 Task: Find connections with filter location Mouscron with filter topic #Energywith filter profile language Potuguese with filter current company Bira 91 with filter school TERI School of Advanced Studies with filter industry Fossil Fuel Electric Power Generation with filter service category Corporate Law with filter keywords title Travel Writer
Action: Mouse moved to (605, 92)
Screenshot: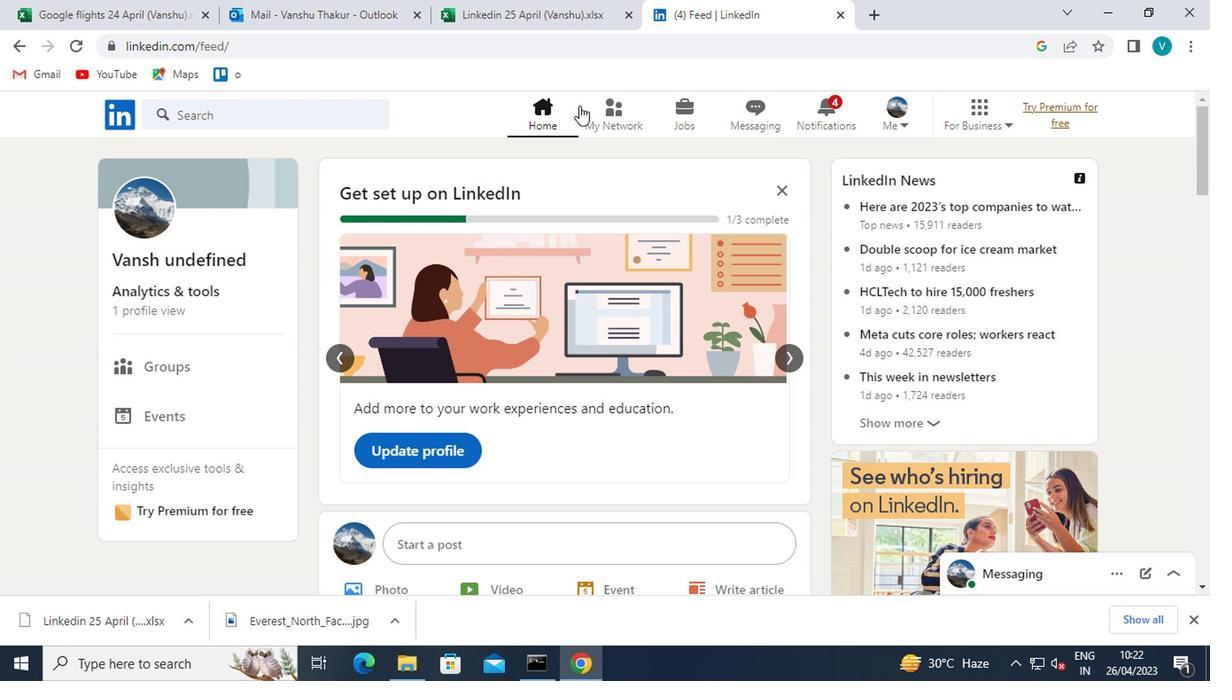 
Action: Mouse pressed left at (605, 92)
Screenshot: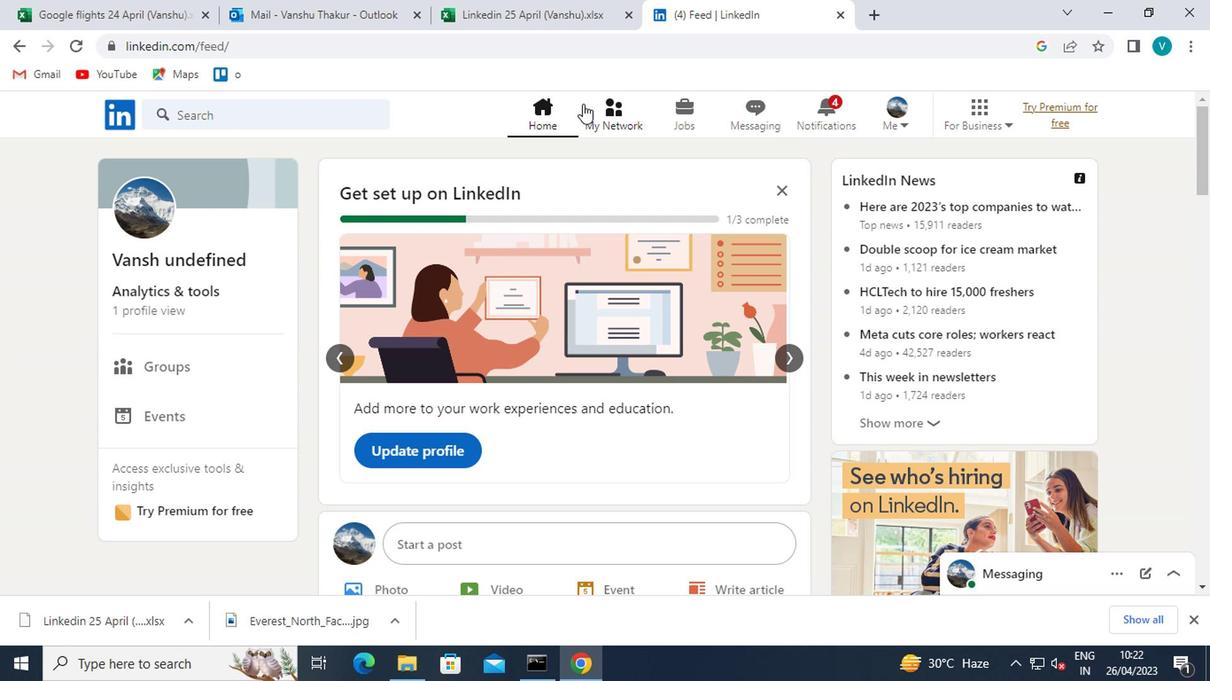 
Action: Mouse moved to (208, 209)
Screenshot: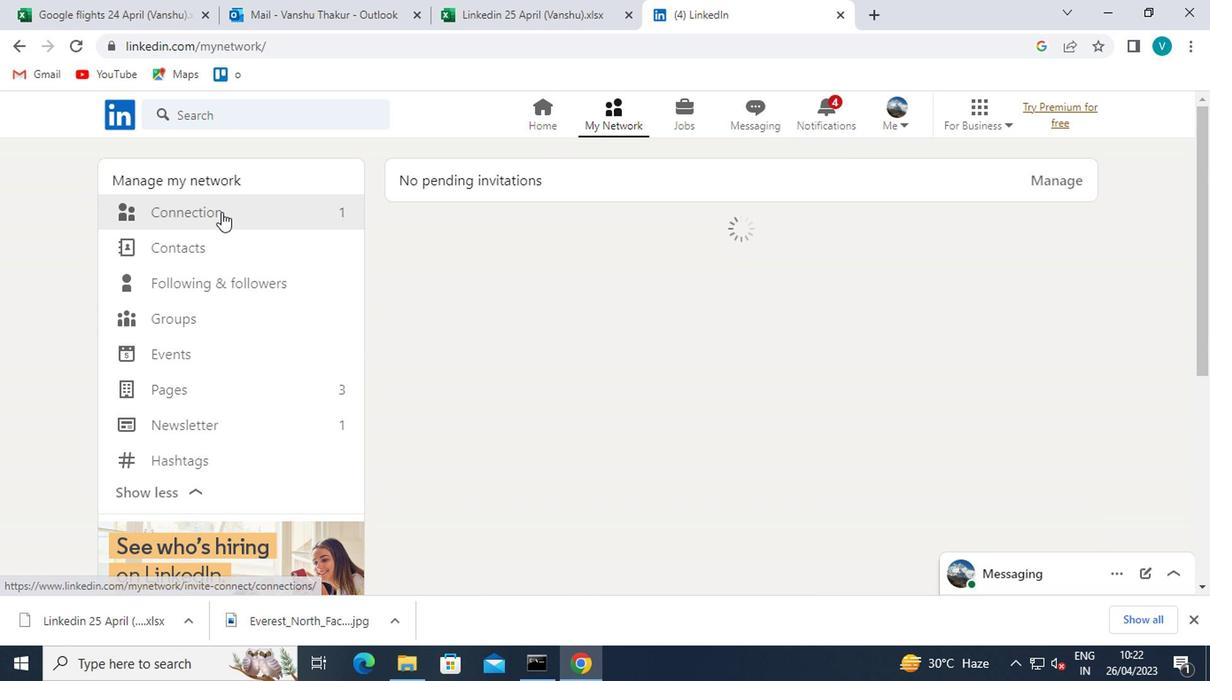 
Action: Mouse pressed left at (208, 209)
Screenshot: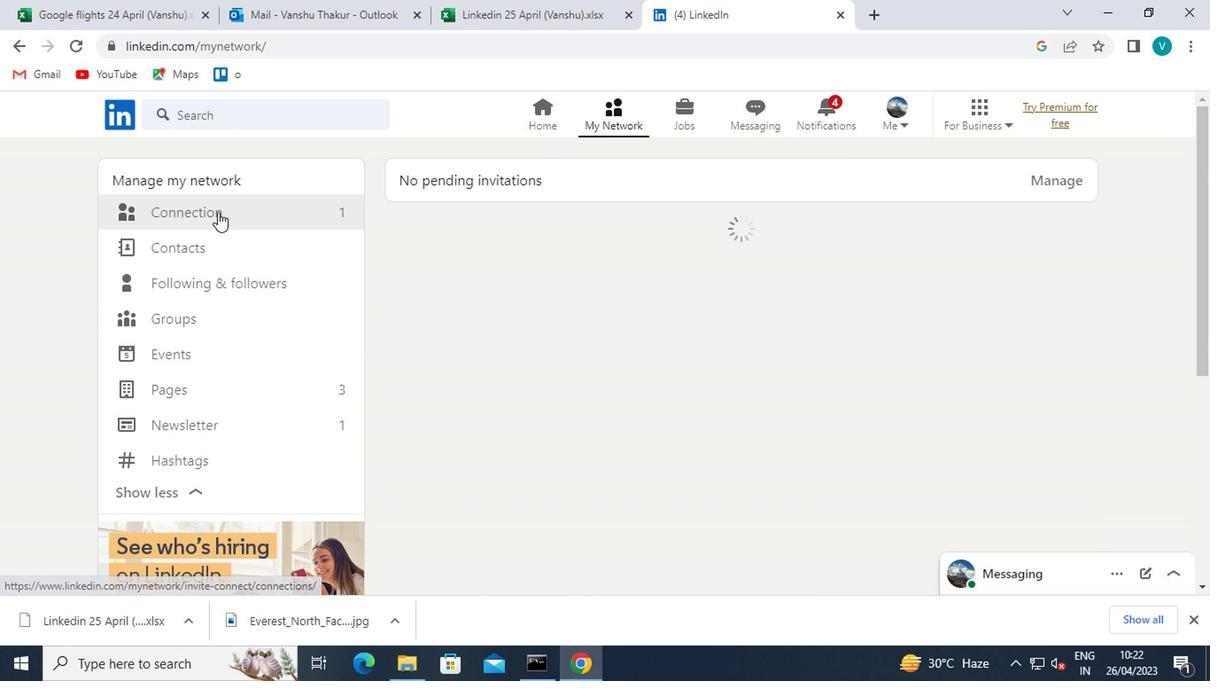 
Action: Mouse moved to (720, 210)
Screenshot: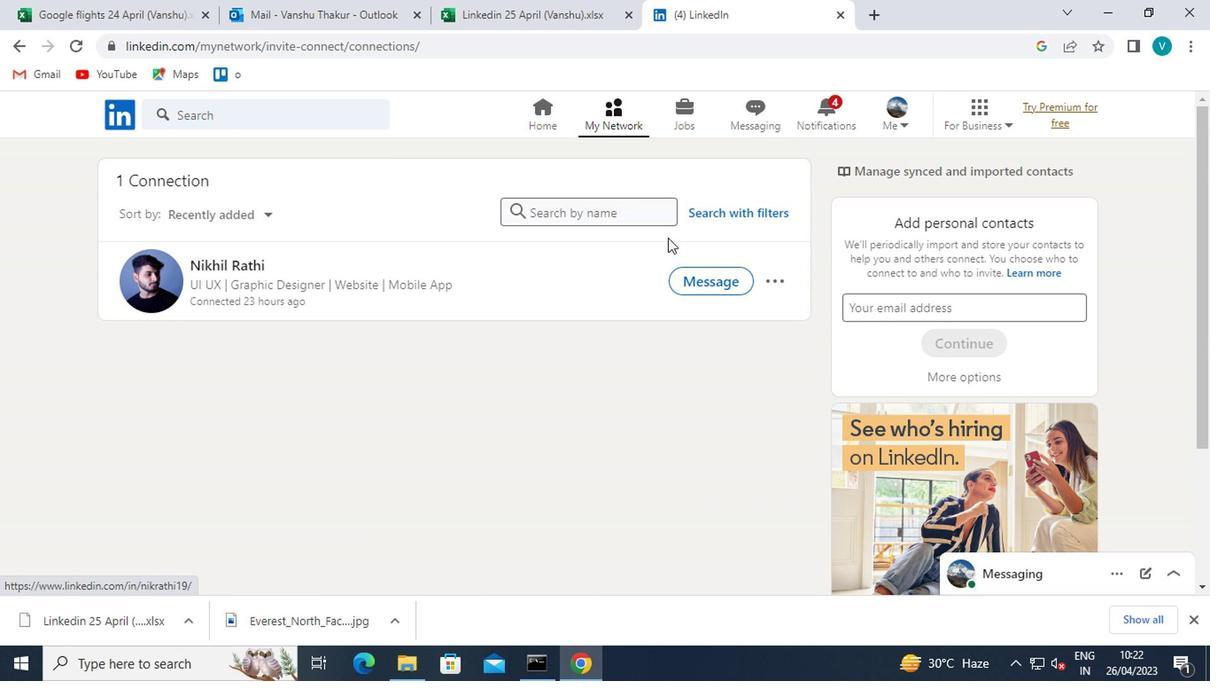 
Action: Mouse pressed left at (720, 210)
Screenshot: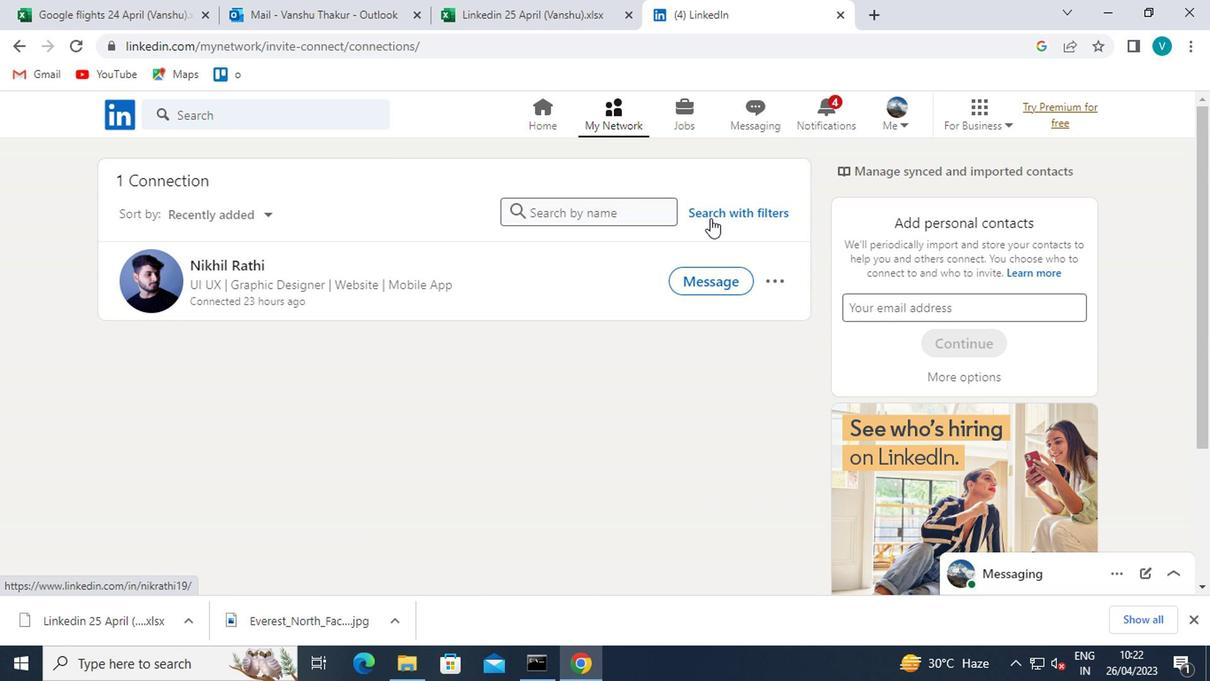 
Action: Mouse moved to (599, 171)
Screenshot: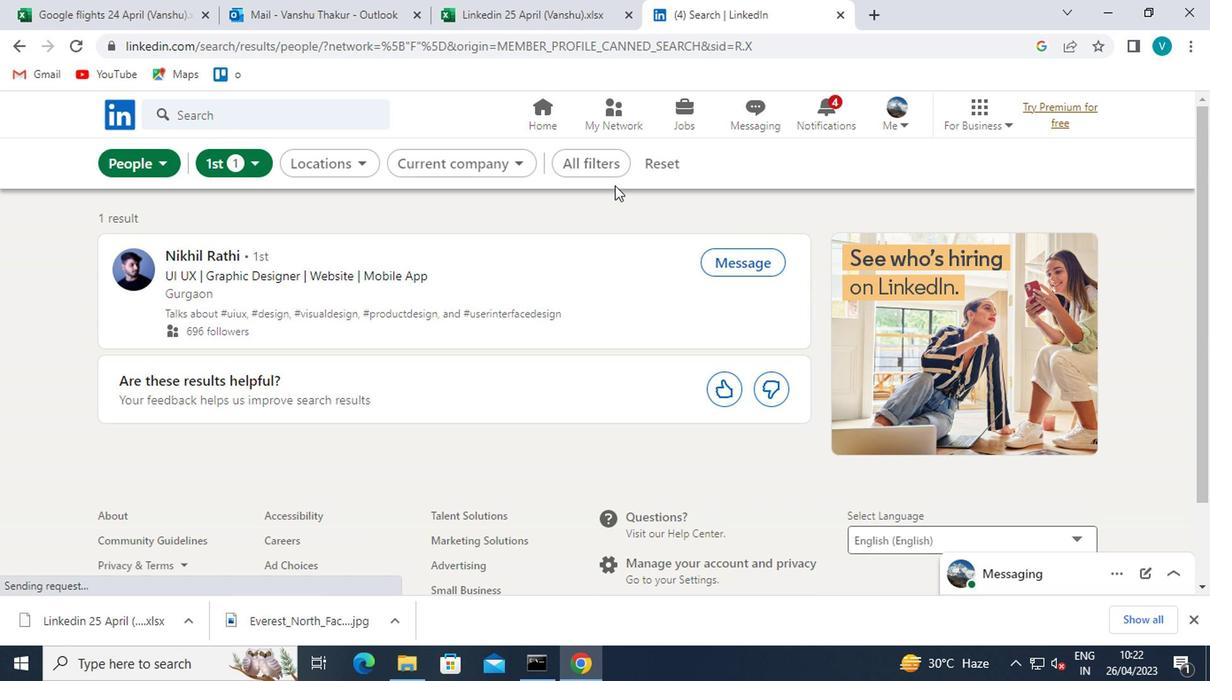 
Action: Mouse pressed left at (599, 171)
Screenshot: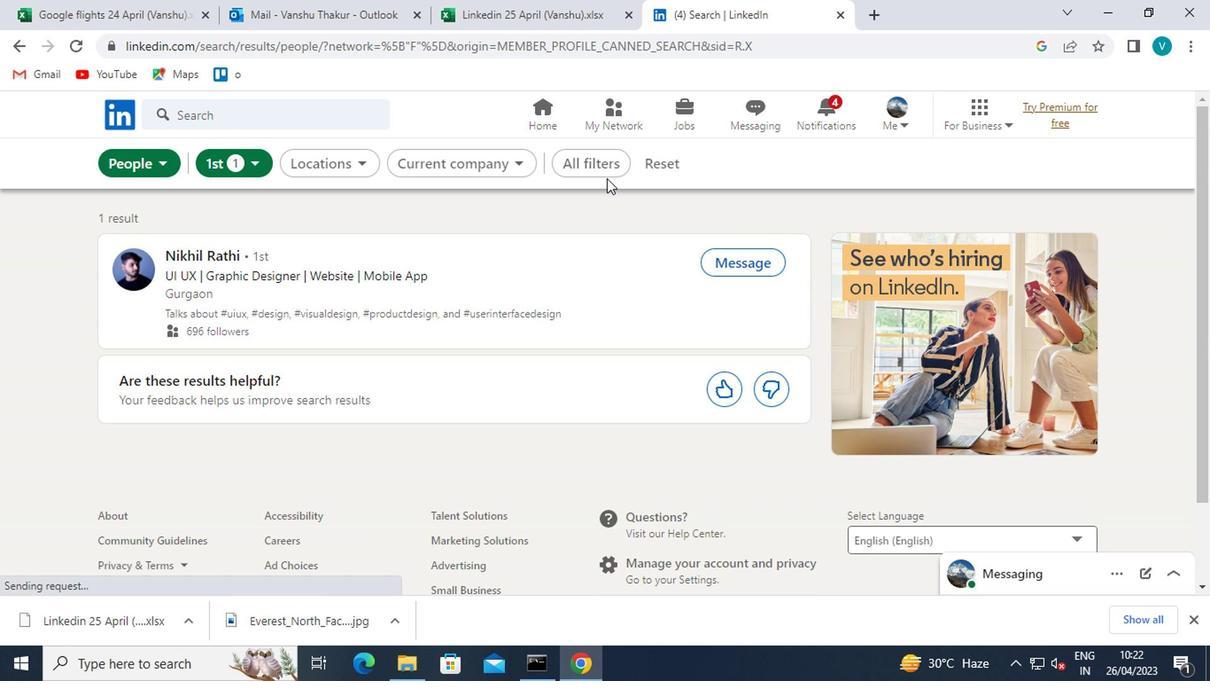
Action: Mouse moved to (860, 359)
Screenshot: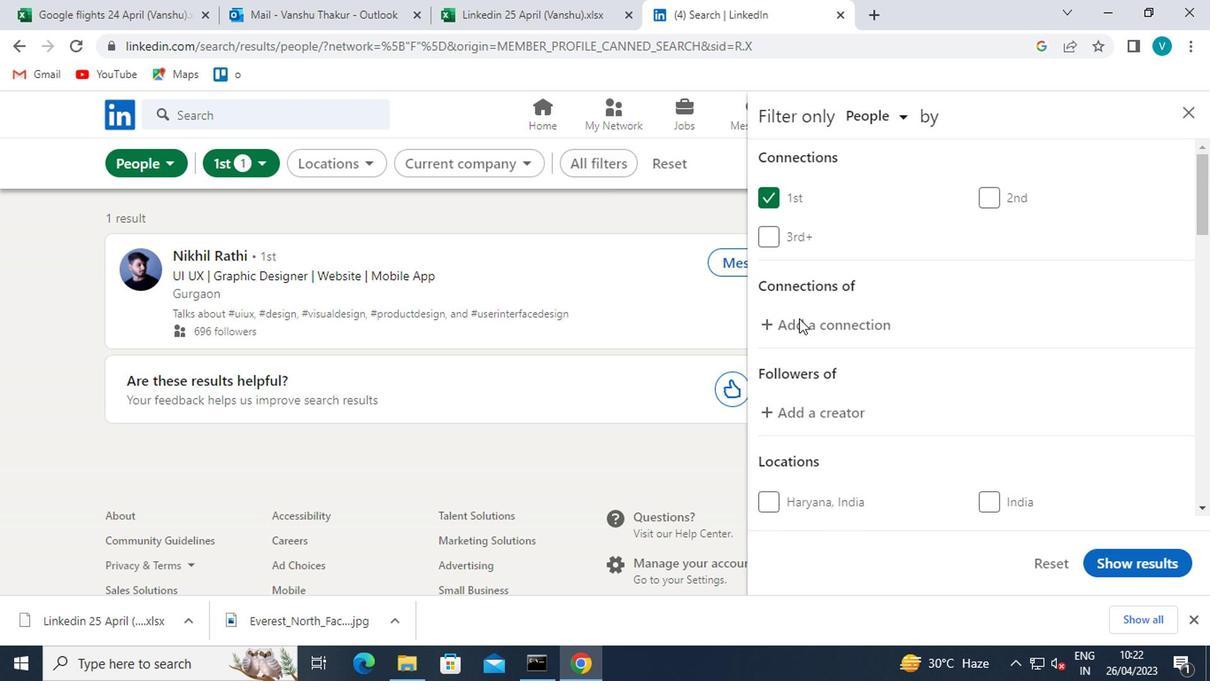 
Action: Mouse scrolled (860, 358) with delta (0, 0)
Screenshot: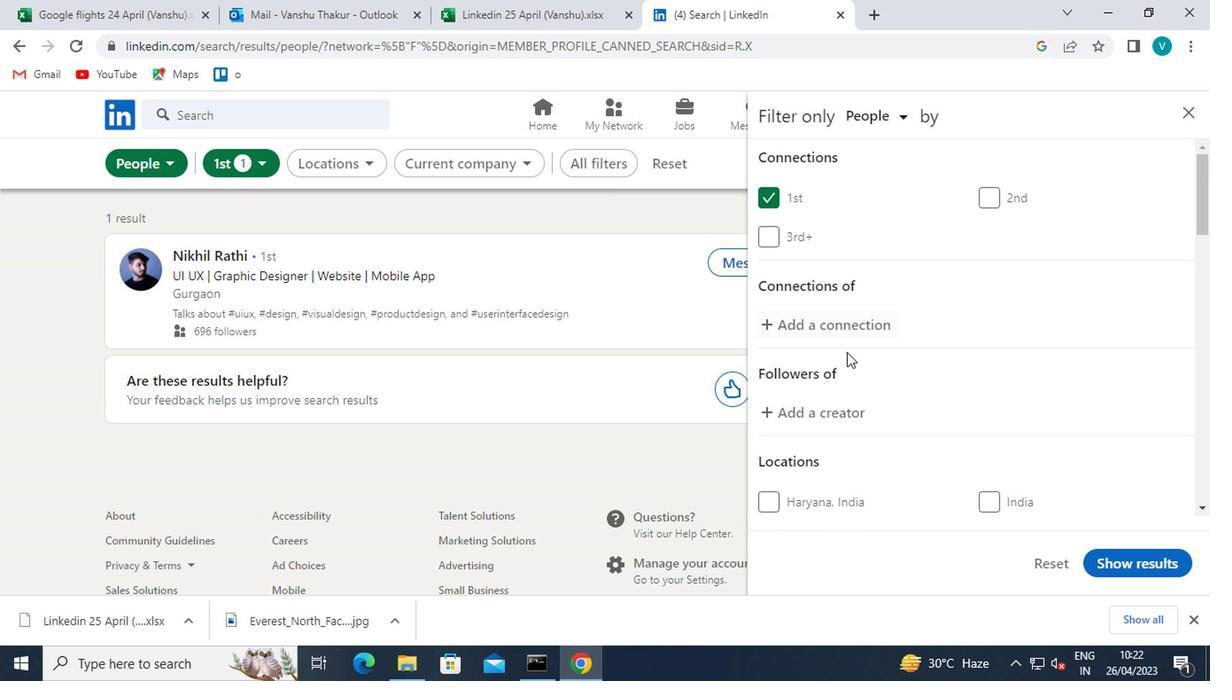 
Action: Mouse scrolled (860, 358) with delta (0, 0)
Screenshot: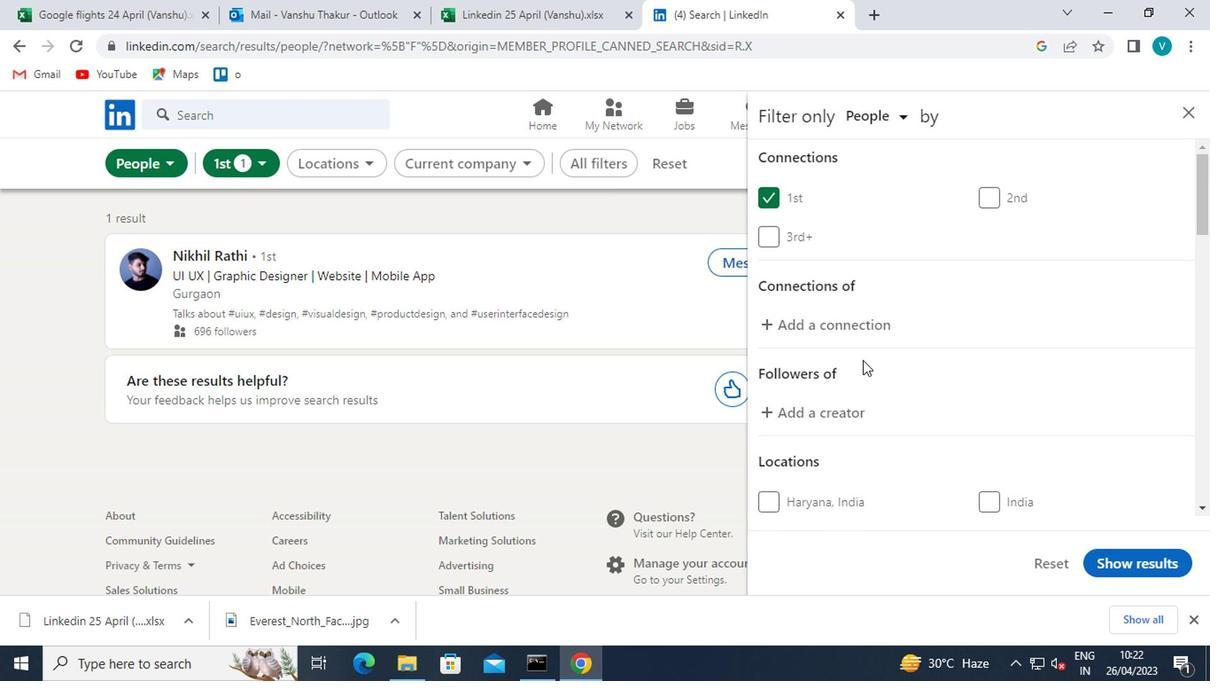 
Action: Mouse moved to (861, 411)
Screenshot: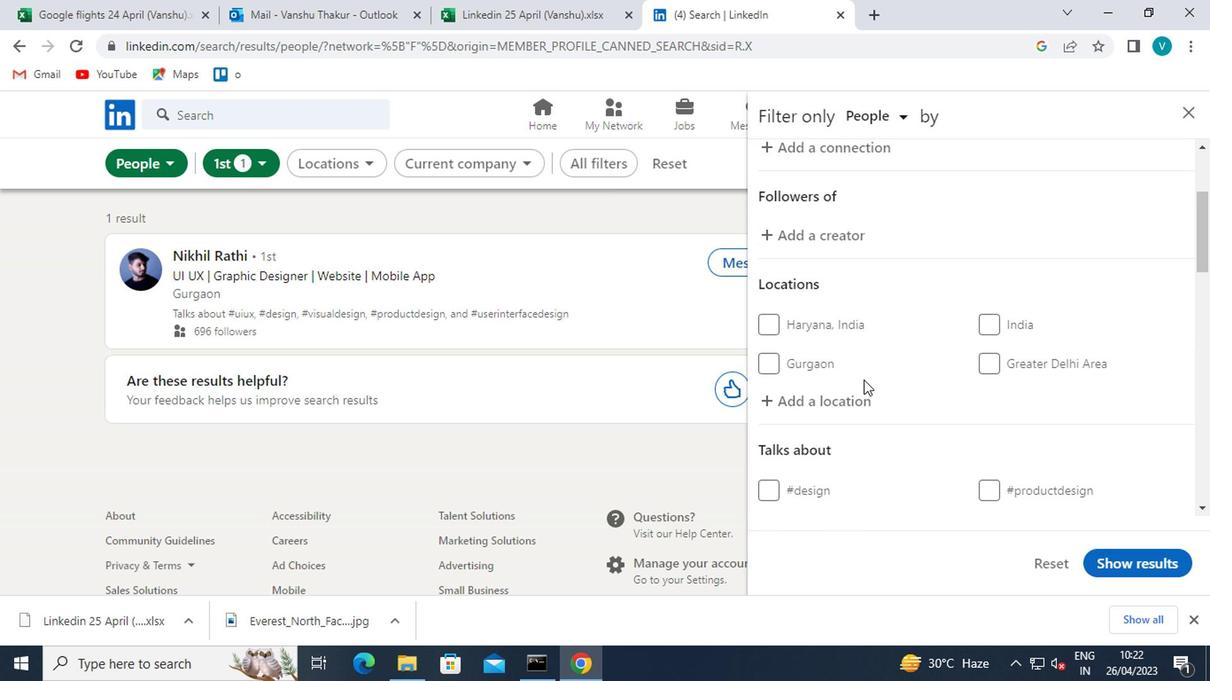 
Action: Mouse pressed left at (861, 411)
Screenshot: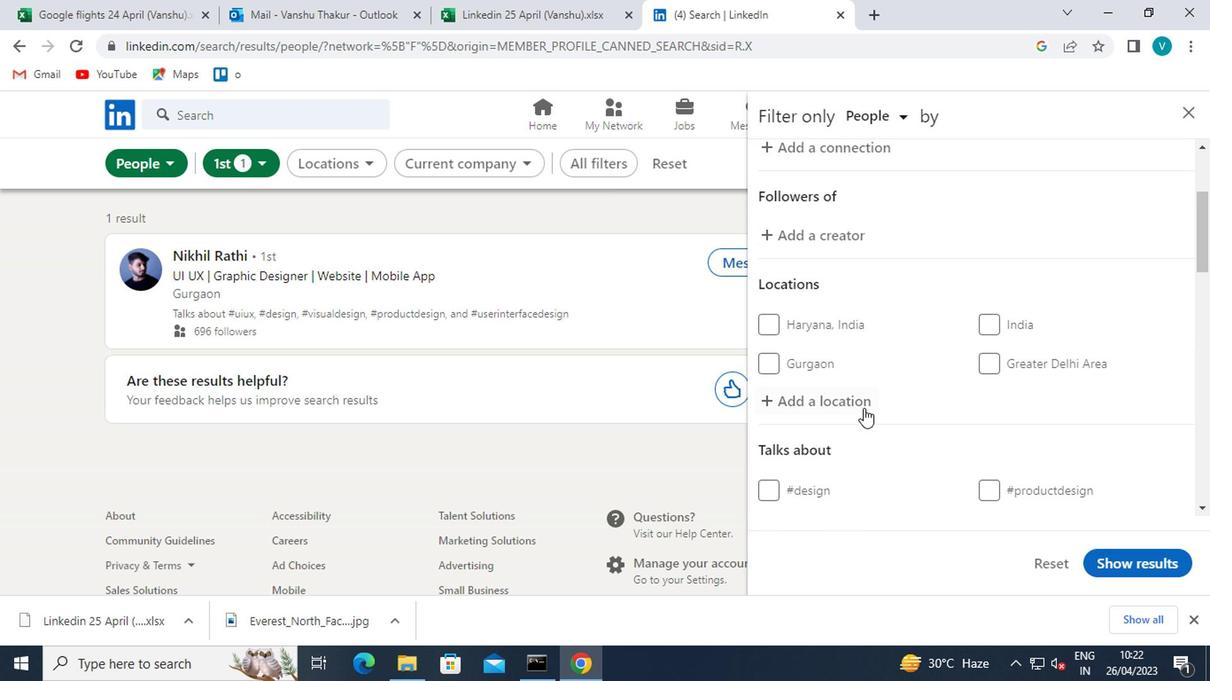 
Action: Mouse moved to (859, 411)
Screenshot: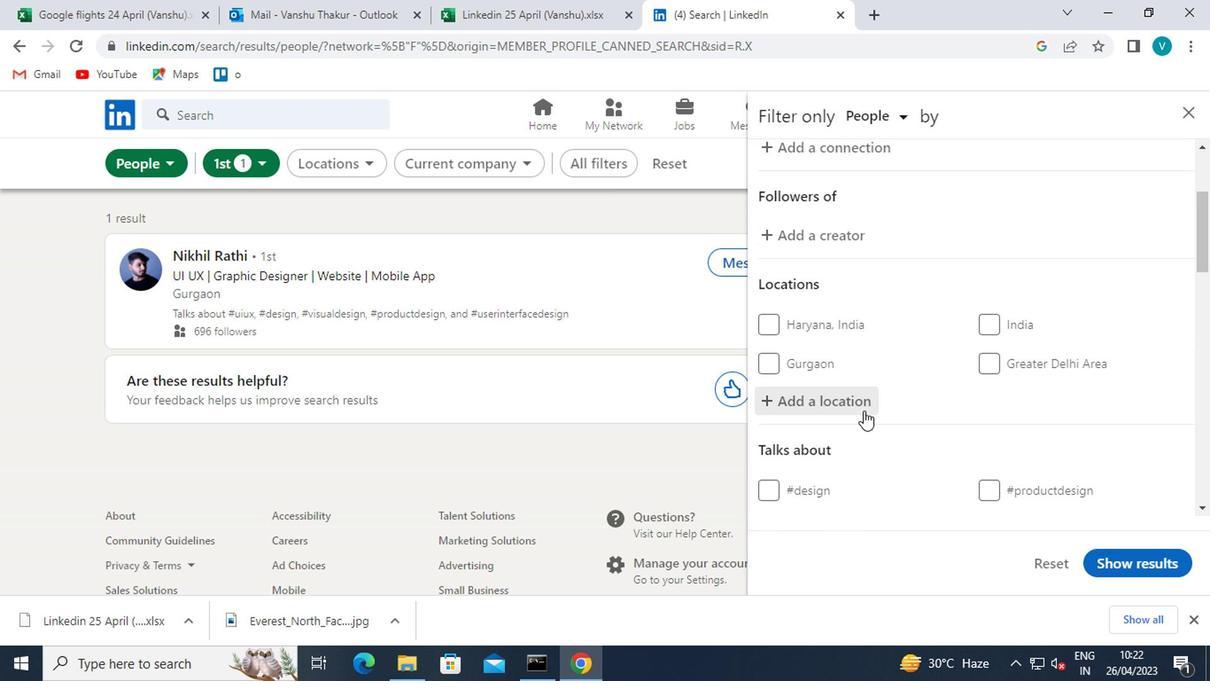 
Action: Key pressed <Key.shift>MOUSCRON
Screenshot: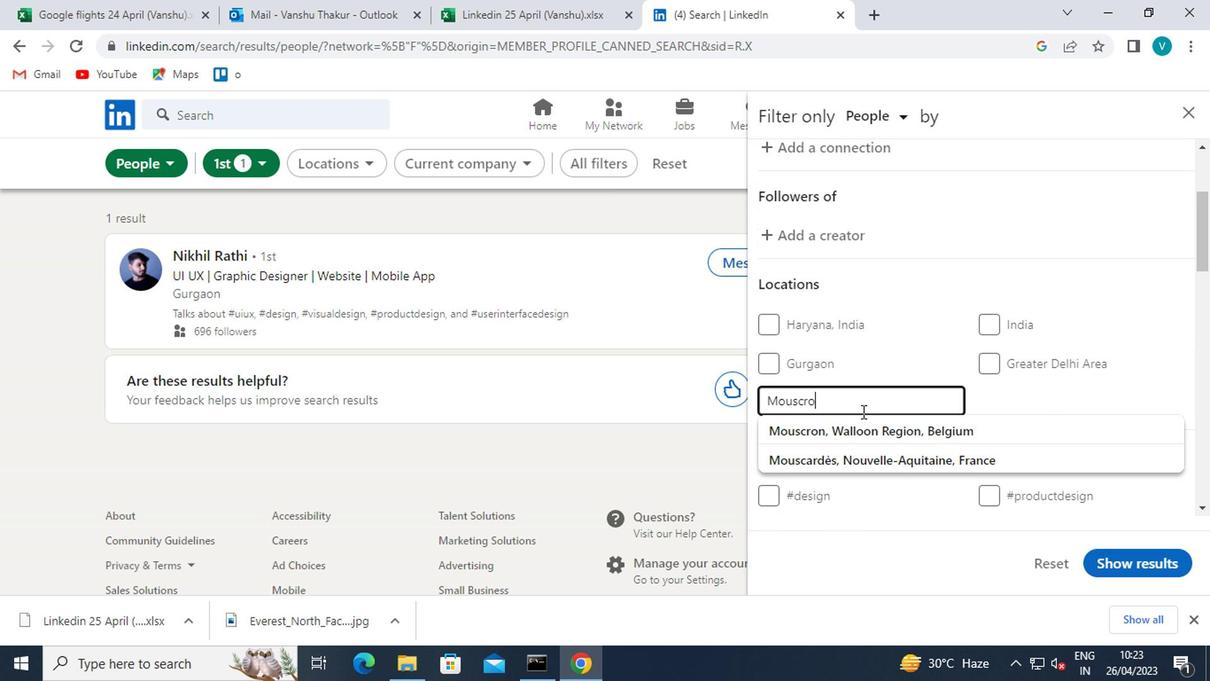 
Action: Mouse moved to (865, 430)
Screenshot: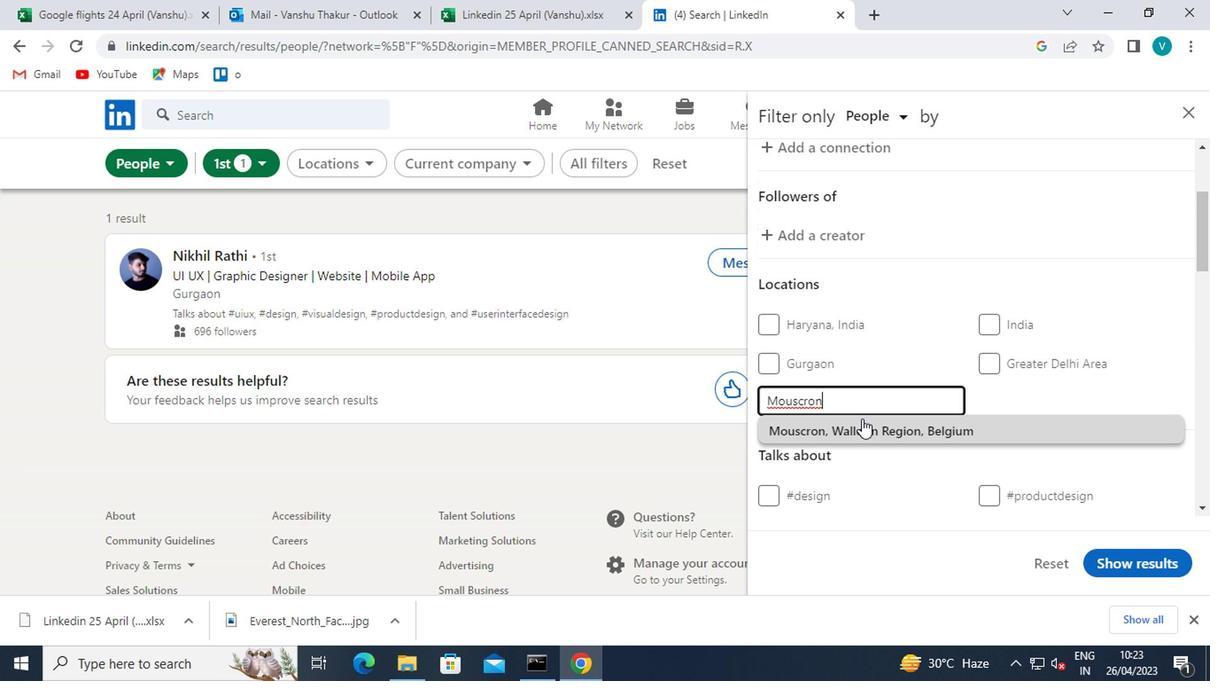 
Action: Mouse pressed left at (865, 430)
Screenshot: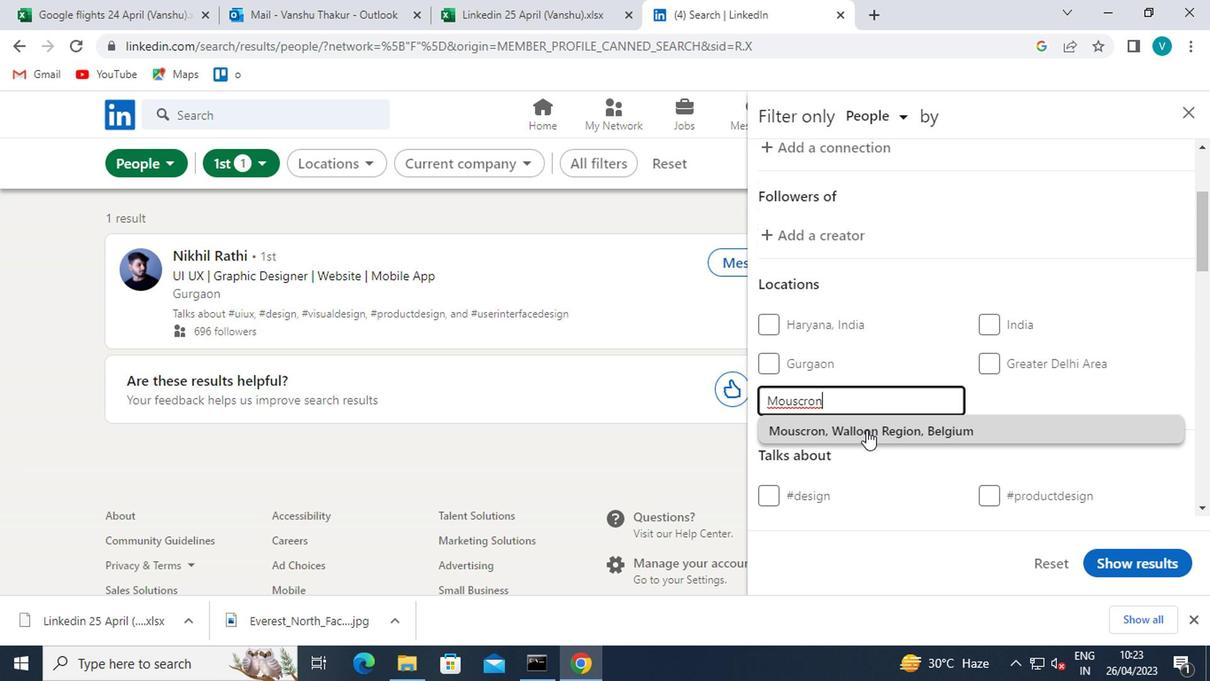 
Action: Mouse scrolled (865, 430) with delta (0, 0)
Screenshot: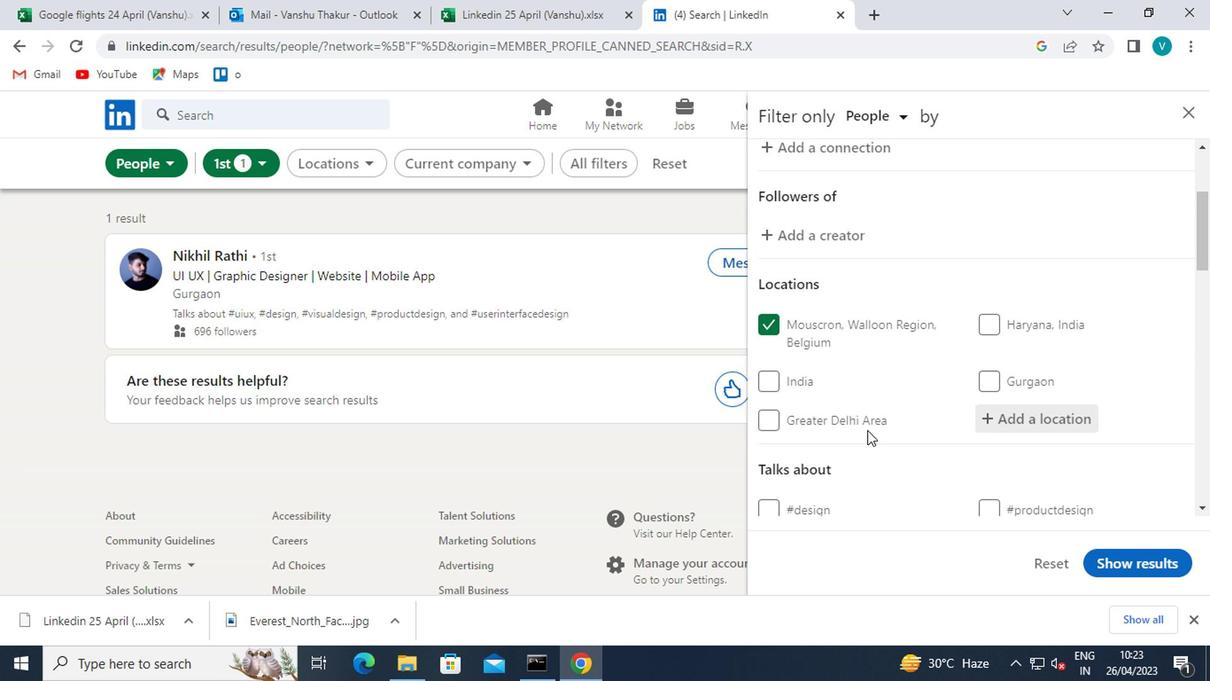 
Action: Mouse scrolled (865, 430) with delta (0, 0)
Screenshot: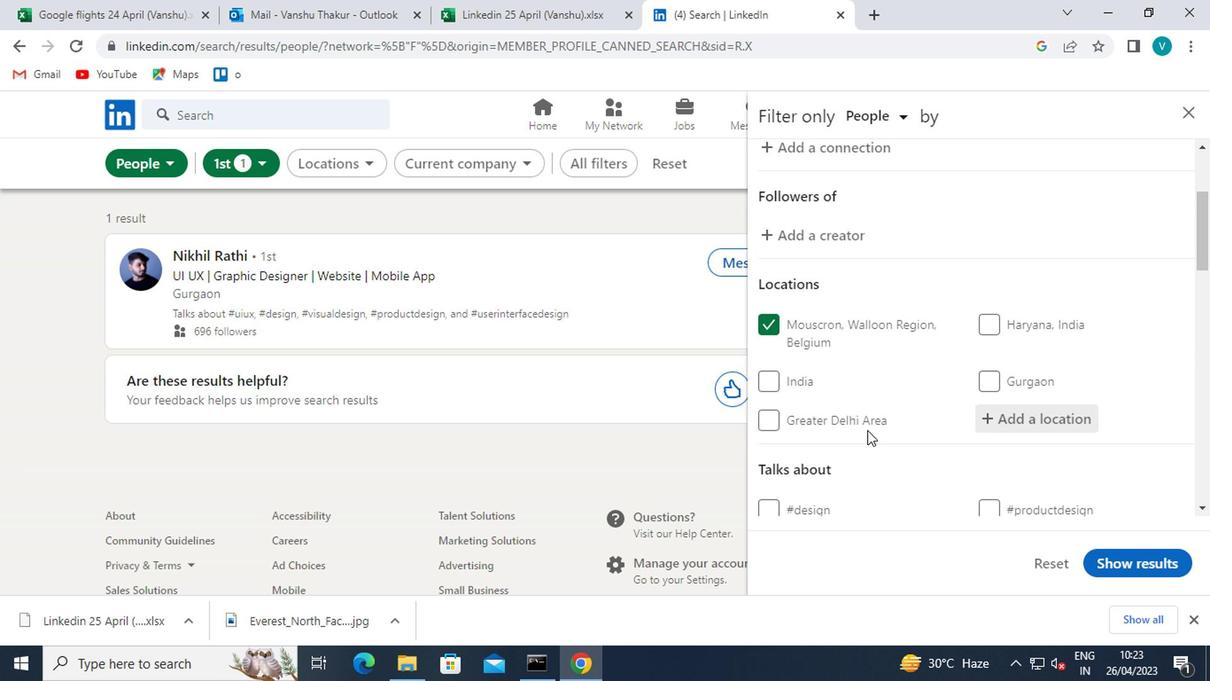 
Action: Mouse moved to (1001, 397)
Screenshot: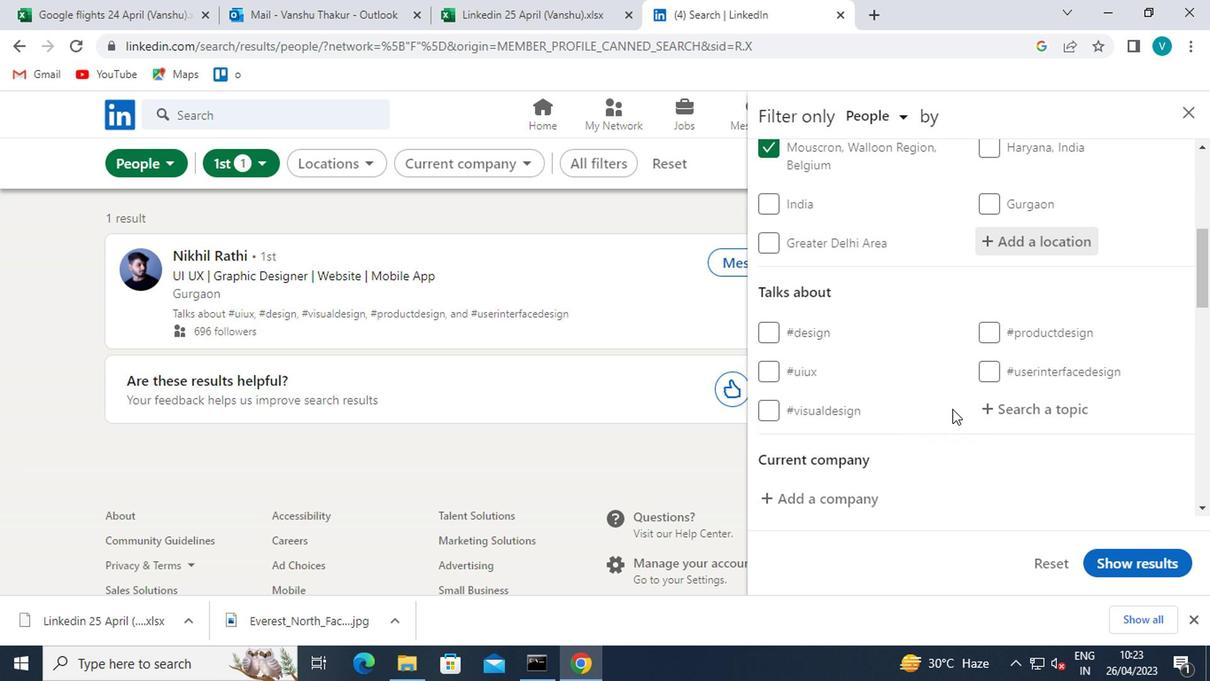 
Action: Mouse pressed left at (1001, 397)
Screenshot: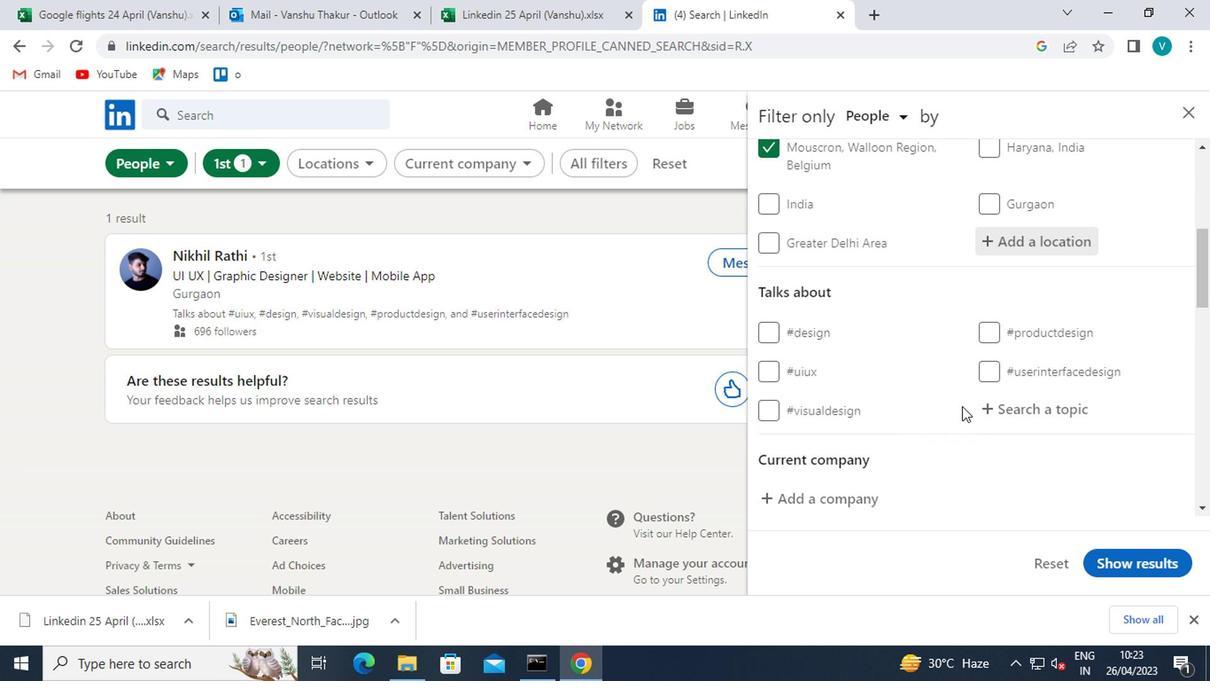 
Action: Mouse moved to (1004, 399)
Screenshot: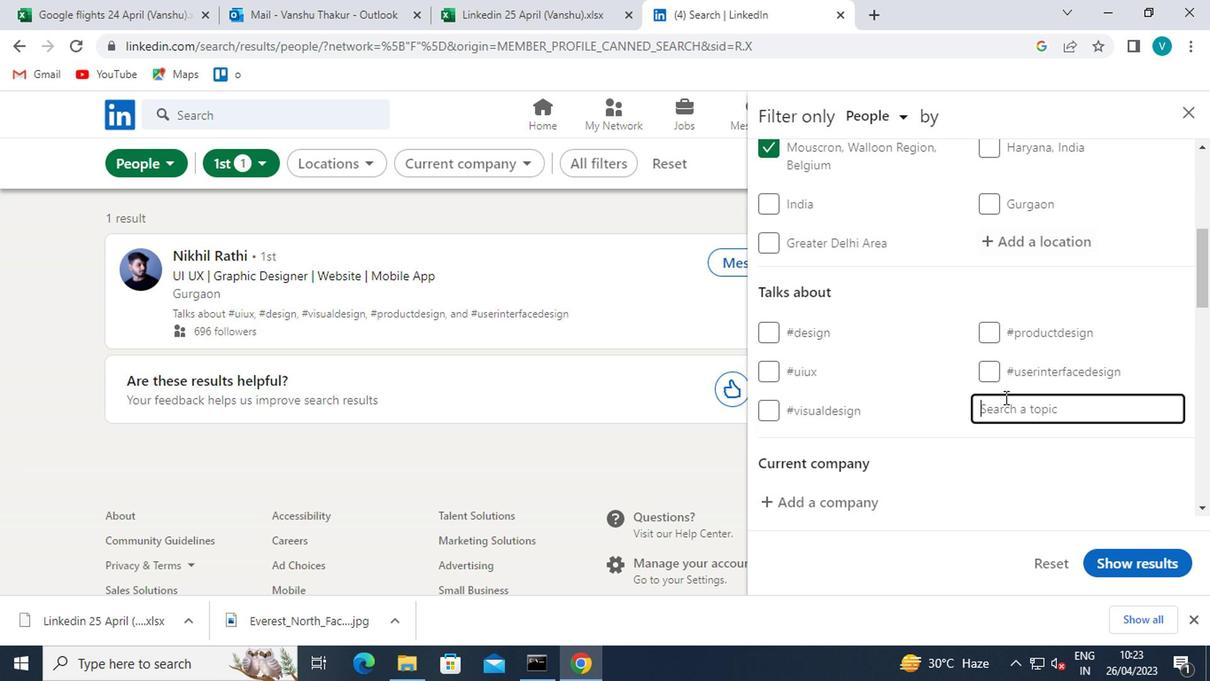 
Action: Key pressed <Key.shift><Key.shift><Key.shift><Key.shift><Key.shift><Key.shift>#<Key.shift>ENERGY
Screenshot: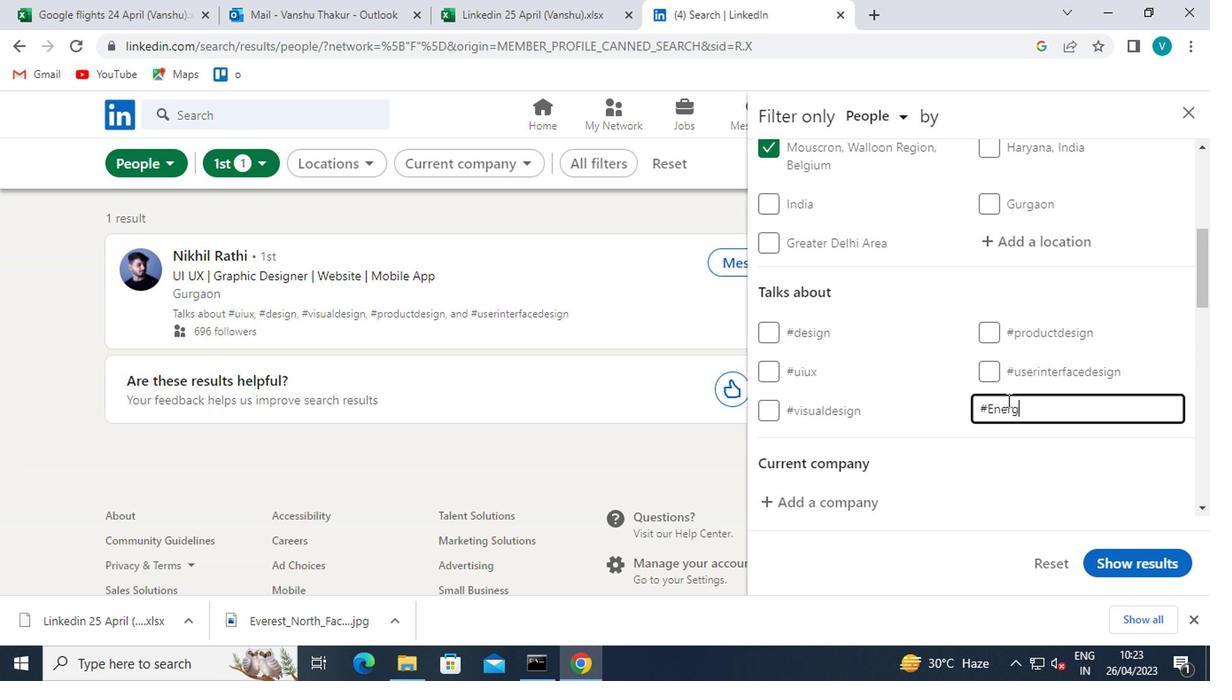 
Action: Mouse moved to (1017, 478)
Screenshot: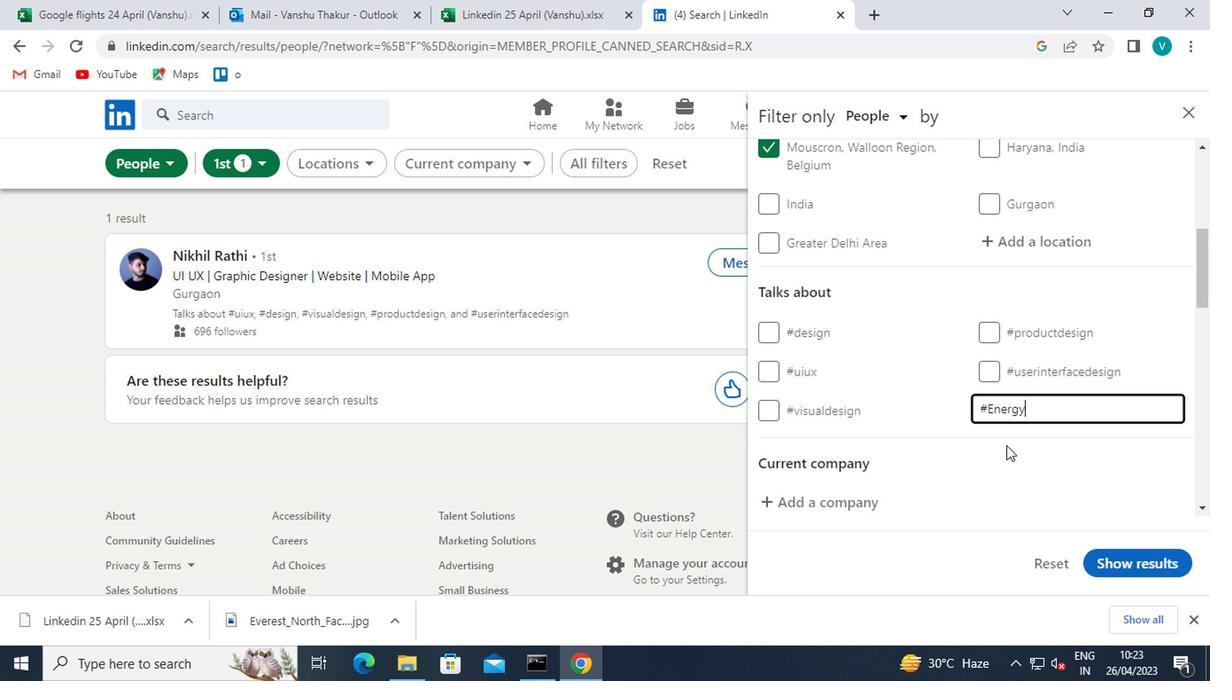 
Action: Mouse pressed left at (1017, 478)
Screenshot: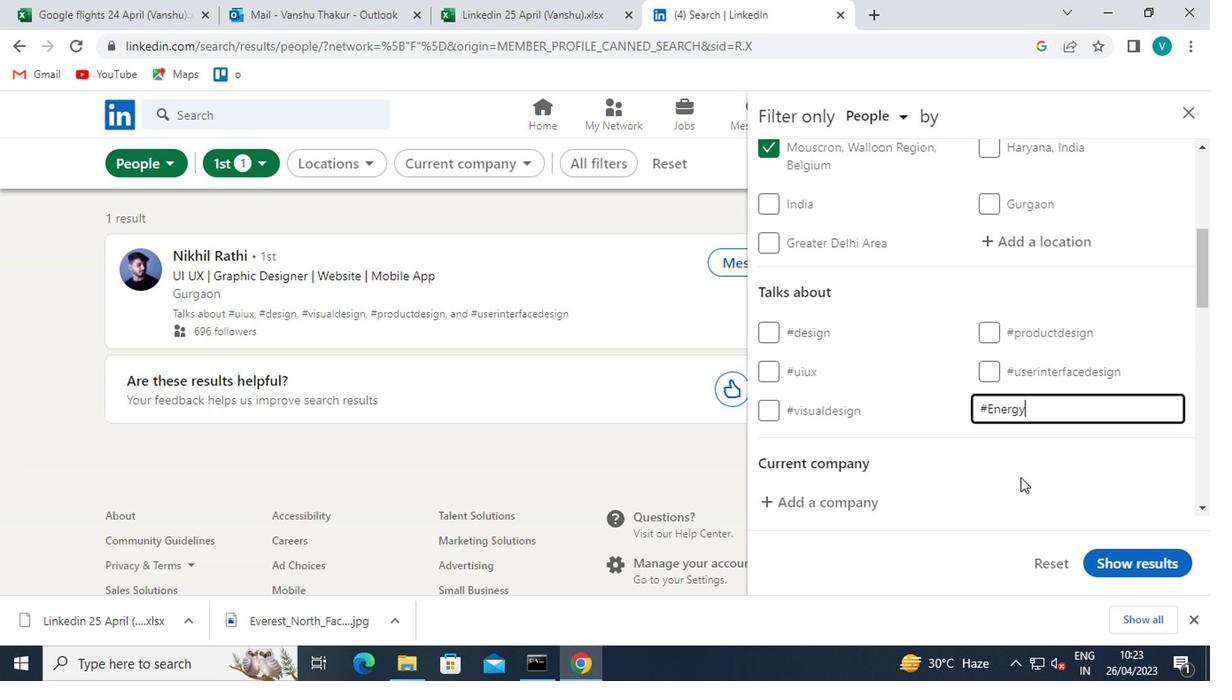 
Action: Mouse moved to (991, 464)
Screenshot: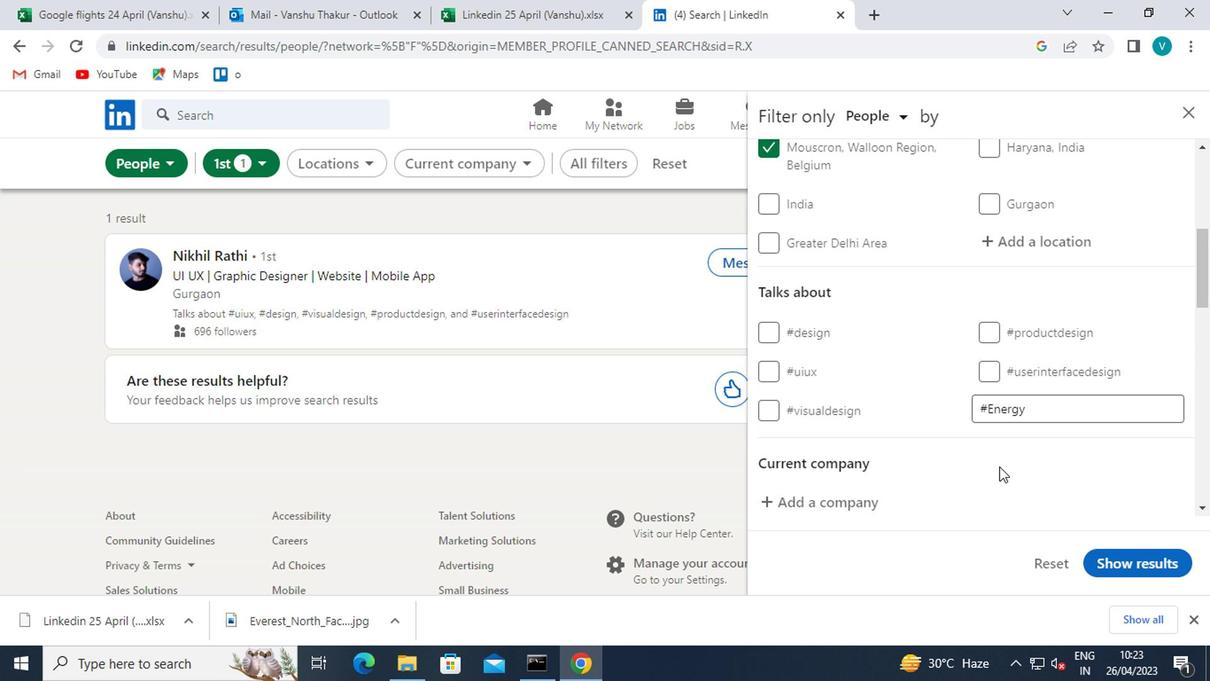
Action: Mouse scrolled (991, 464) with delta (0, 0)
Screenshot: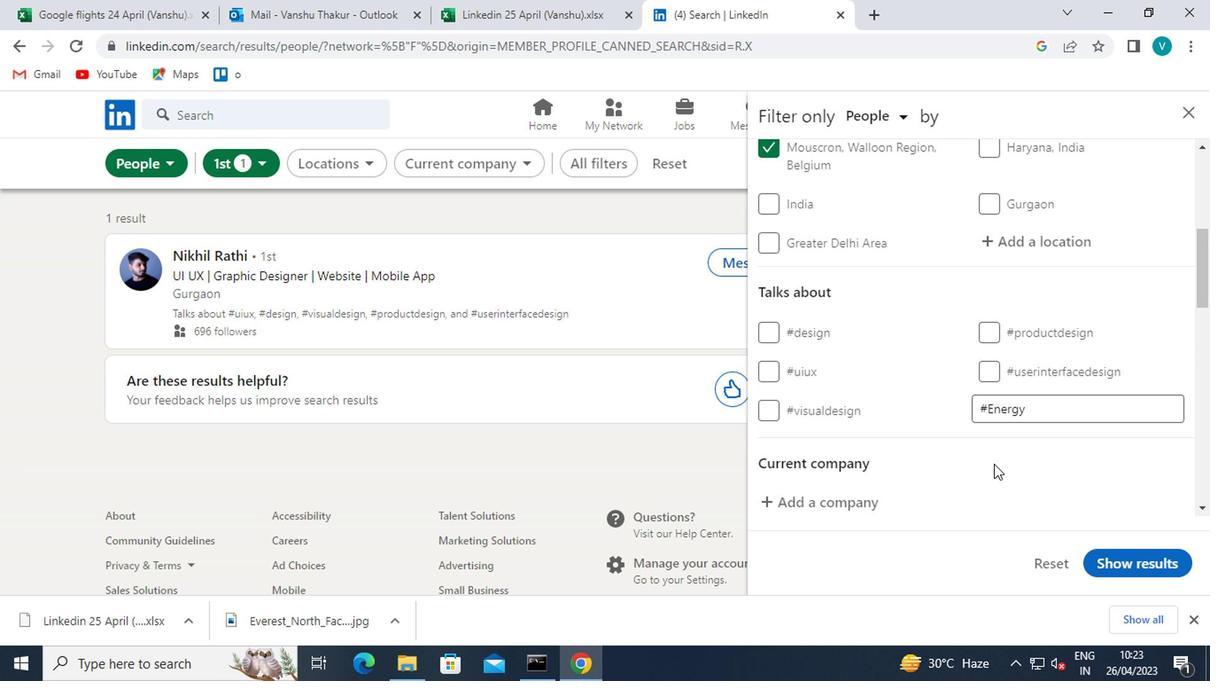 
Action: Mouse moved to (982, 462)
Screenshot: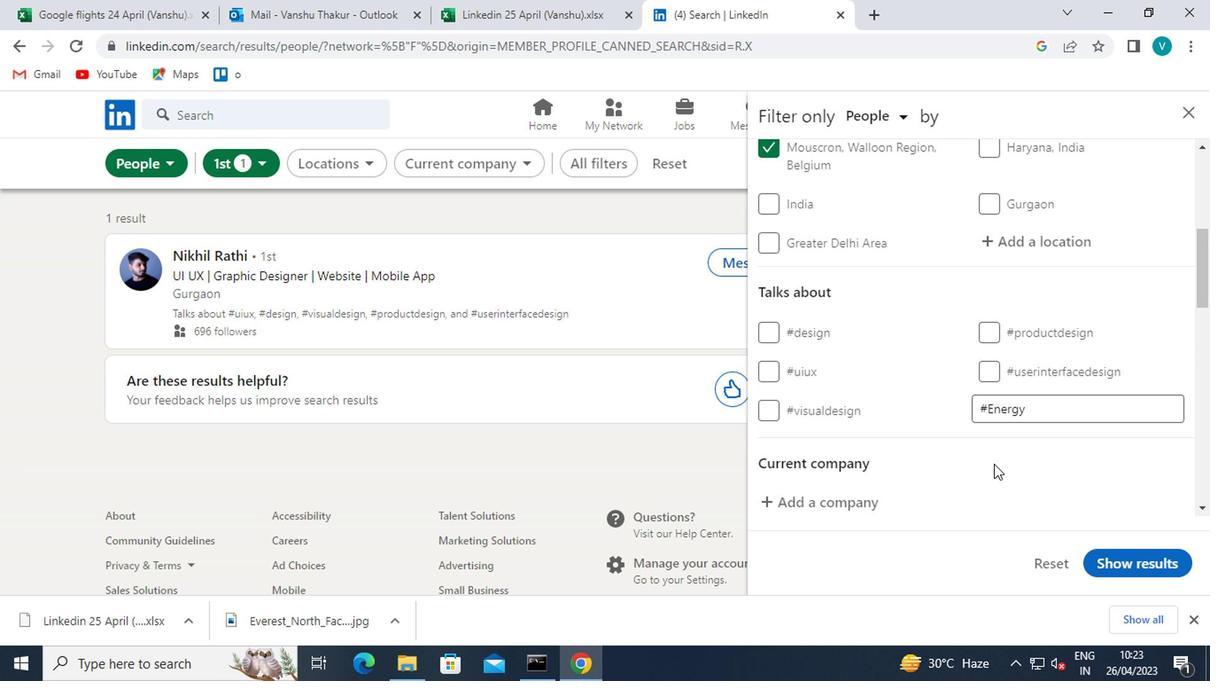 
Action: Mouse scrolled (982, 462) with delta (0, 0)
Screenshot: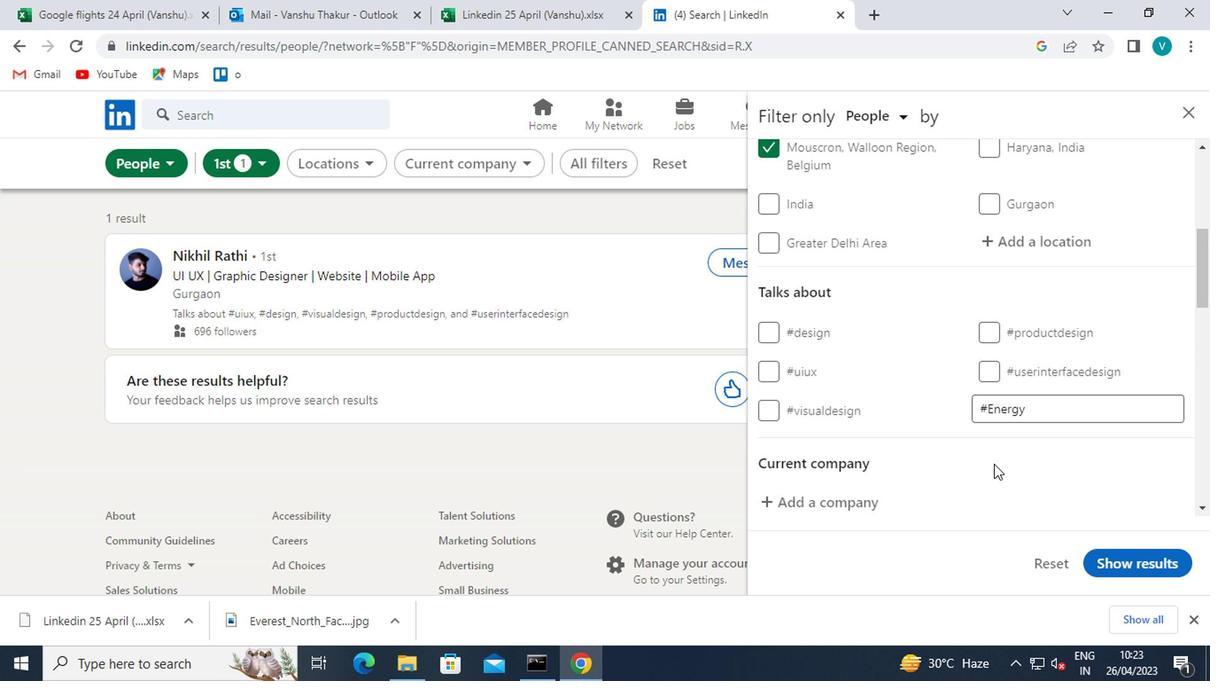 
Action: Mouse moved to (962, 457)
Screenshot: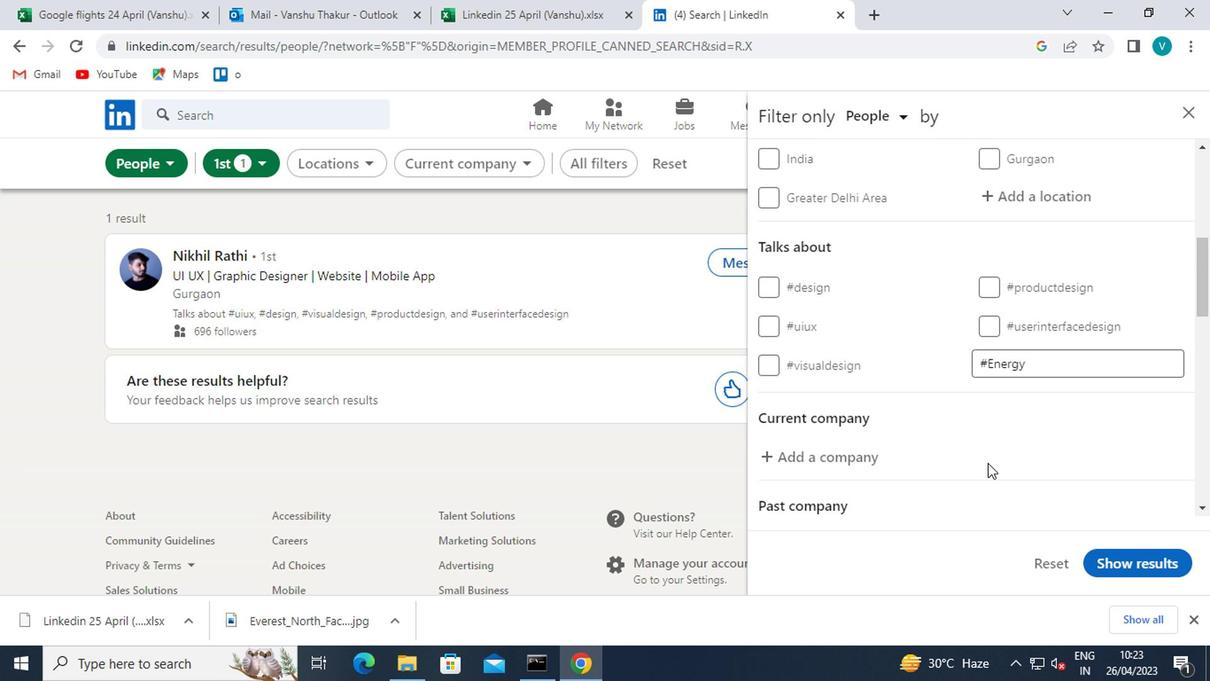 
Action: Mouse scrolled (962, 456) with delta (0, -1)
Screenshot: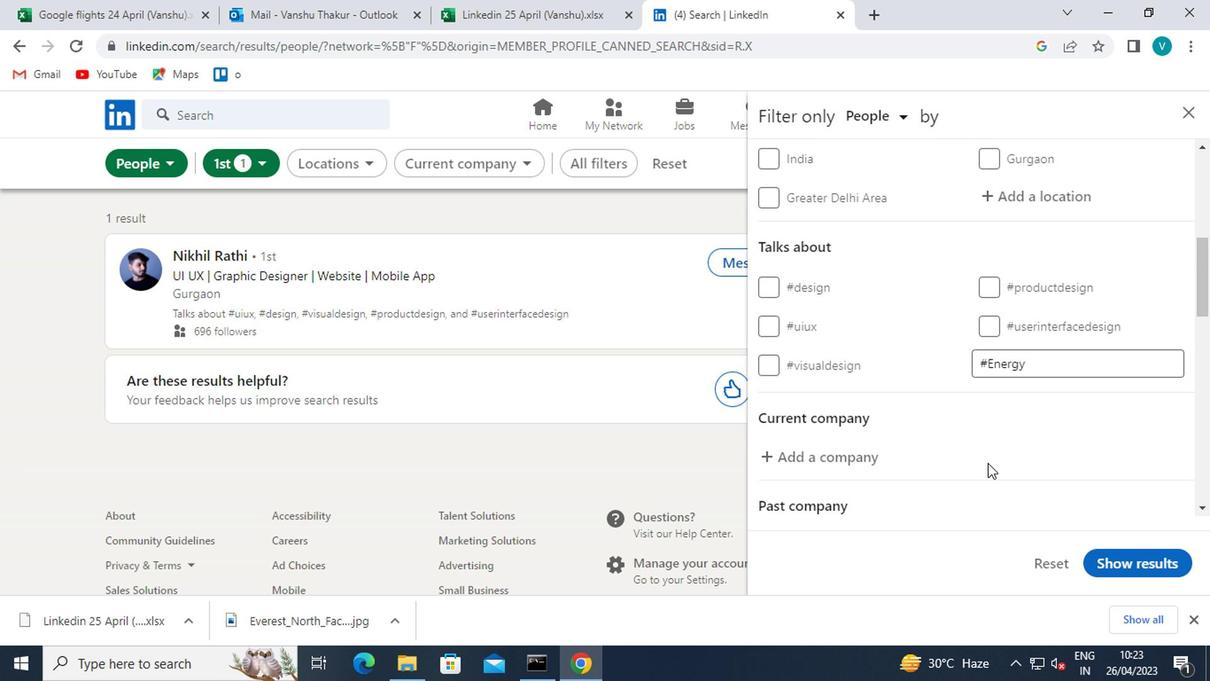 
Action: Mouse moved to (953, 455)
Screenshot: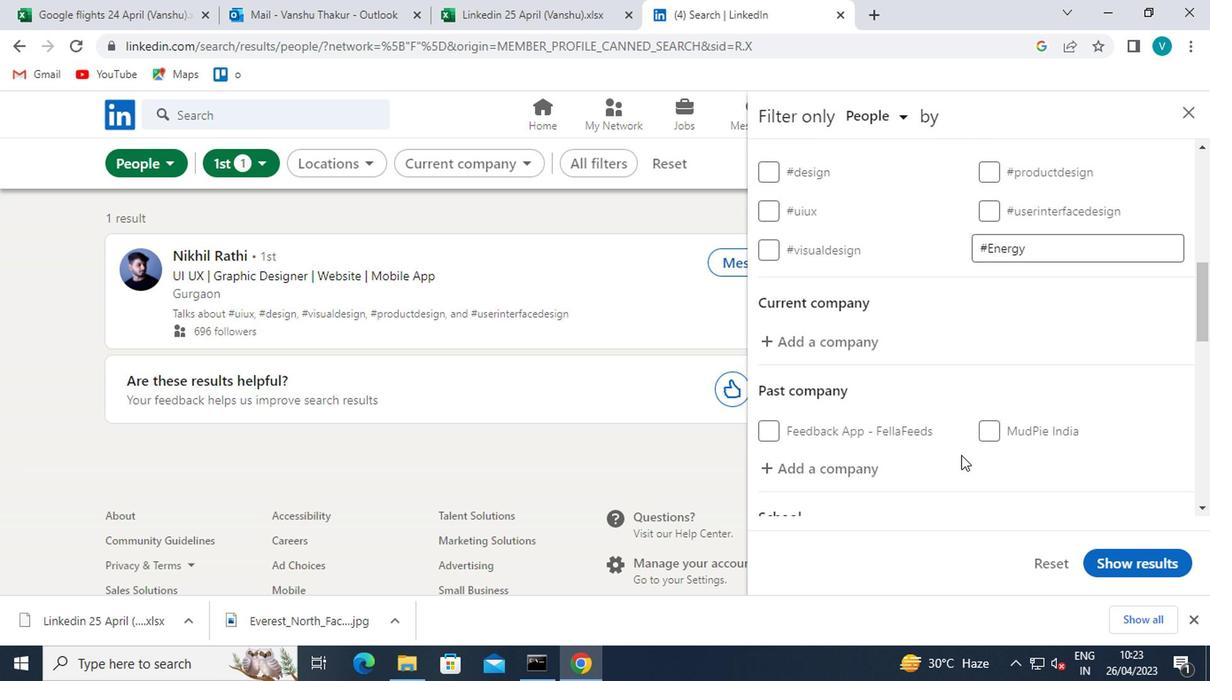 
Action: Mouse scrolled (953, 454) with delta (0, -1)
Screenshot: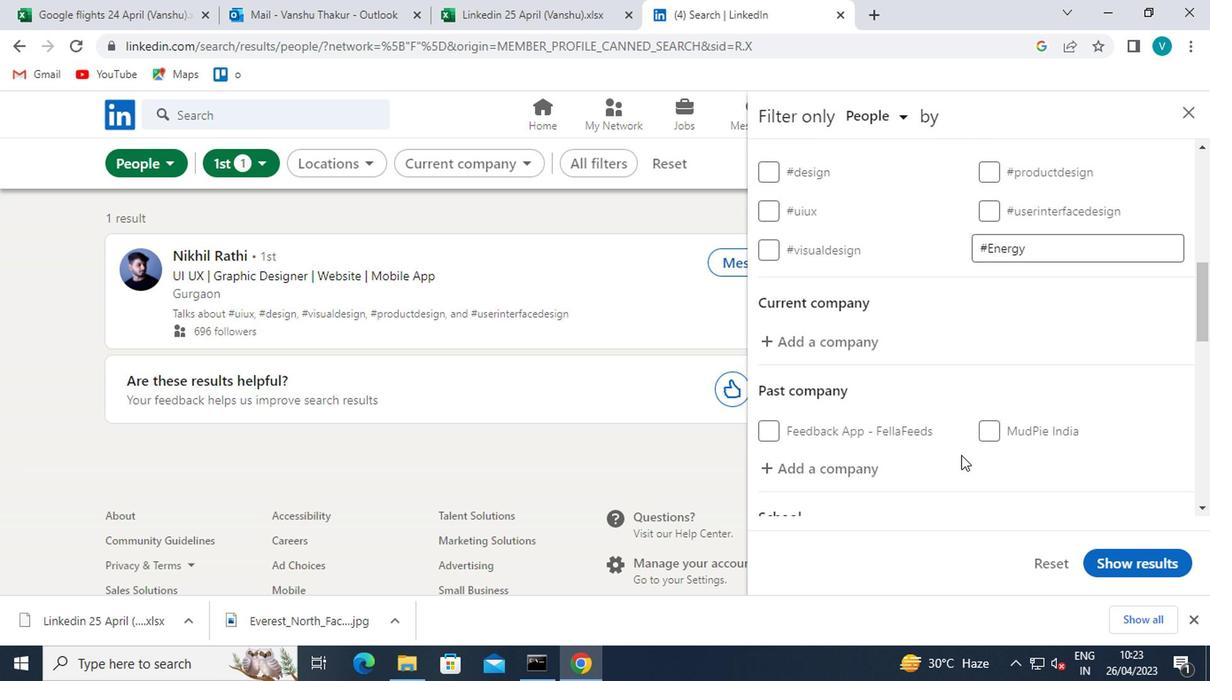 
Action: Mouse moved to (952, 455)
Screenshot: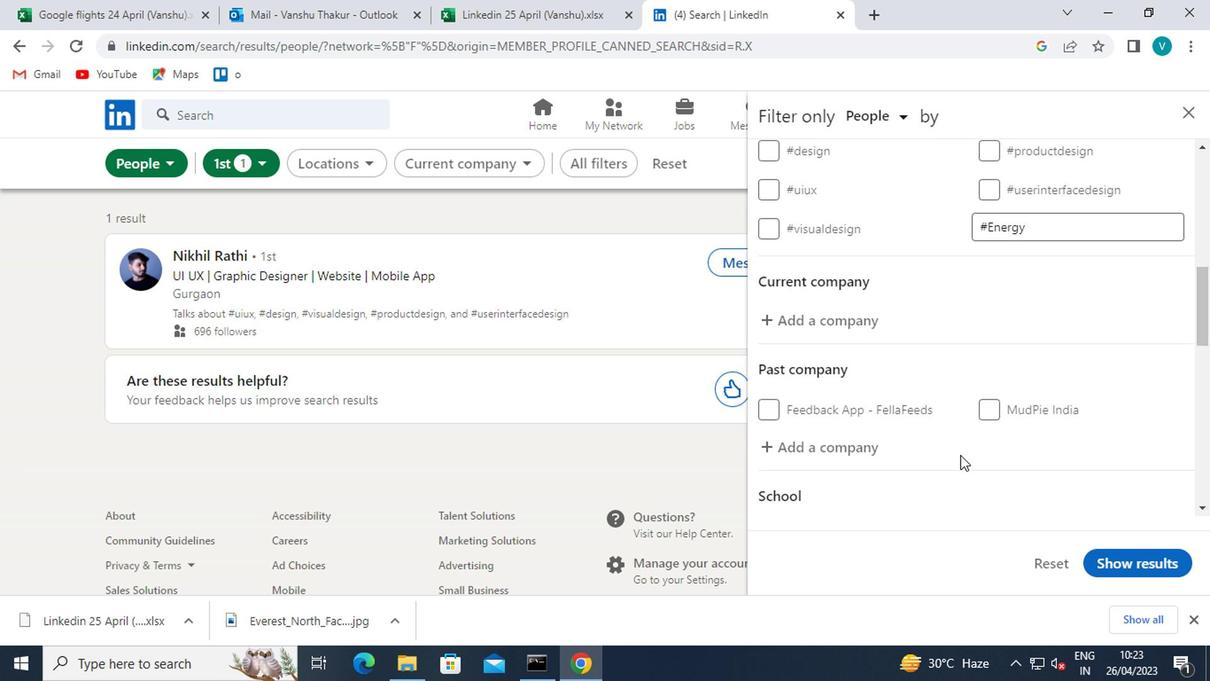 
Action: Mouse scrolled (952, 454) with delta (0, -1)
Screenshot: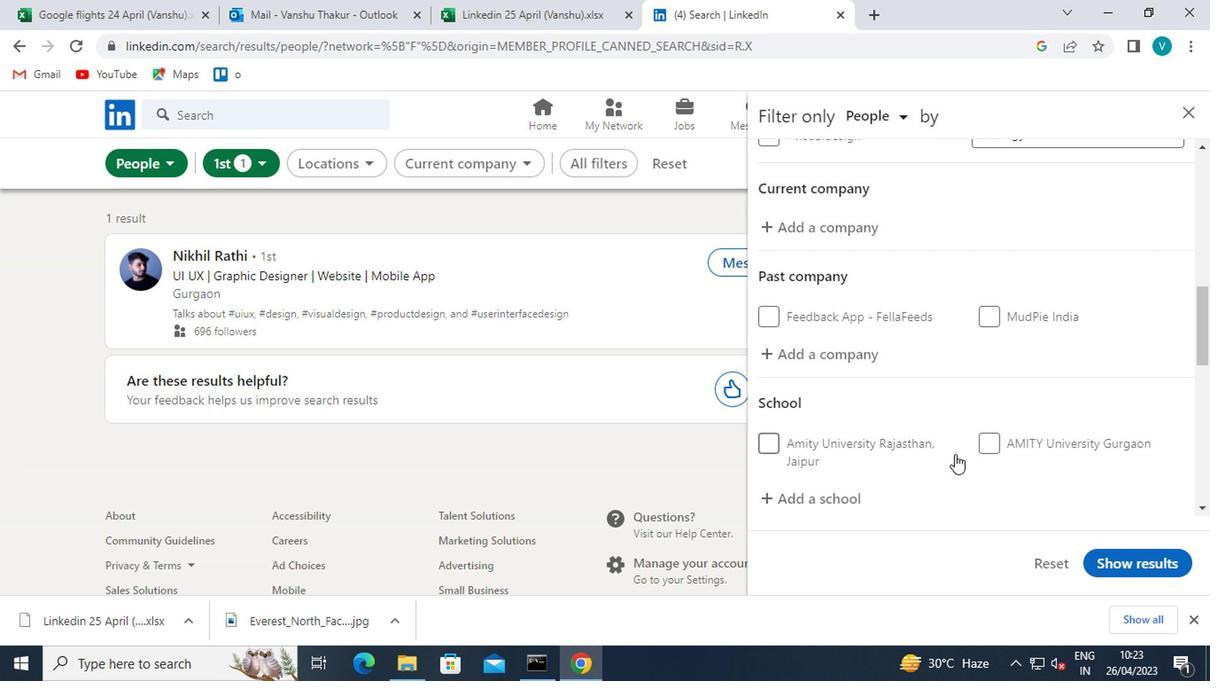 
Action: Mouse scrolled (952, 454) with delta (0, -1)
Screenshot: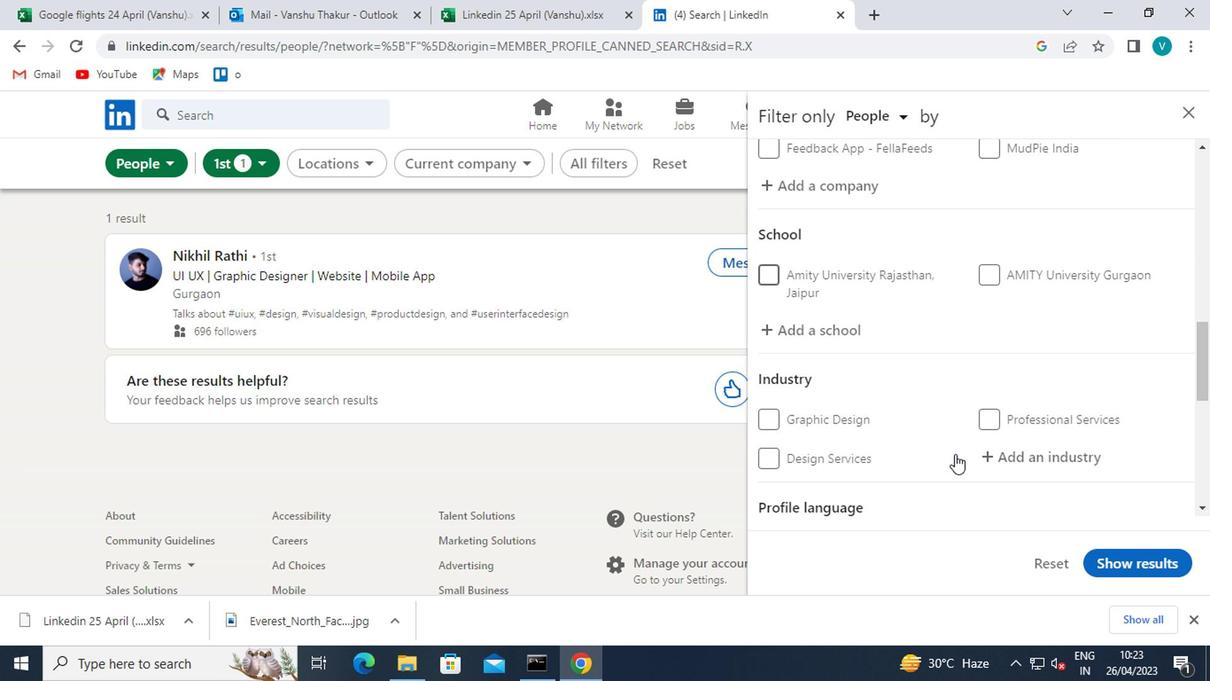 
Action: Mouse scrolled (952, 455) with delta (0, 0)
Screenshot: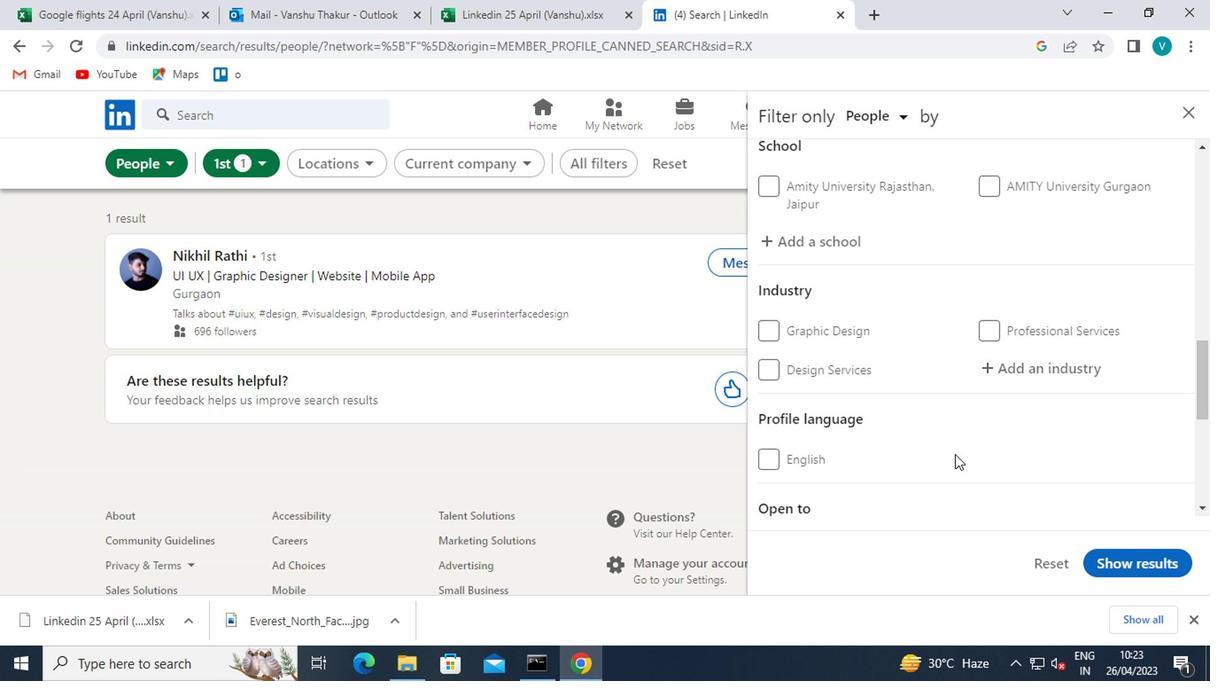 
Action: Mouse scrolled (952, 455) with delta (0, 0)
Screenshot: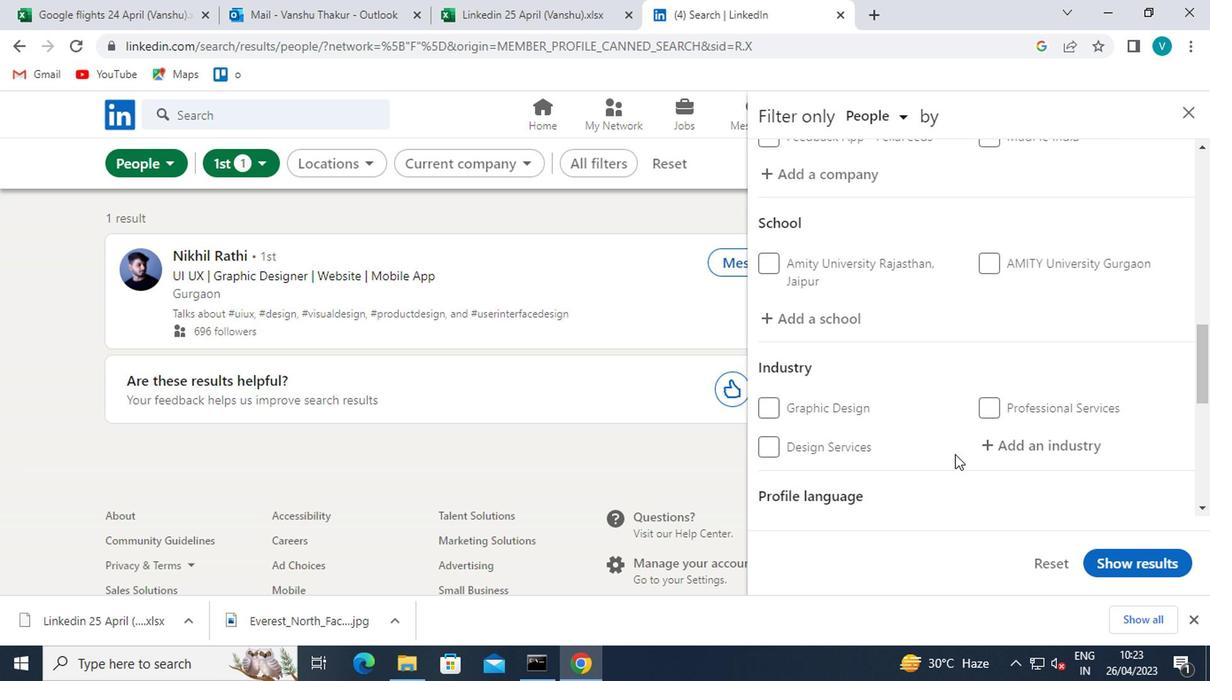 
Action: Mouse scrolled (952, 455) with delta (0, 0)
Screenshot: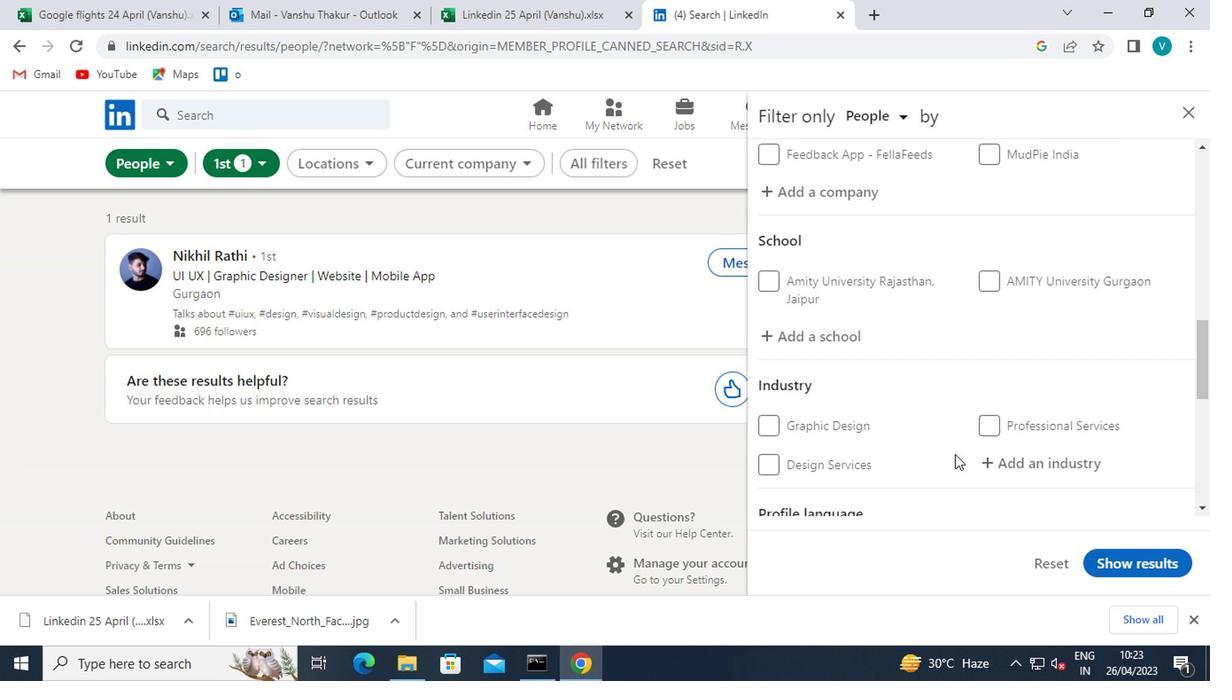 
Action: Mouse scrolled (952, 455) with delta (0, 0)
Screenshot: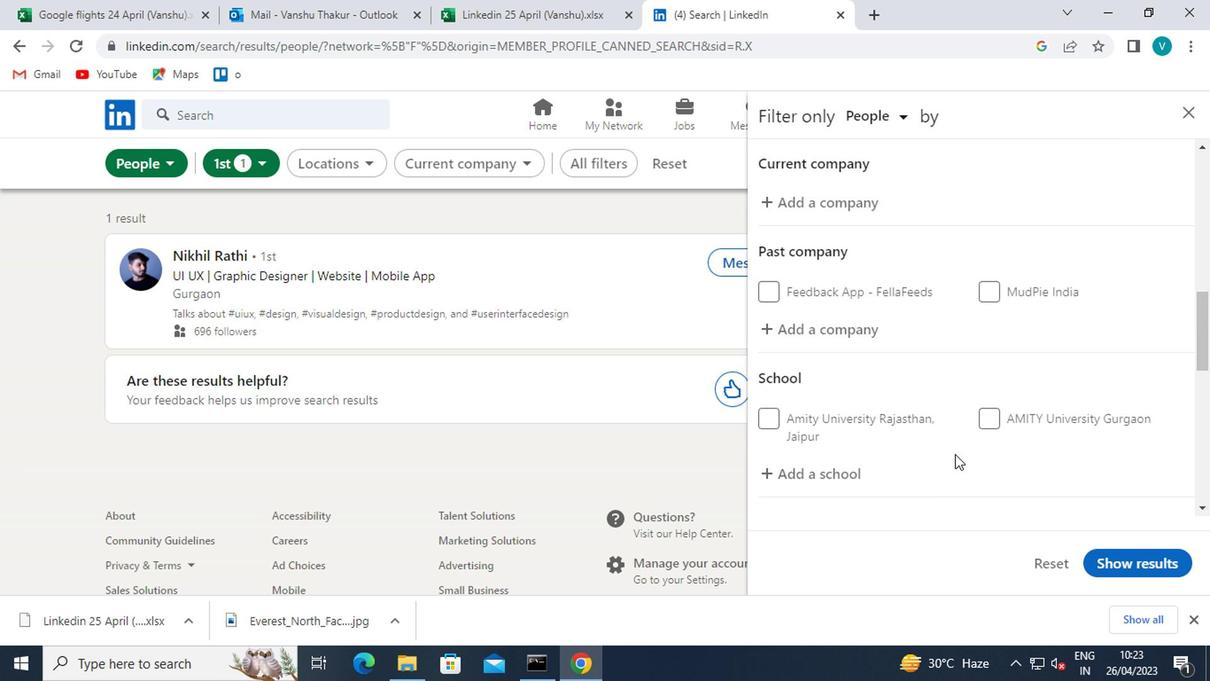 
Action: Mouse moved to (852, 332)
Screenshot: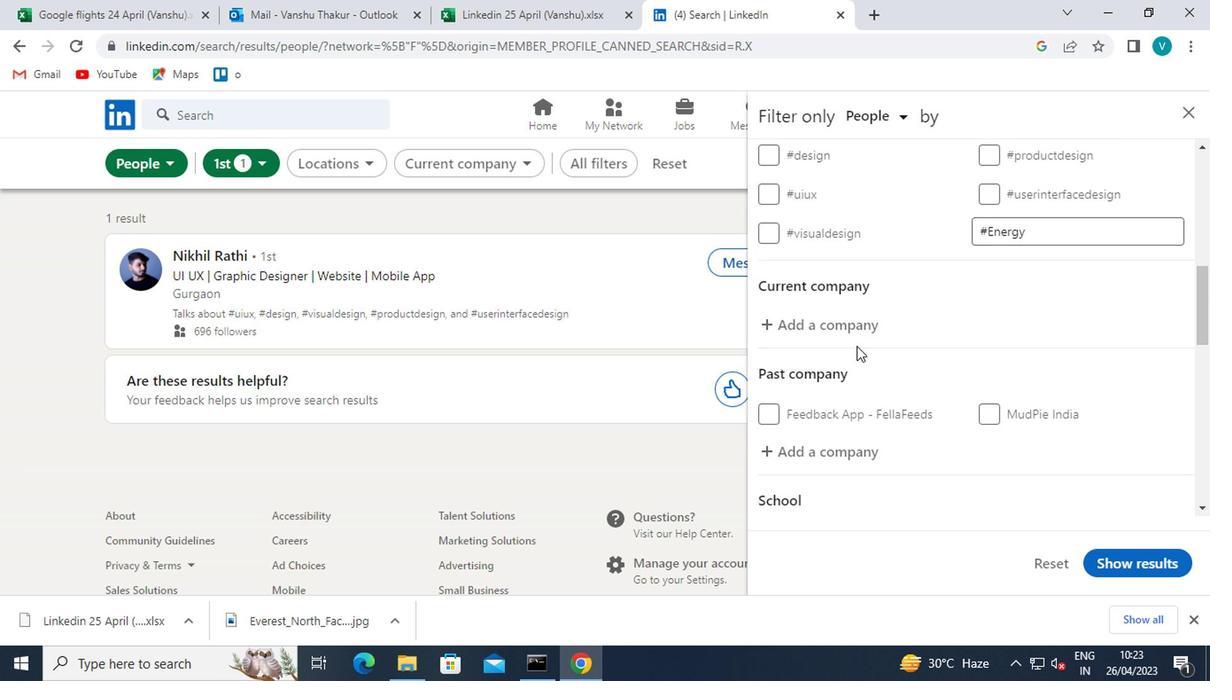 
Action: Mouse pressed left at (852, 332)
Screenshot: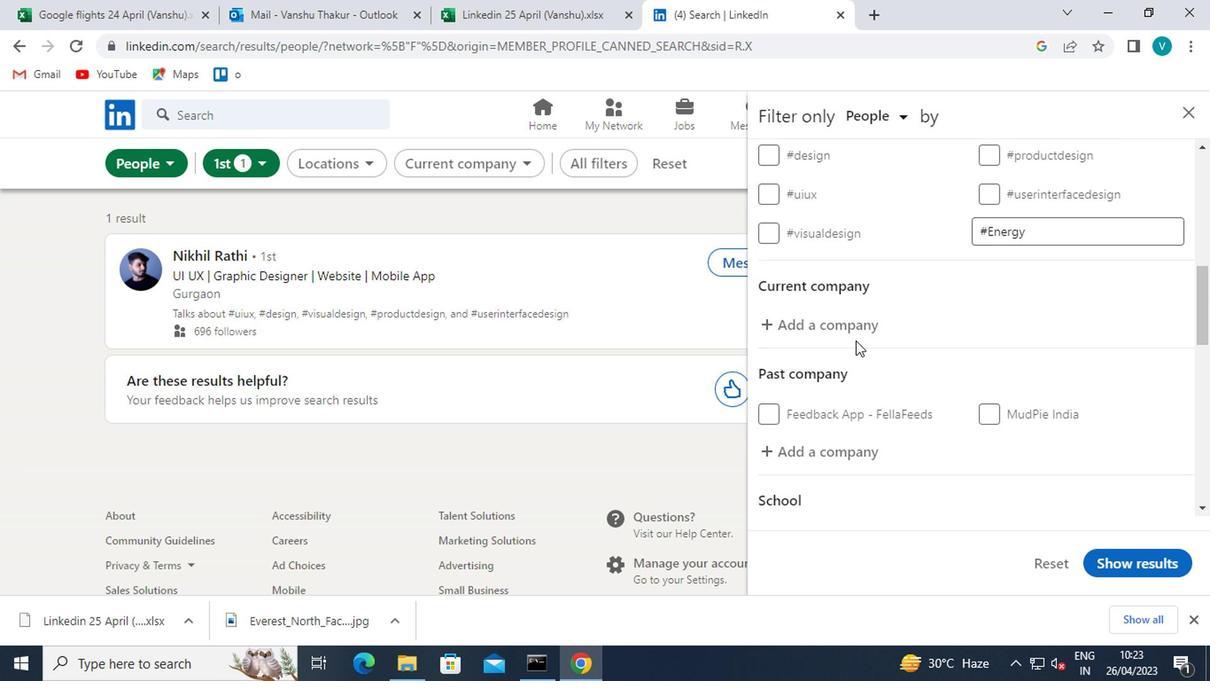 
Action: Mouse moved to (852, 331)
Screenshot: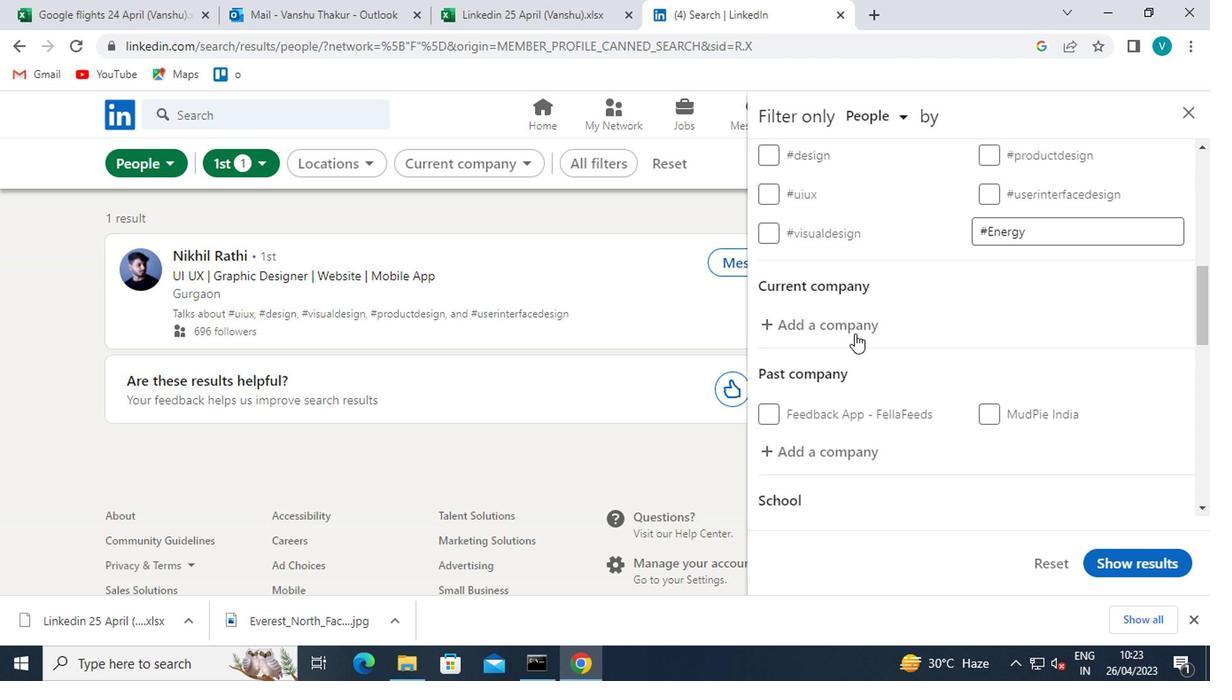 
Action: Key pressed <Key.shift>BIRA91
Screenshot: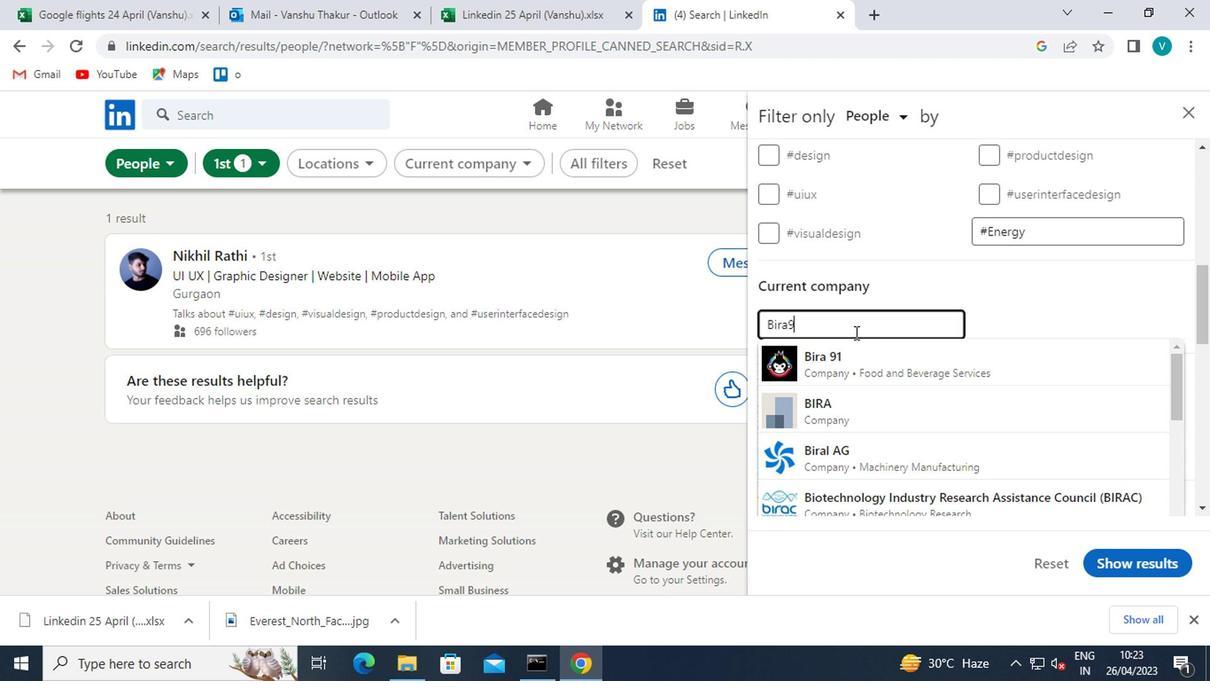 
Action: Mouse moved to (783, 316)
Screenshot: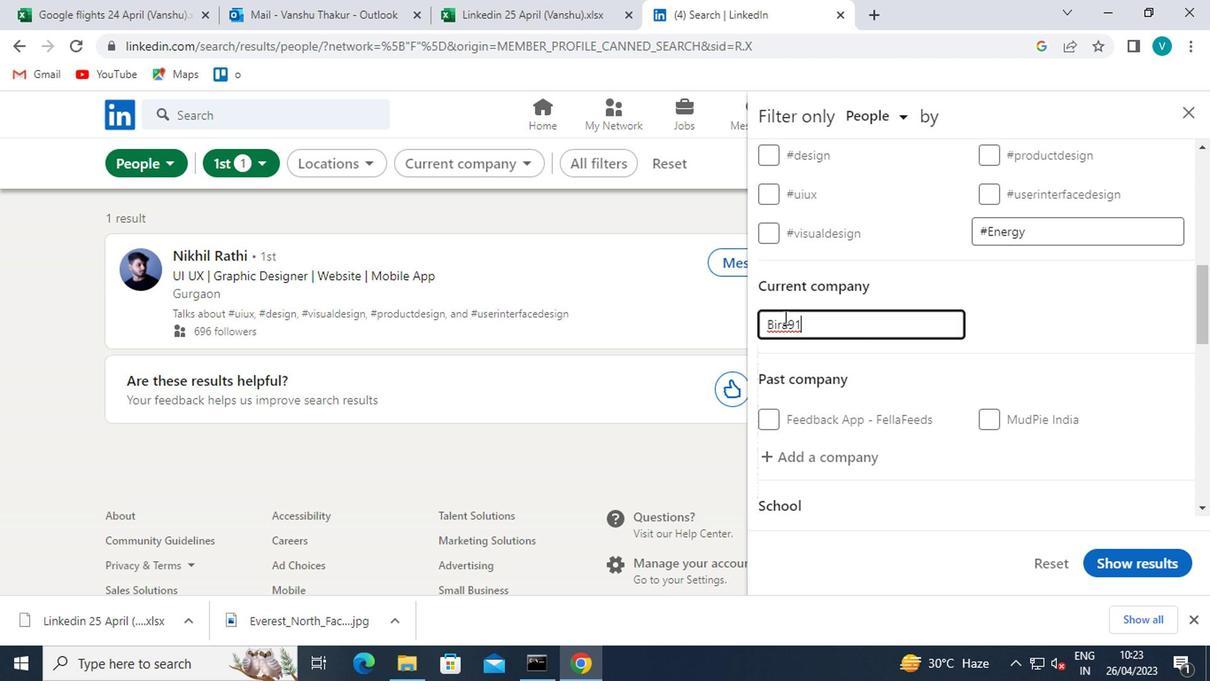 
Action: Mouse pressed left at (783, 316)
Screenshot: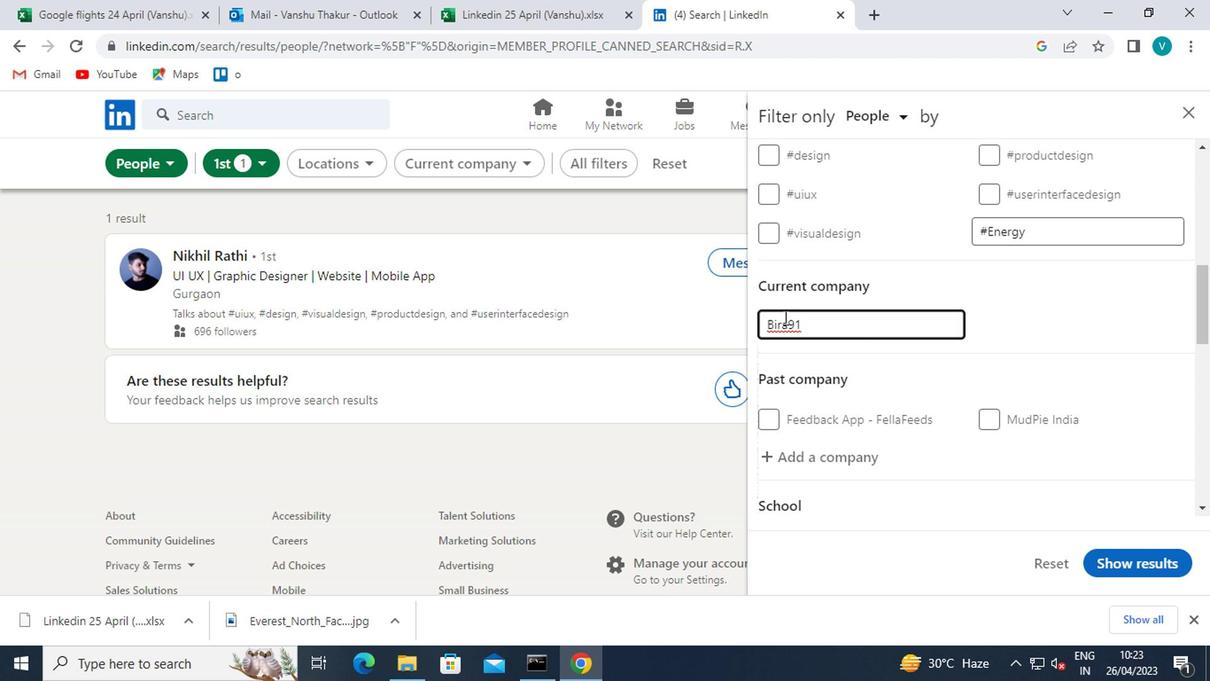 
Action: Mouse moved to (793, 322)
Screenshot: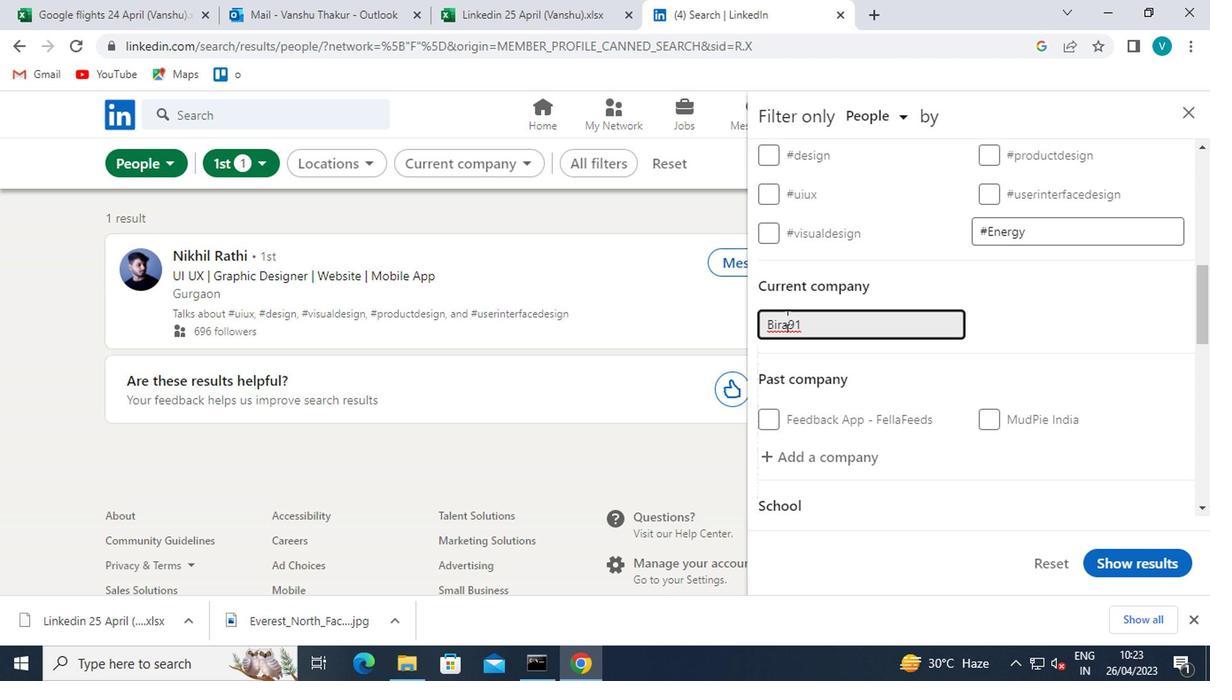 
Action: Key pressed <Key.space>
Screenshot: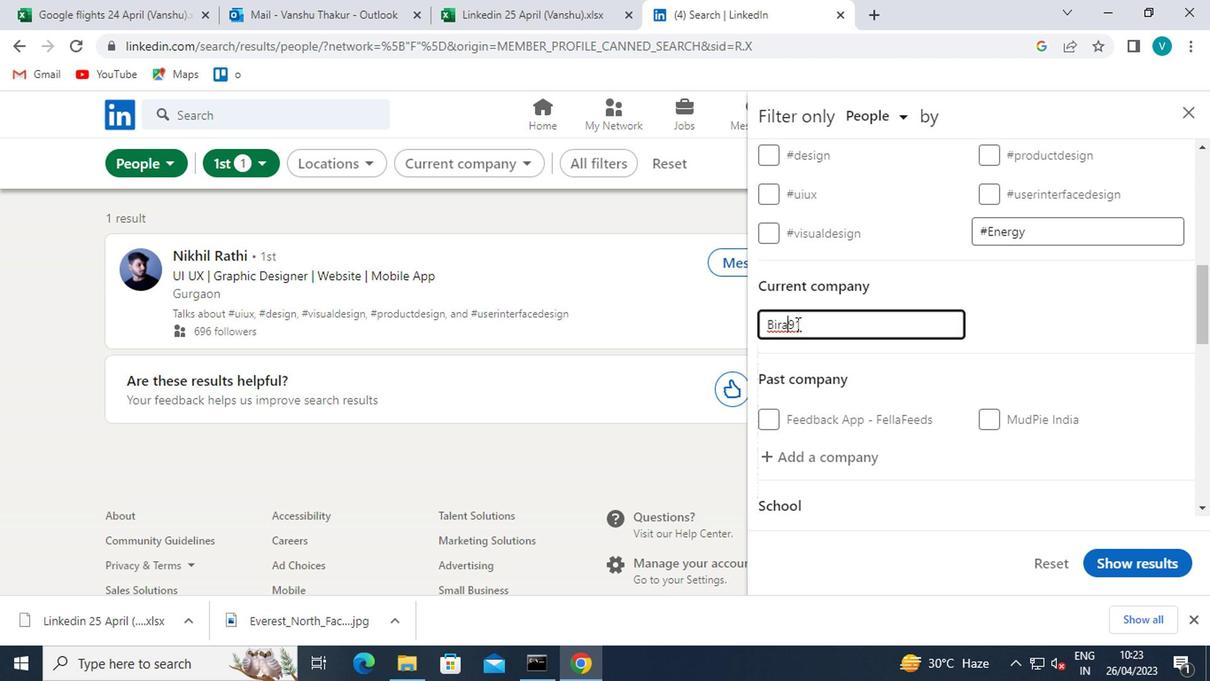 
Action: Mouse moved to (837, 358)
Screenshot: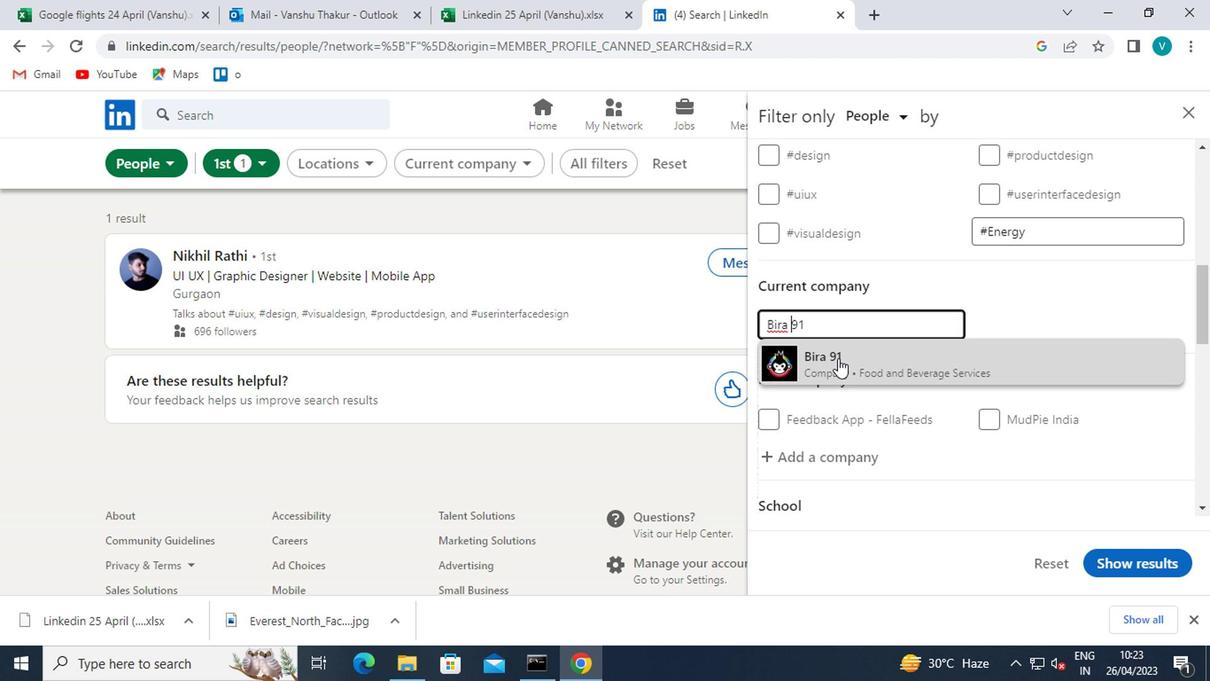 
Action: Mouse pressed left at (837, 358)
Screenshot: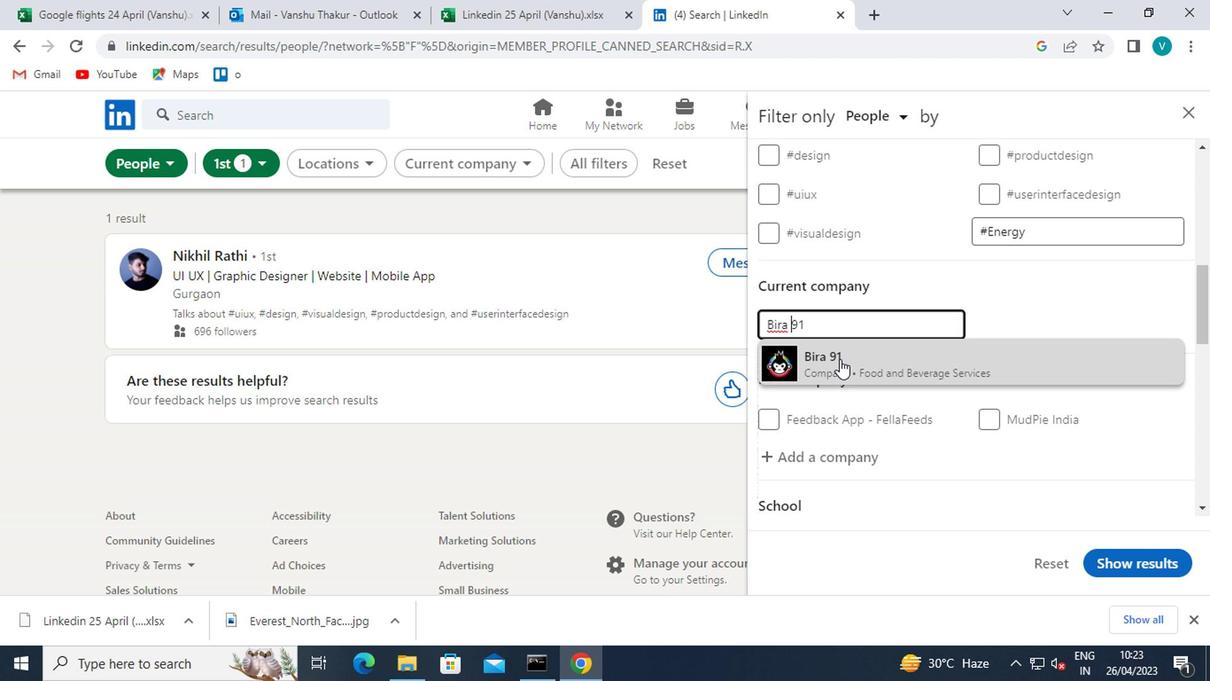 
Action: Mouse scrolled (837, 357) with delta (0, -1)
Screenshot: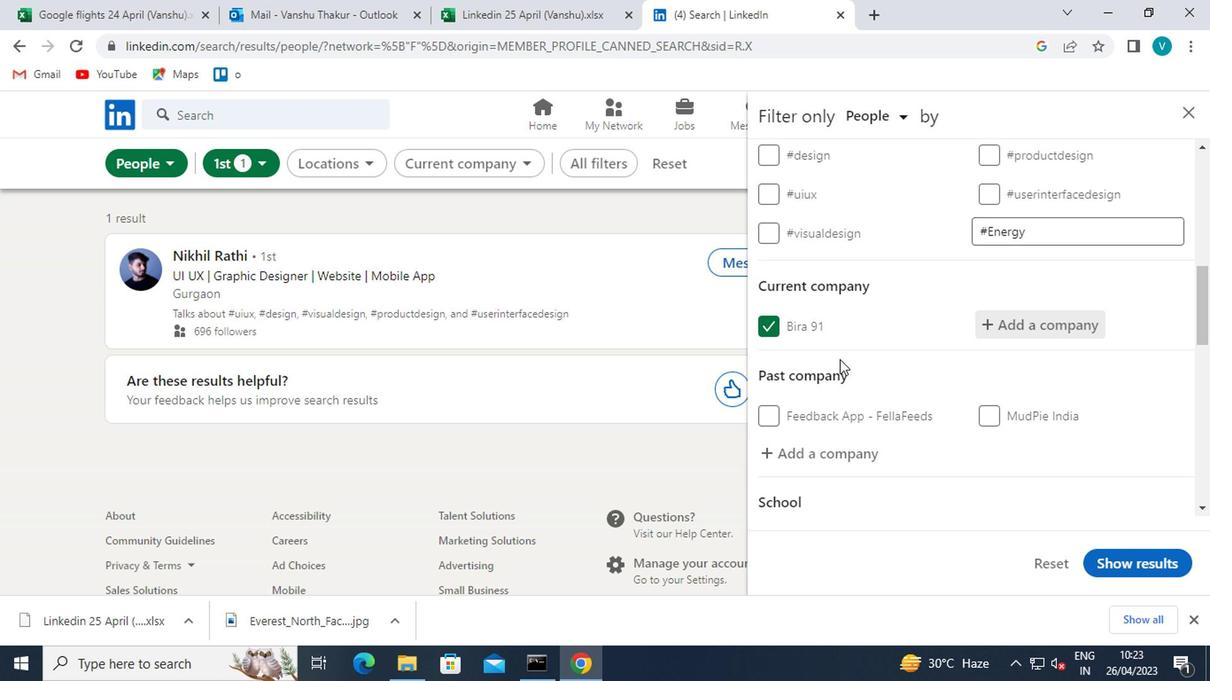 
Action: Mouse scrolled (837, 357) with delta (0, -1)
Screenshot: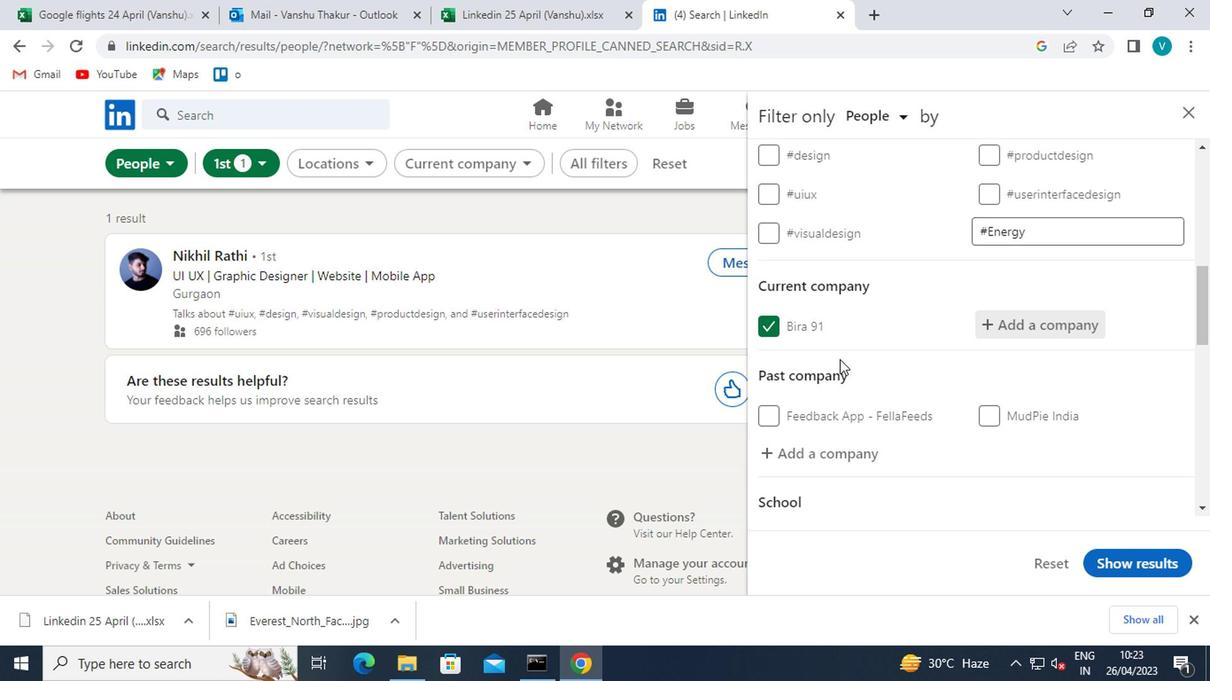 
Action: Mouse moved to (819, 409)
Screenshot: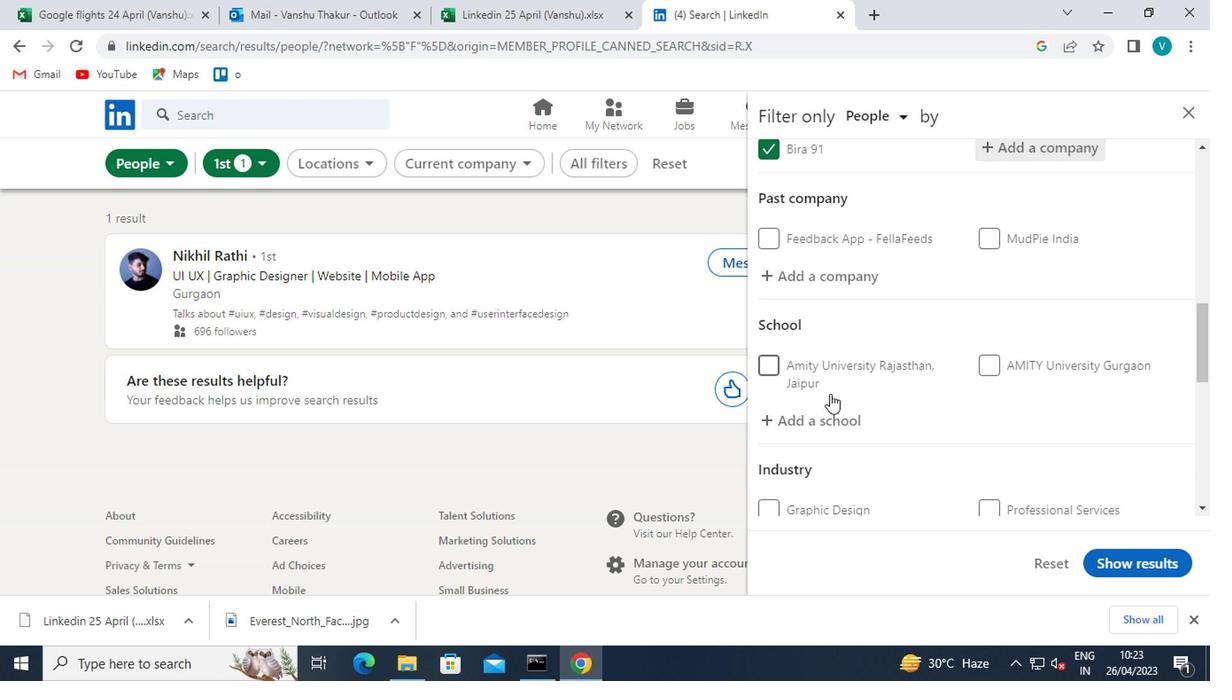 
Action: Mouse pressed left at (819, 409)
Screenshot: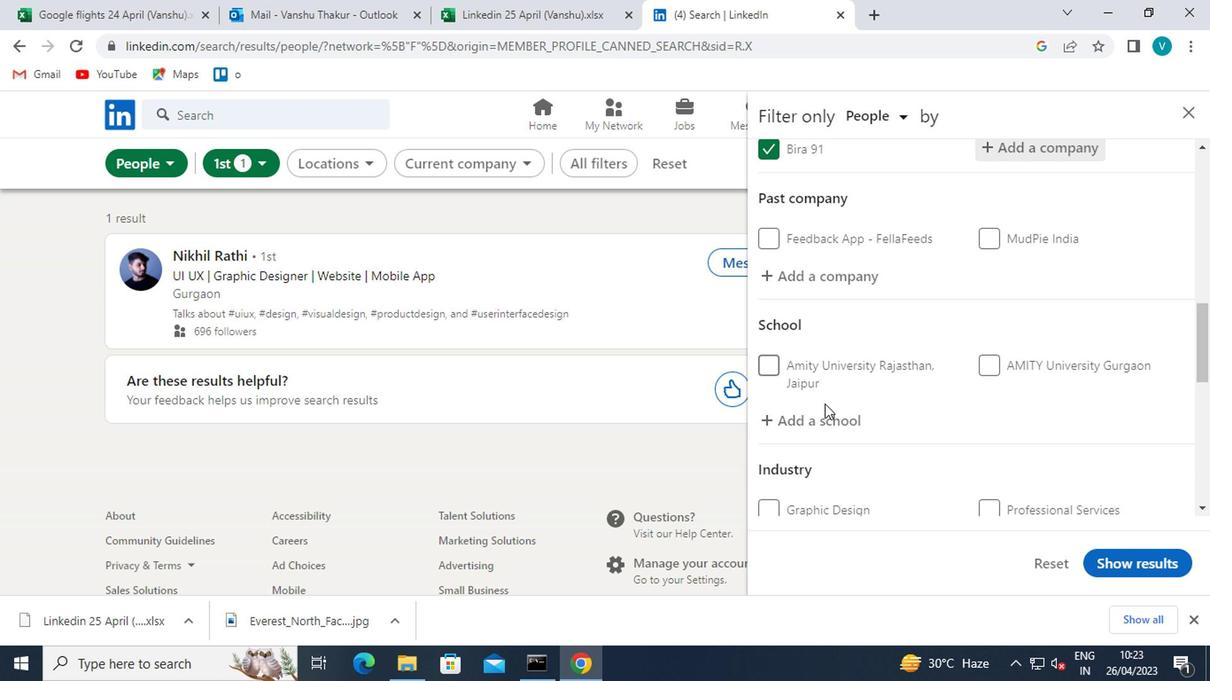 
Action: Key pressed <Key.shift>TERI<Key.space><Key.shift>SCHOOL<Key.space><Key.shift>OF<Key.space>
Screenshot: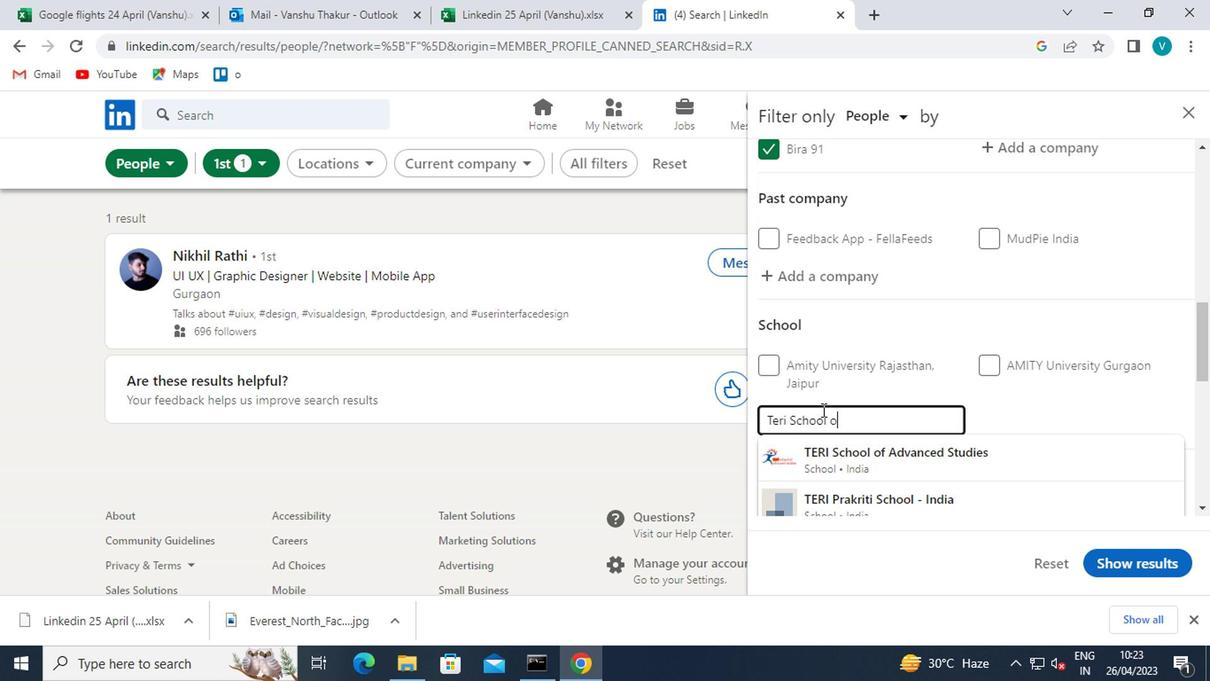 
Action: Mouse moved to (846, 448)
Screenshot: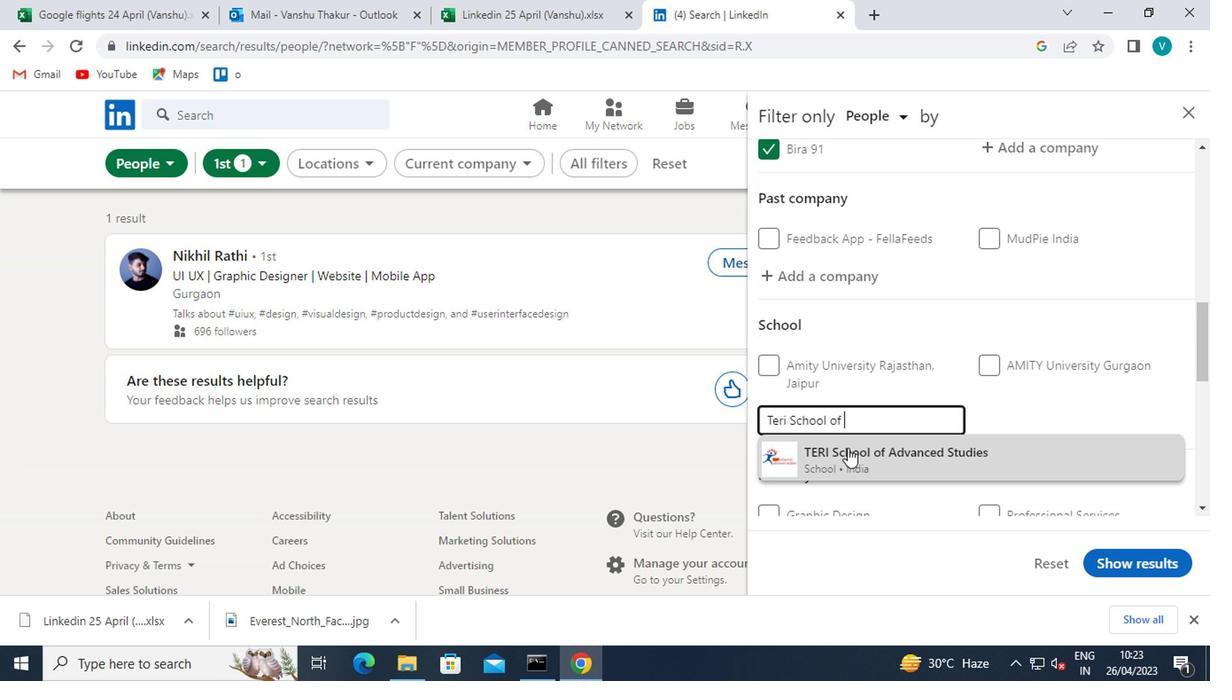 
Action: Mouse pressed left at (846, 448)
Screenshot: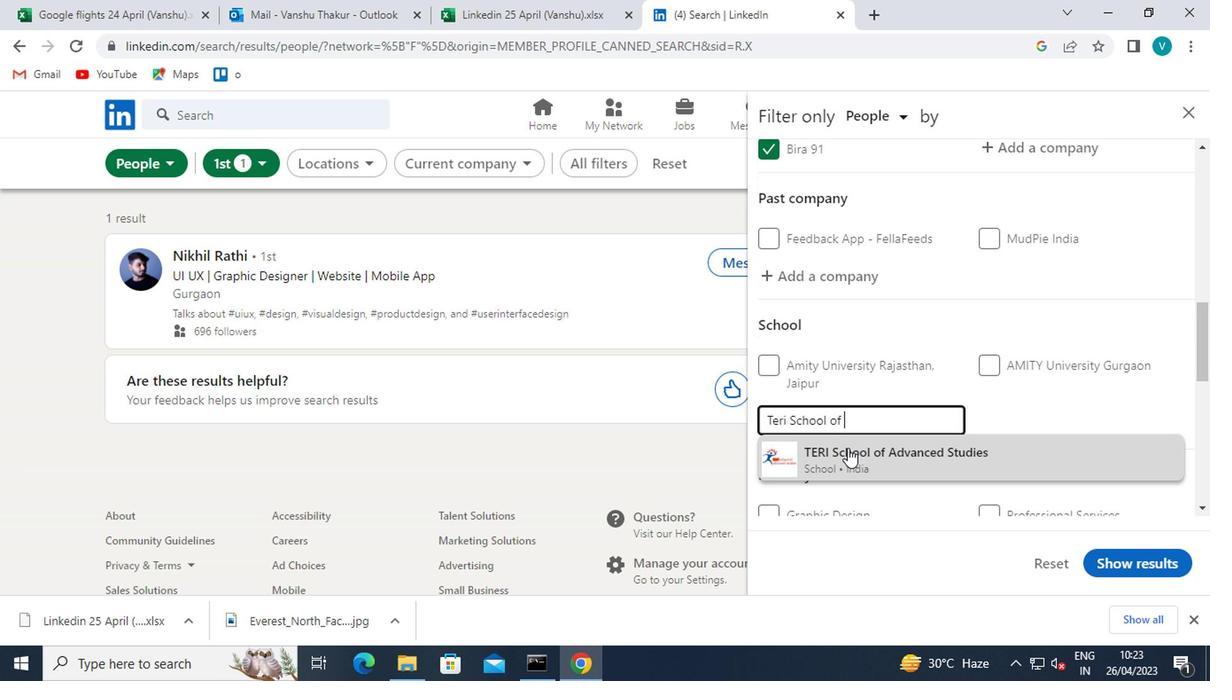 
Action: Mouse moved to (848, 443)
Screenshot: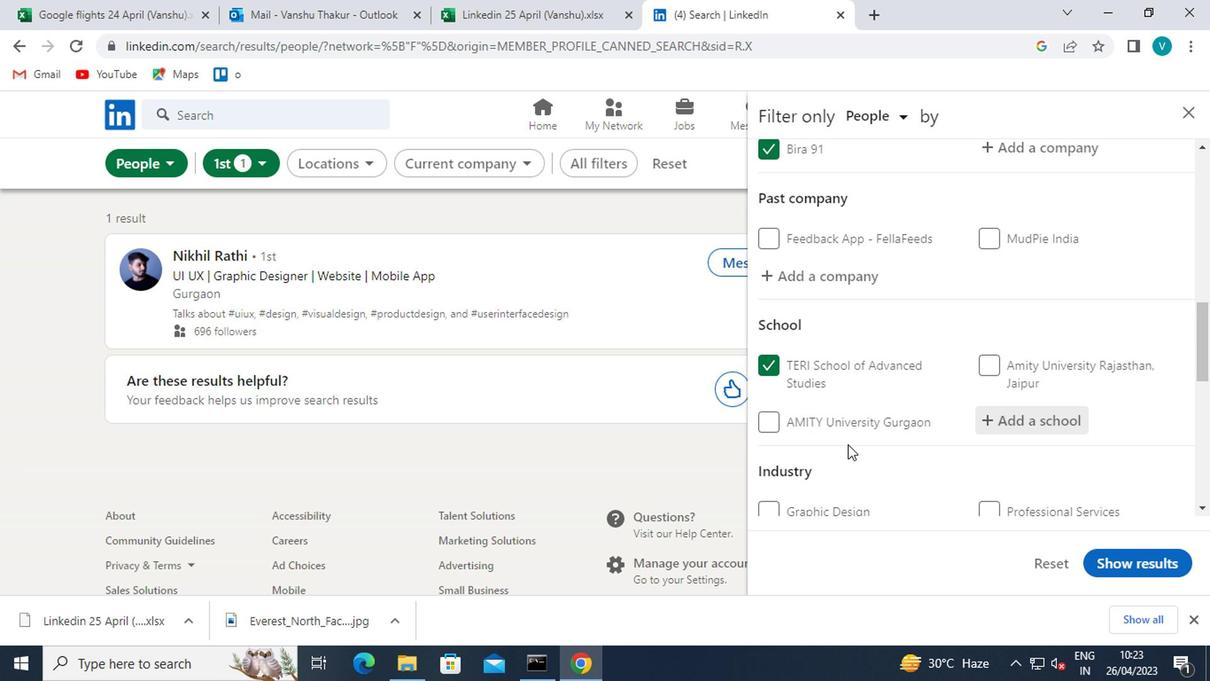 
Action: Mouse scrolled (848, 442) with delta (0, 0)
Screenshot: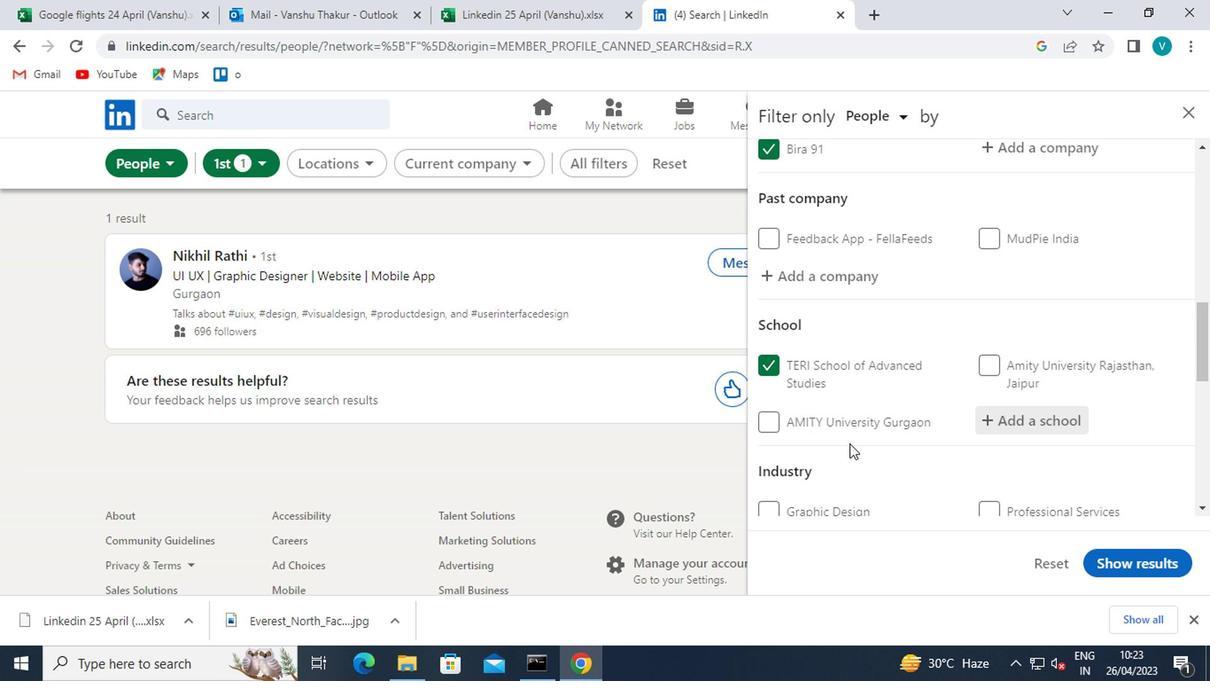 
Action: Mouse scrolled (848, 442) with delta (0, 0)
Screenshot: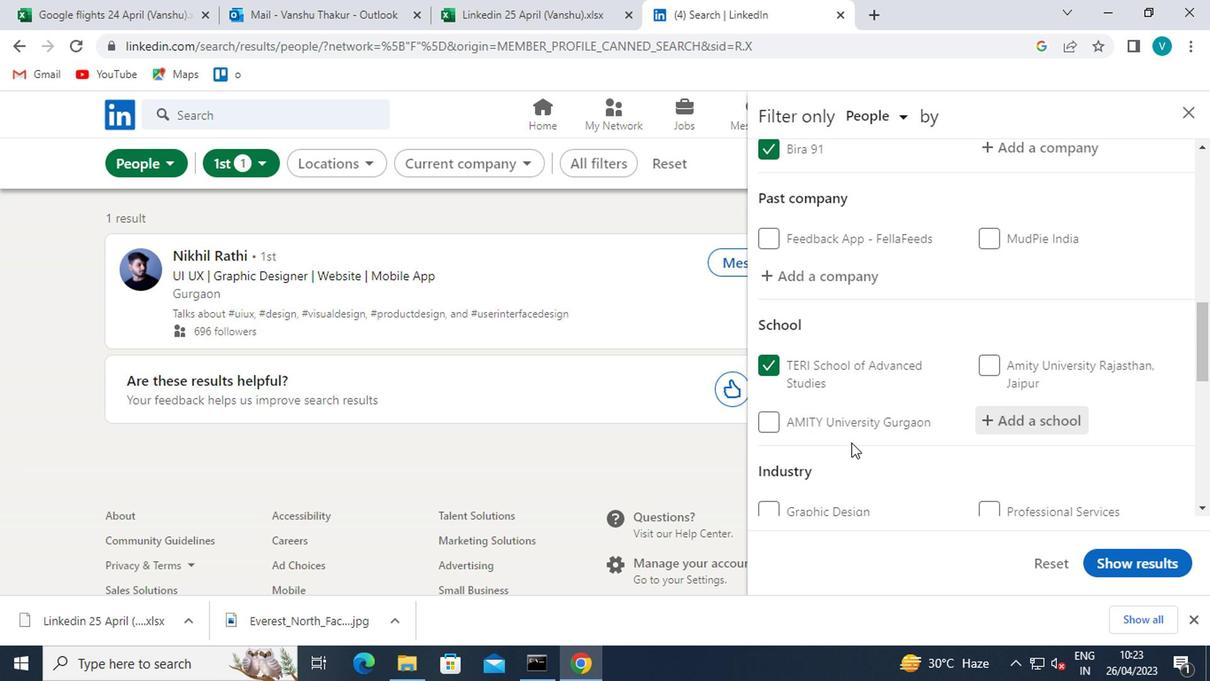 
Action: Mouse moved to (1022, 374)
Screenshot: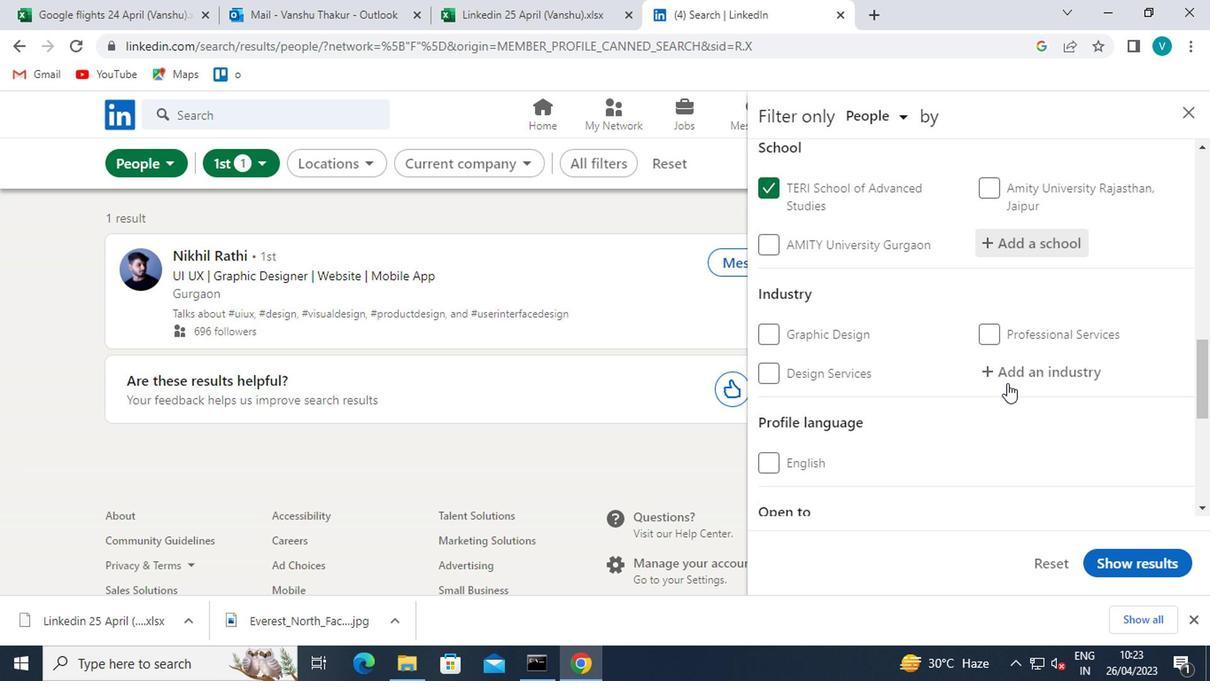 
Action: Mouse pressed left at (1022, 374)
Screenshot: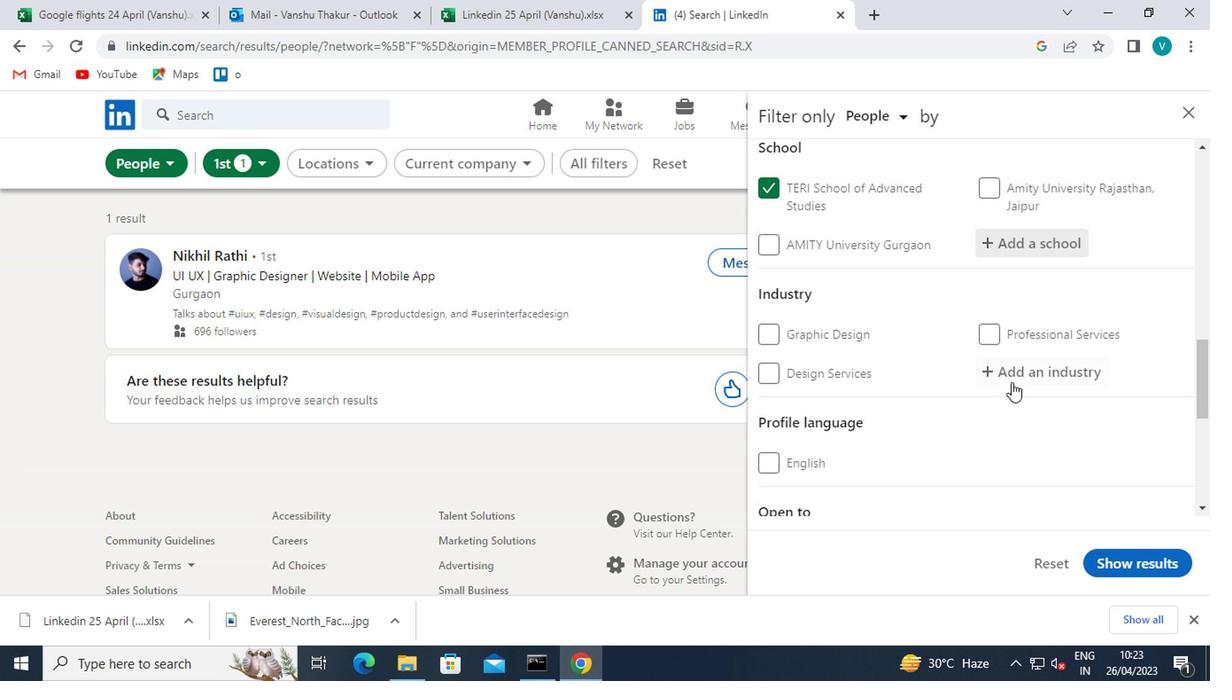 
Action: Key pressed <Key.shift>FOSSIL<Key.space>
Screenshot: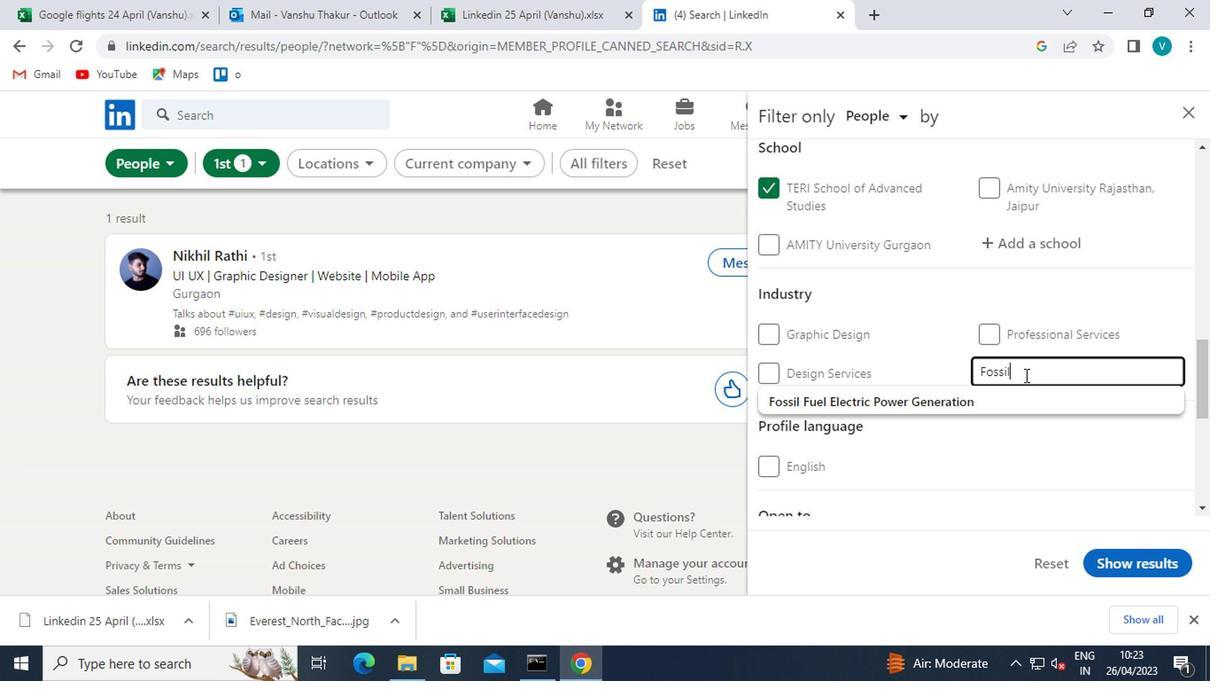 
Action: Mouse moved to (1000, 404)
Screenshot: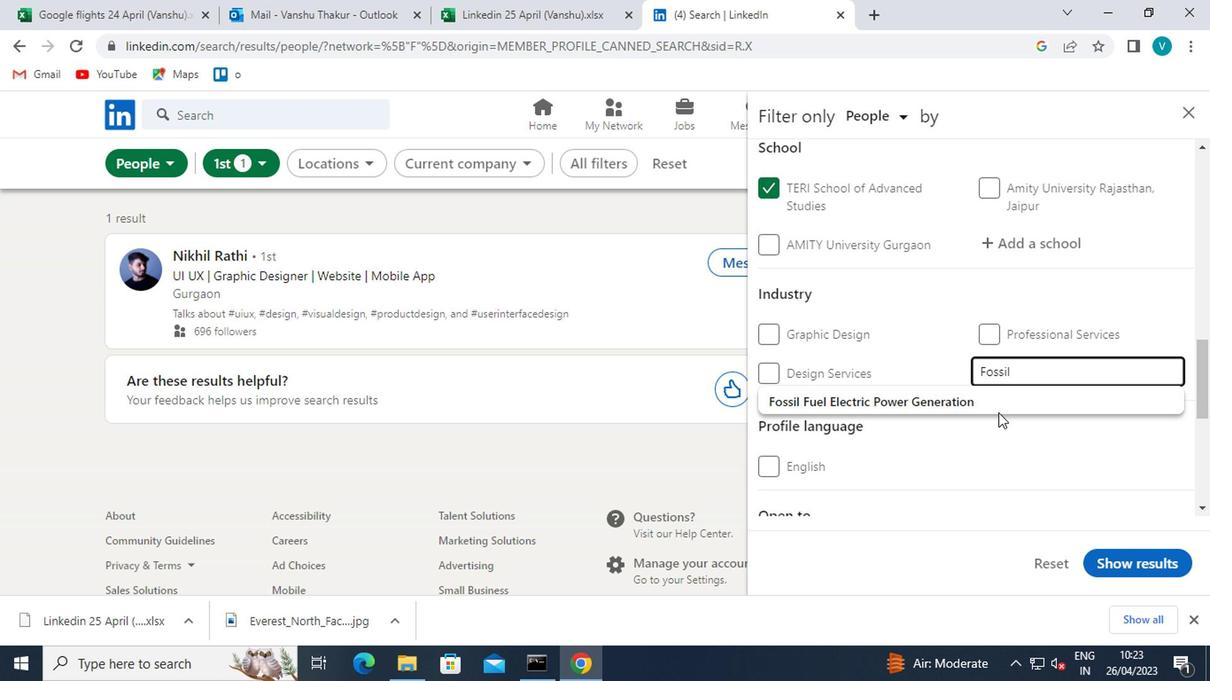 
Action: Mouse pressed left at (1000, 404)
Screenshot: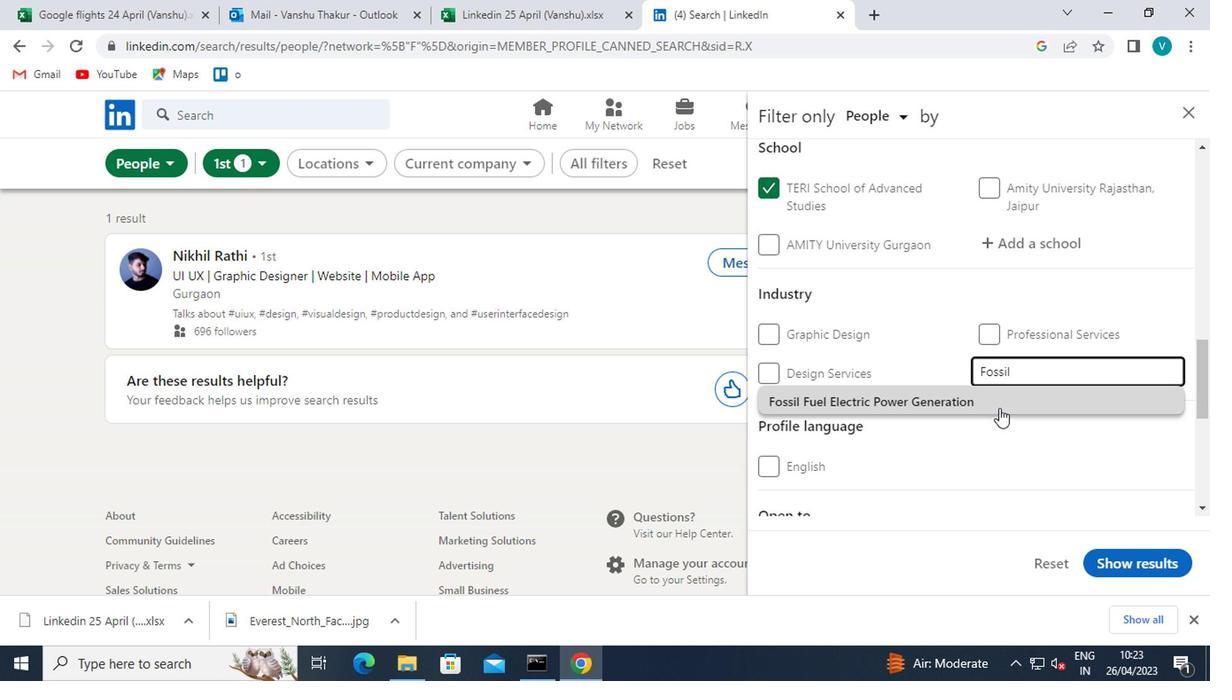 
Action: Mouse moved to (1001, 404)
Screenshot: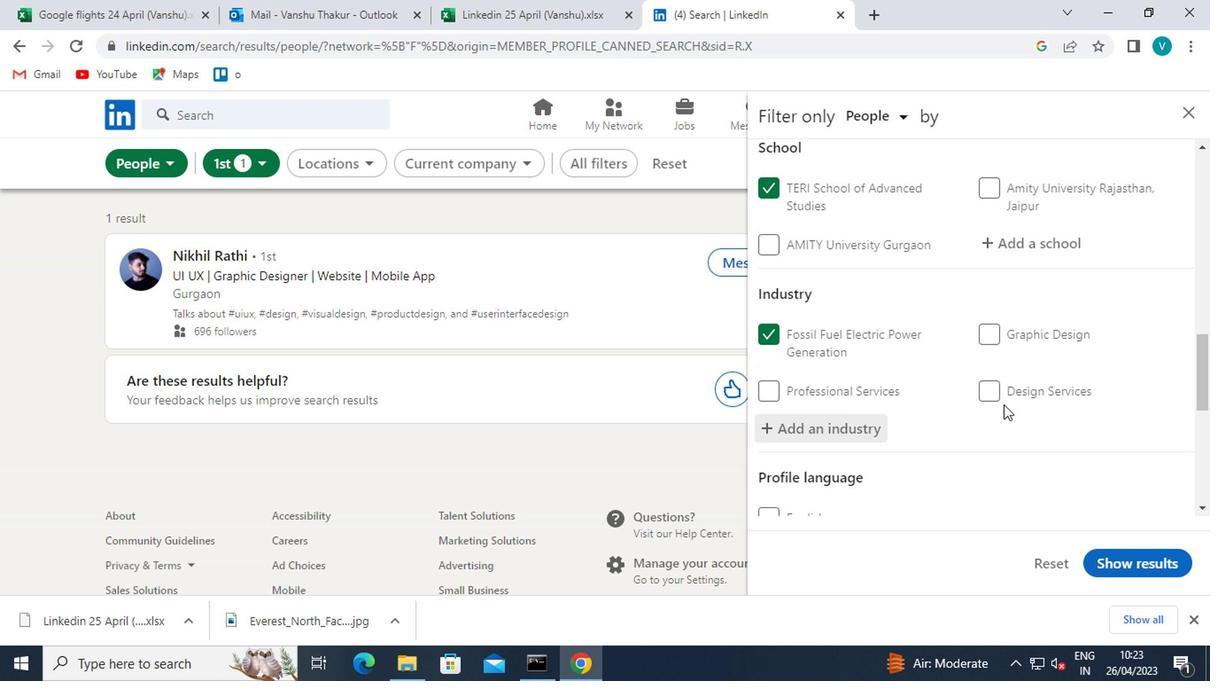 
Action: Mouse scrolled (1001, 403) with delta (0, -1)
Screenshot: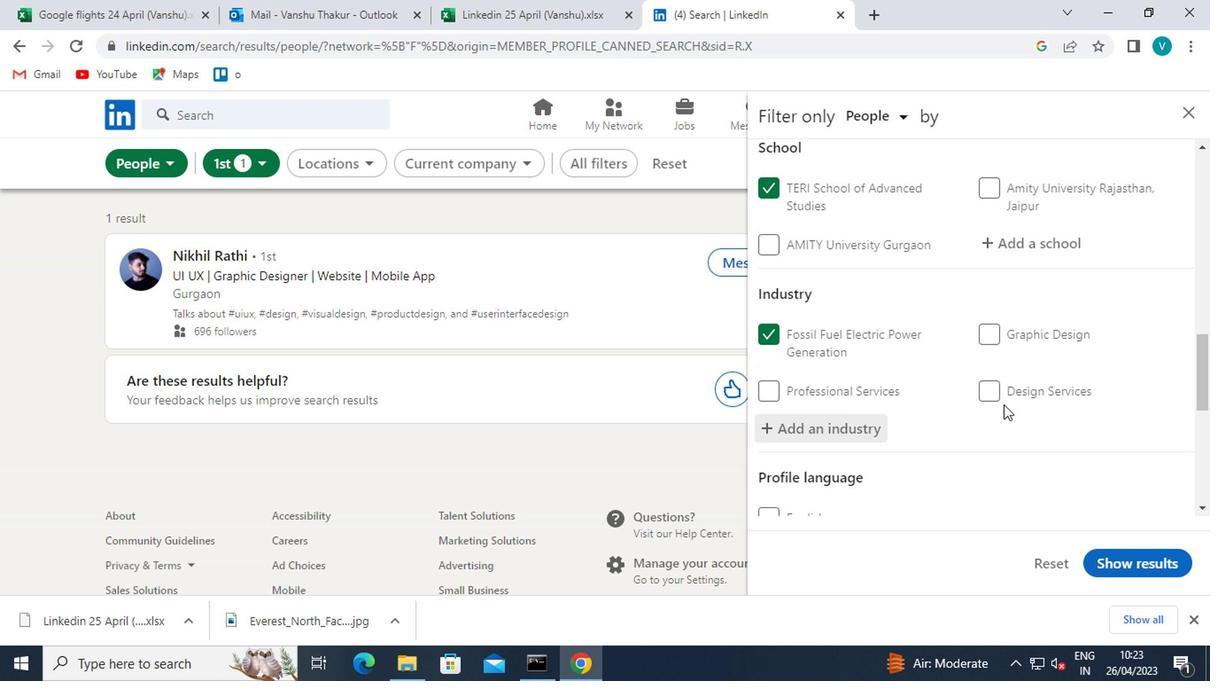 
Action: Mouse moved to (999, 405)
Screenshot: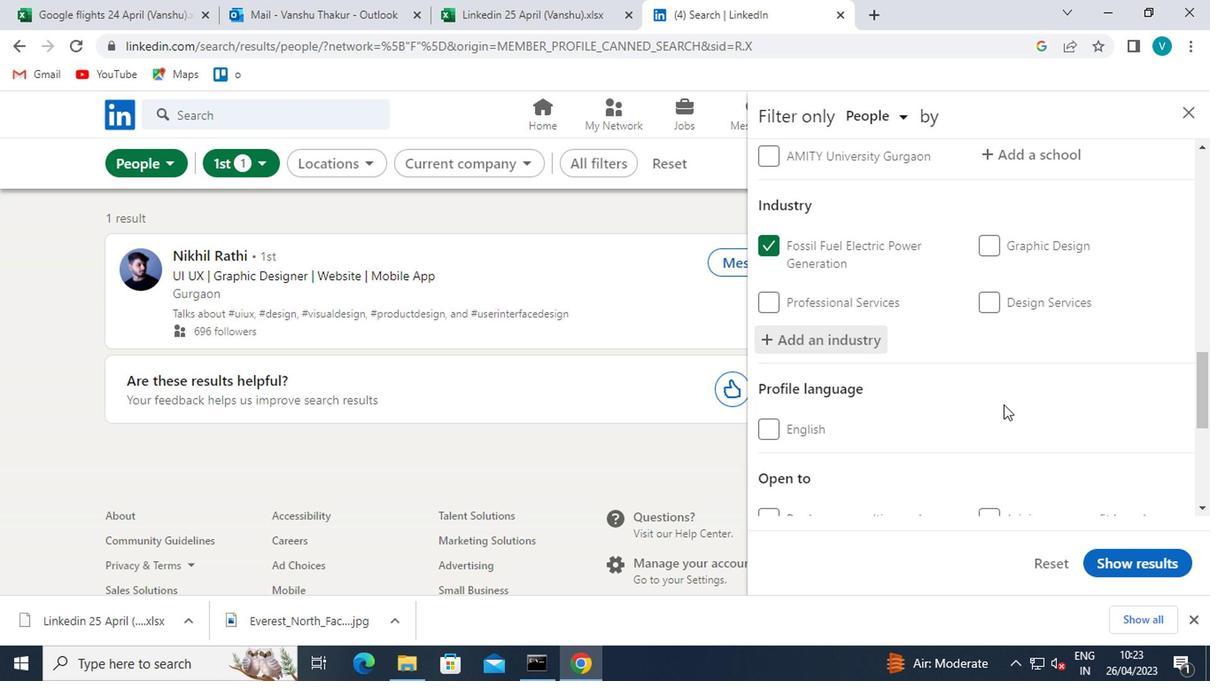 
Action: Mouse scrolled (999, 404) with delta (0, 0)
Screenshot: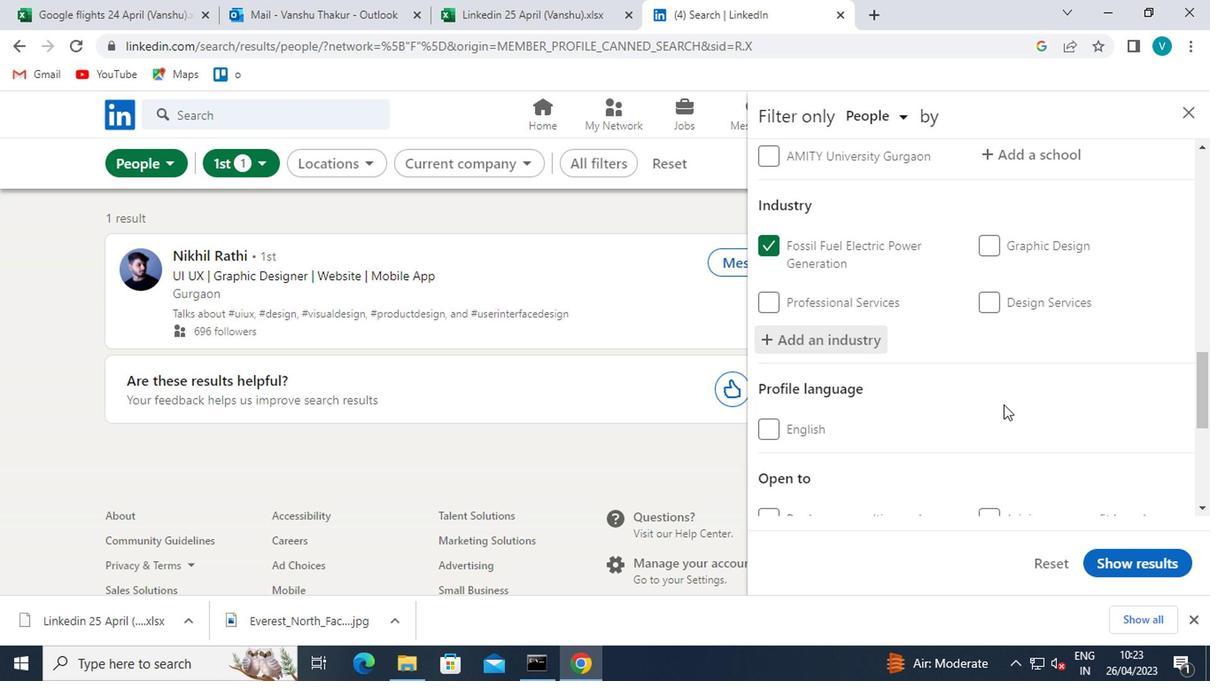 
Action: Mouse moved to (924, 409)
Screenshot: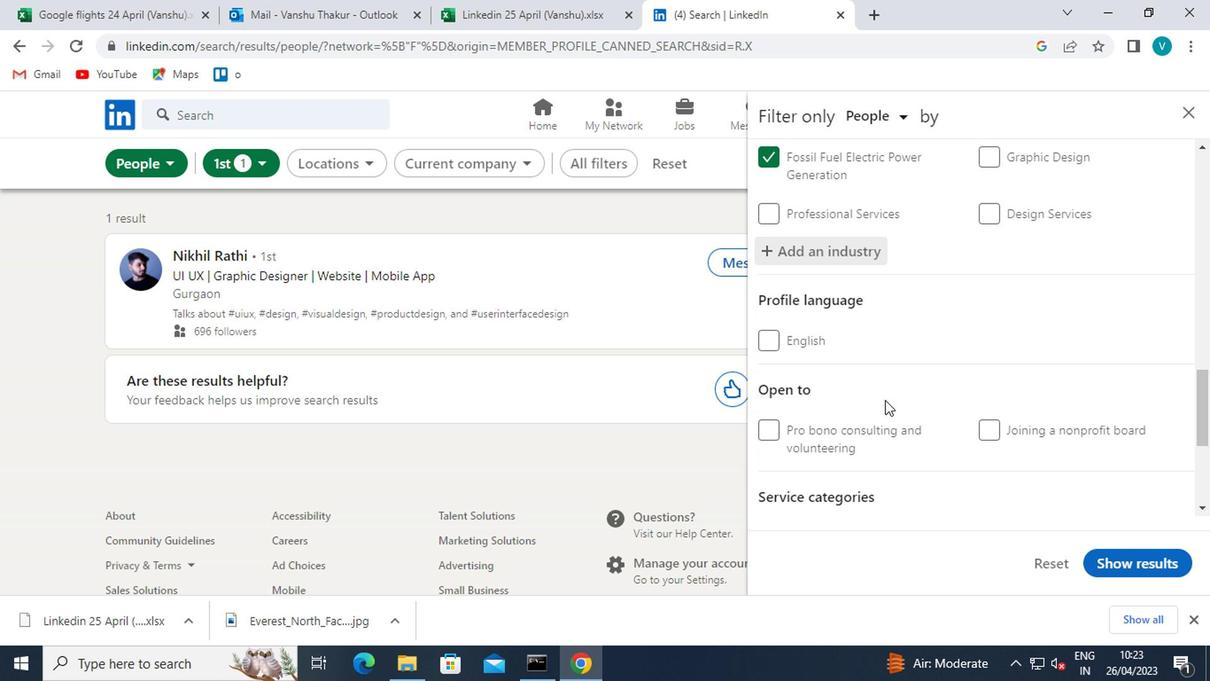 
Action: Mouse scrolled (924, 409) with delta (0, 0)
Screenshot: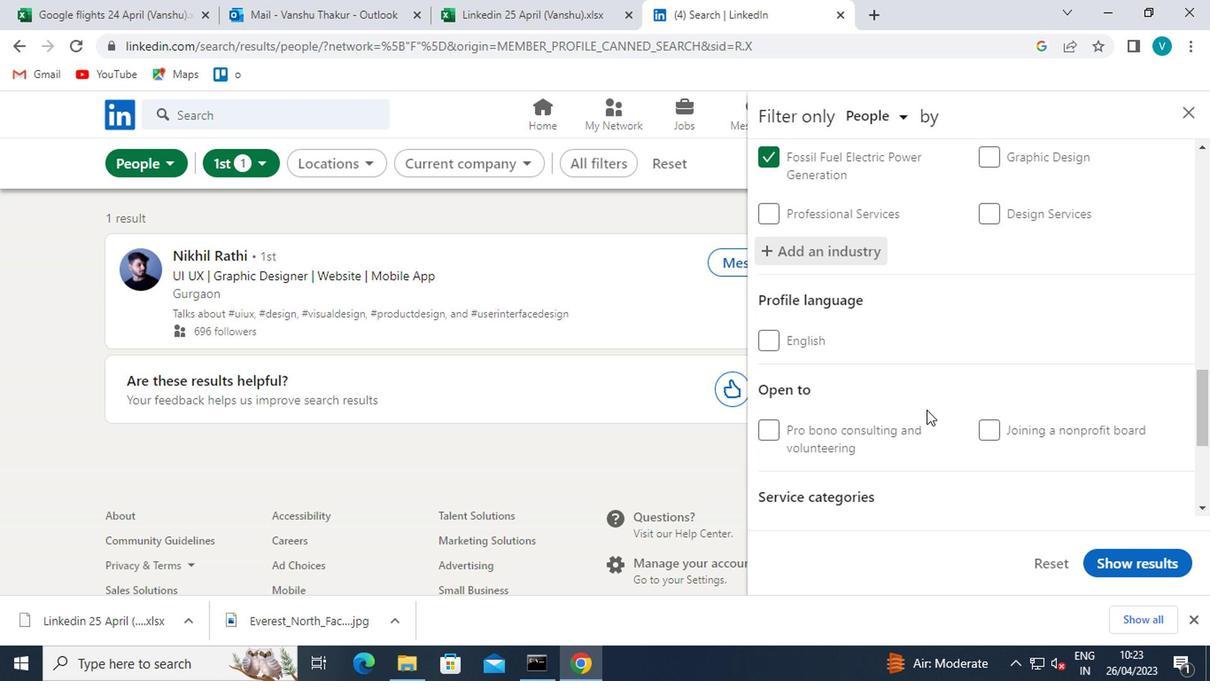 
Action: Mouse scrolled (924, 409) with delta (0, 0)
Screenshot: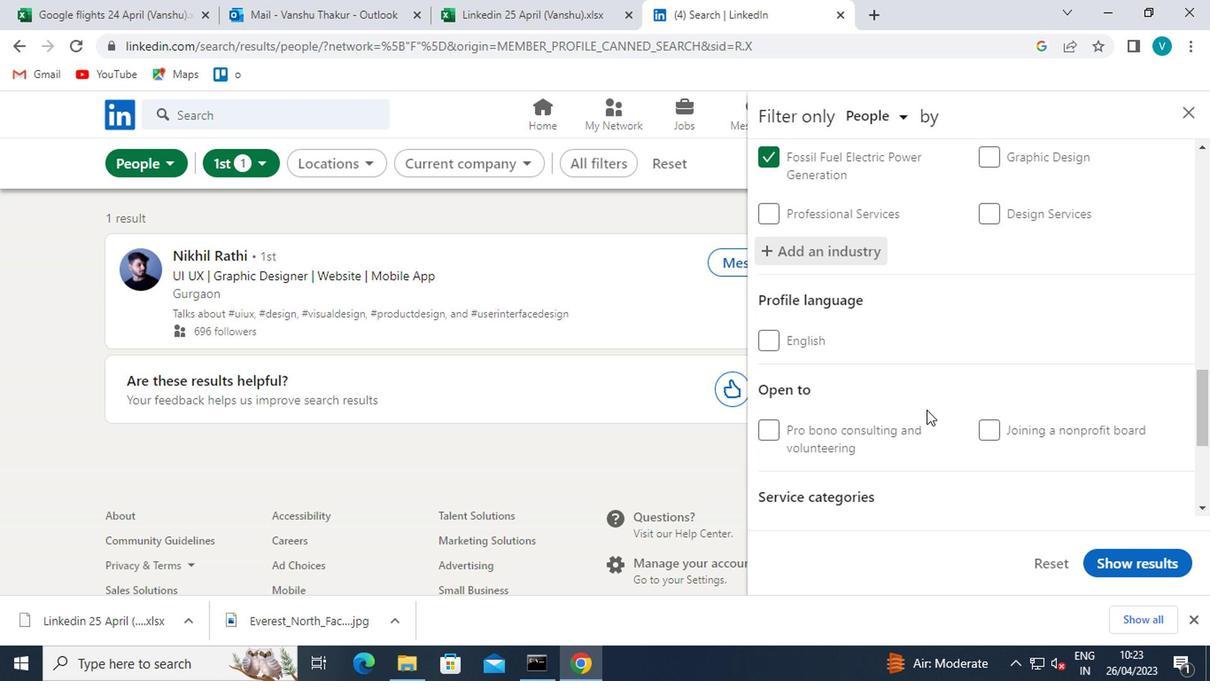 
Action: Mouse moved to (813, 348)
Screenshot: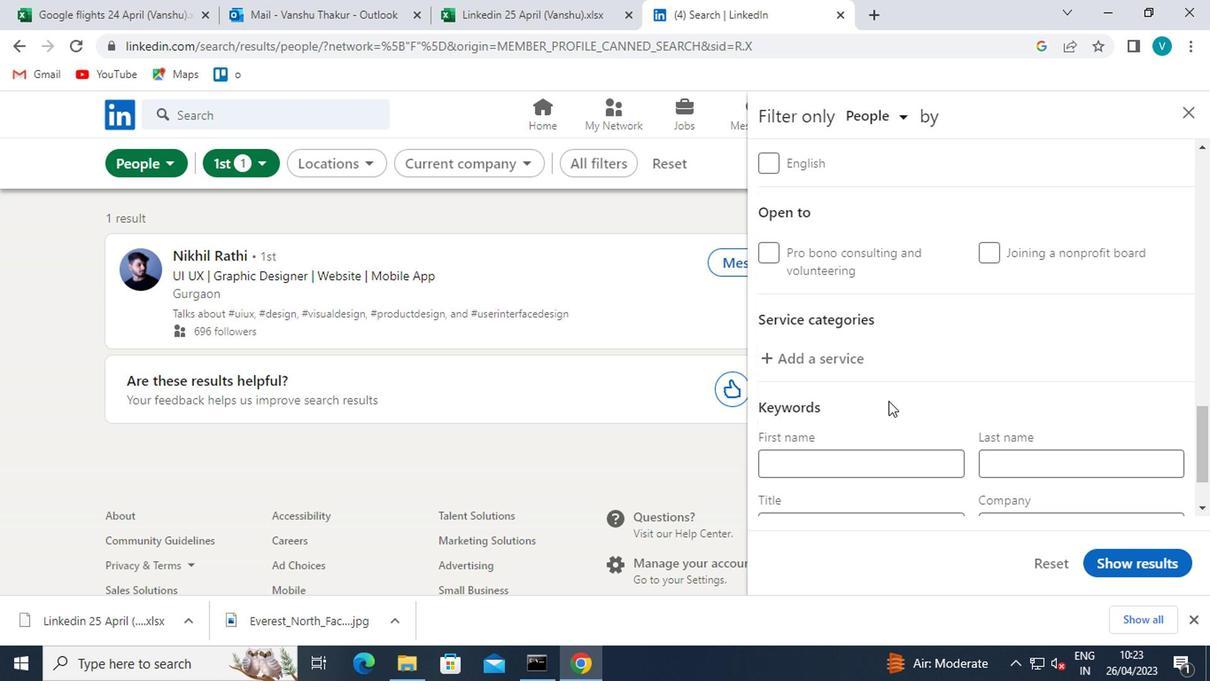 
Action: Mouse pressed left at (813, 348)
Screenshot: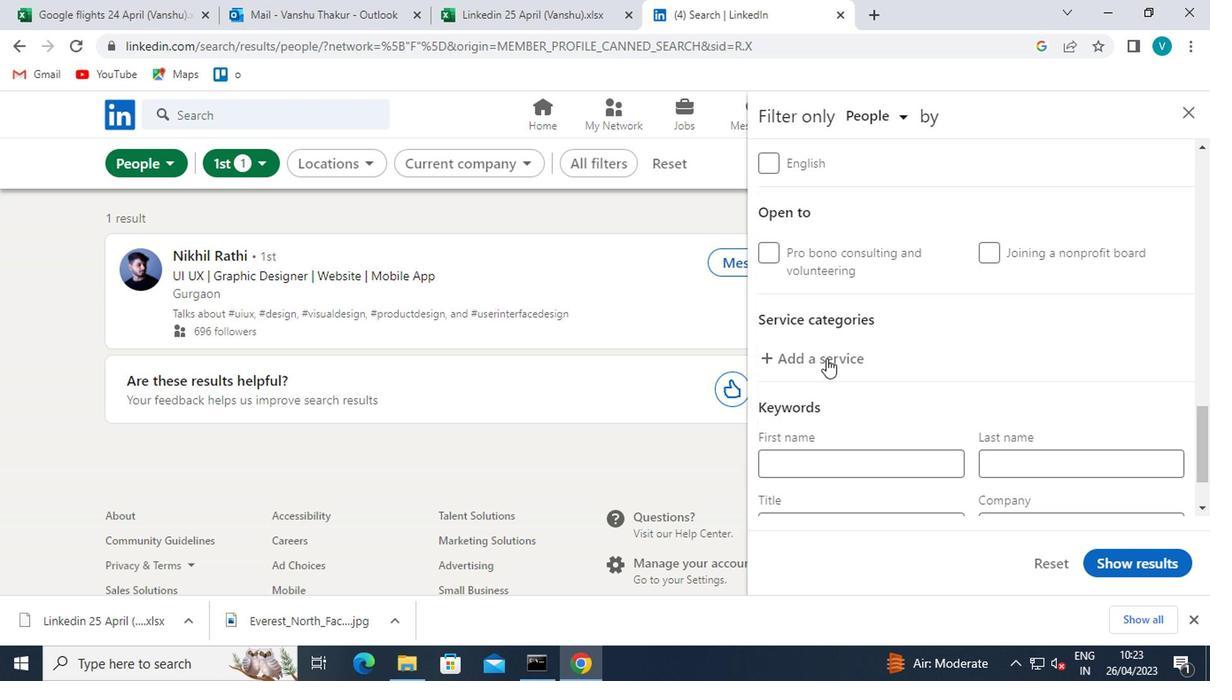 
Action: Mouse moved to (813, 346)
Screenshot: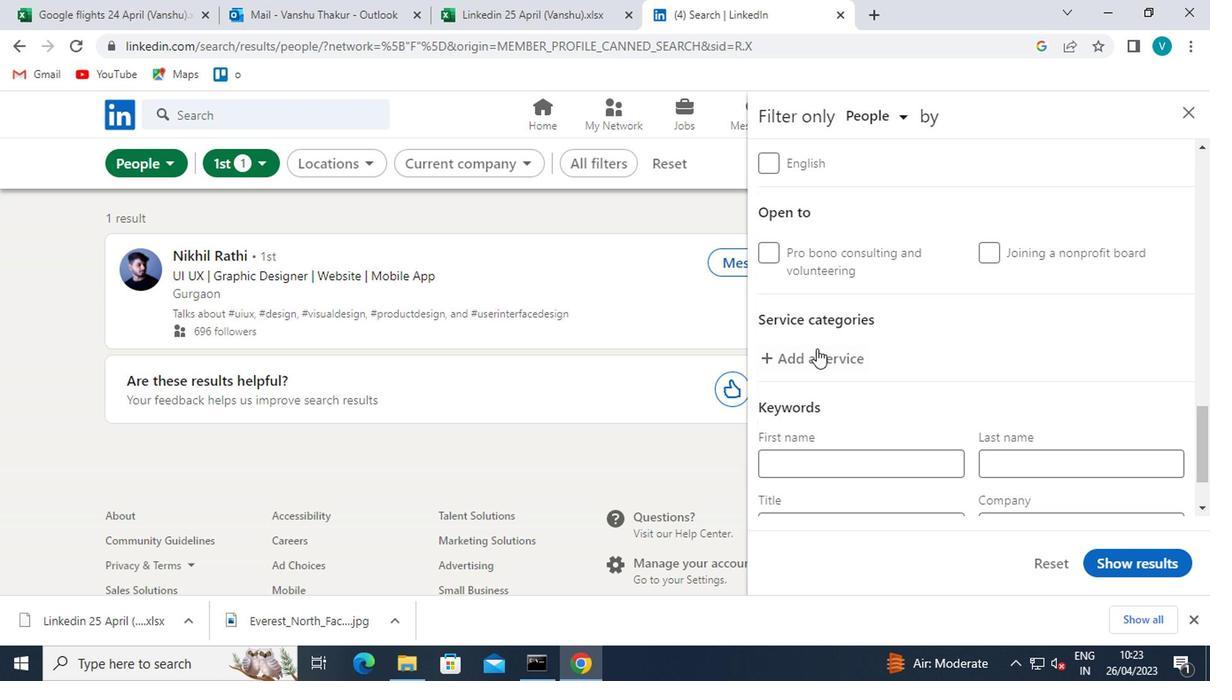 
Action: Key pressed <Key.shift>CORPORATE<Key.space>
Screenshot: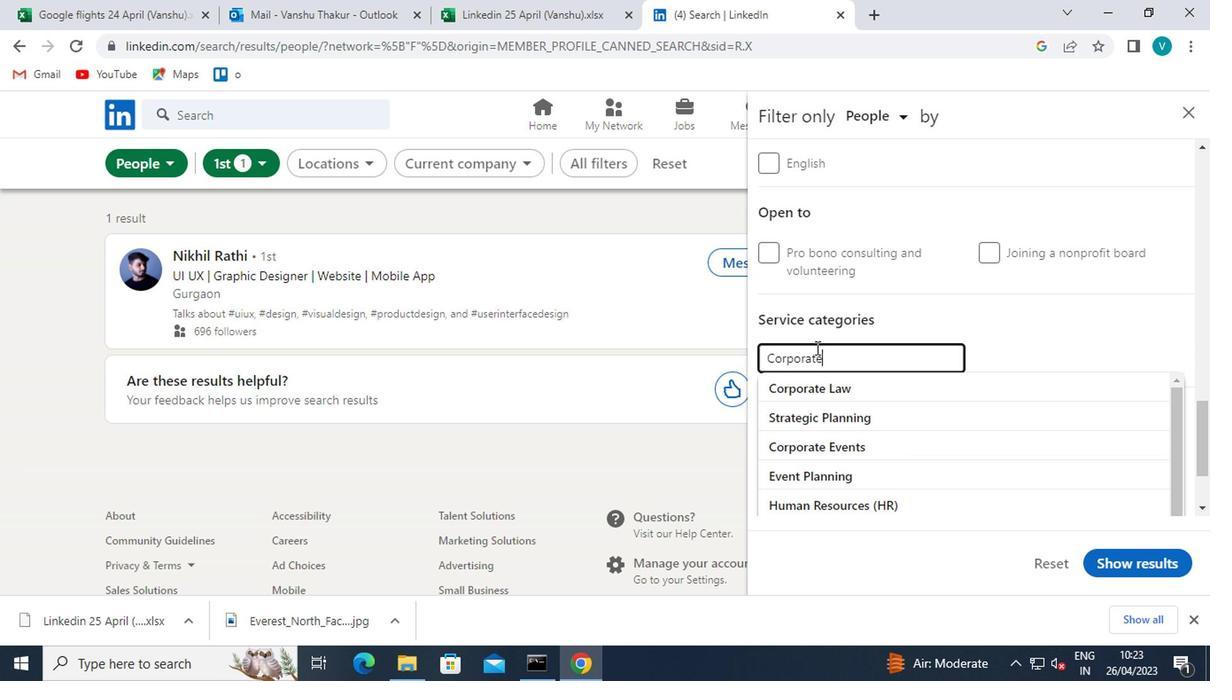 
Action: Mouse moved to (831, 387)
Screenshot: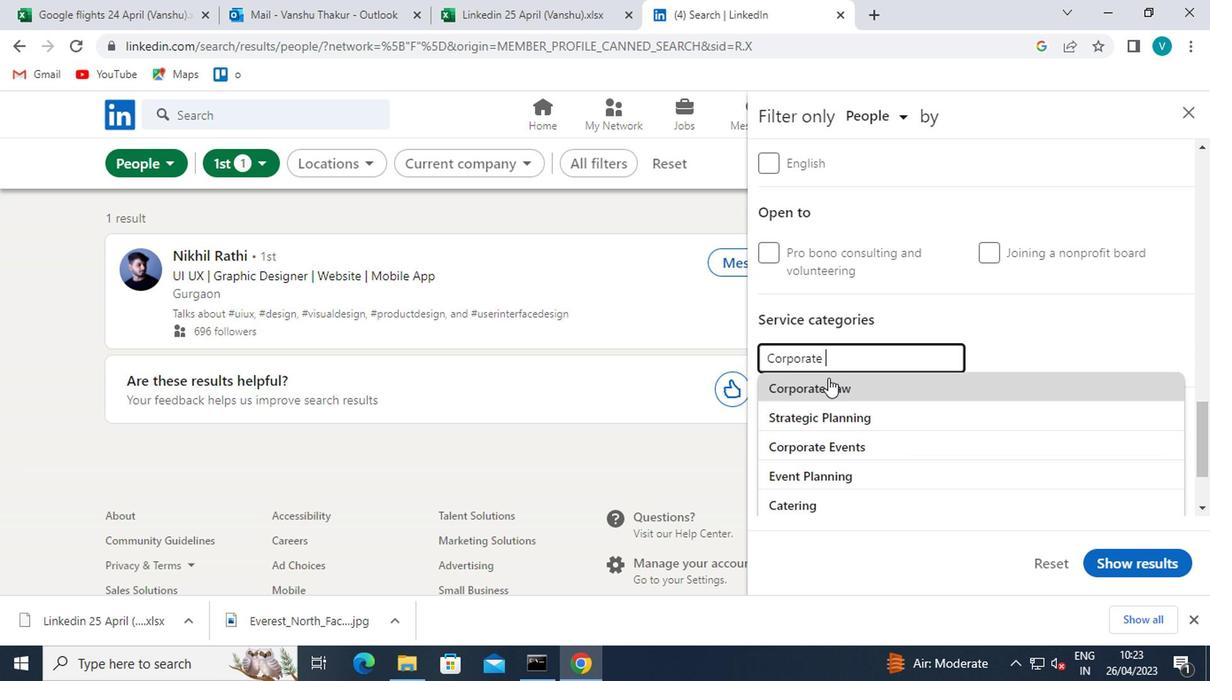 
Action: Mouse pressed left at (831, 387)
Screenshot: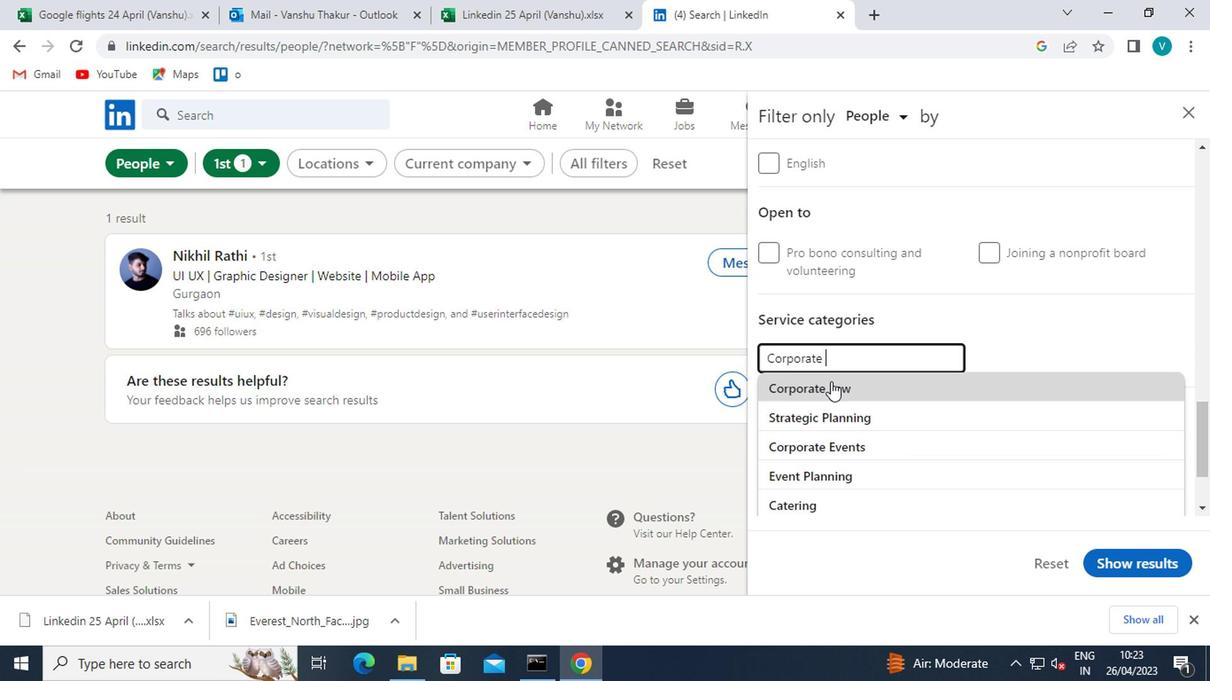 
Action: Mouse scrolled (831, 386) with delta (0, 0)
Screenshot: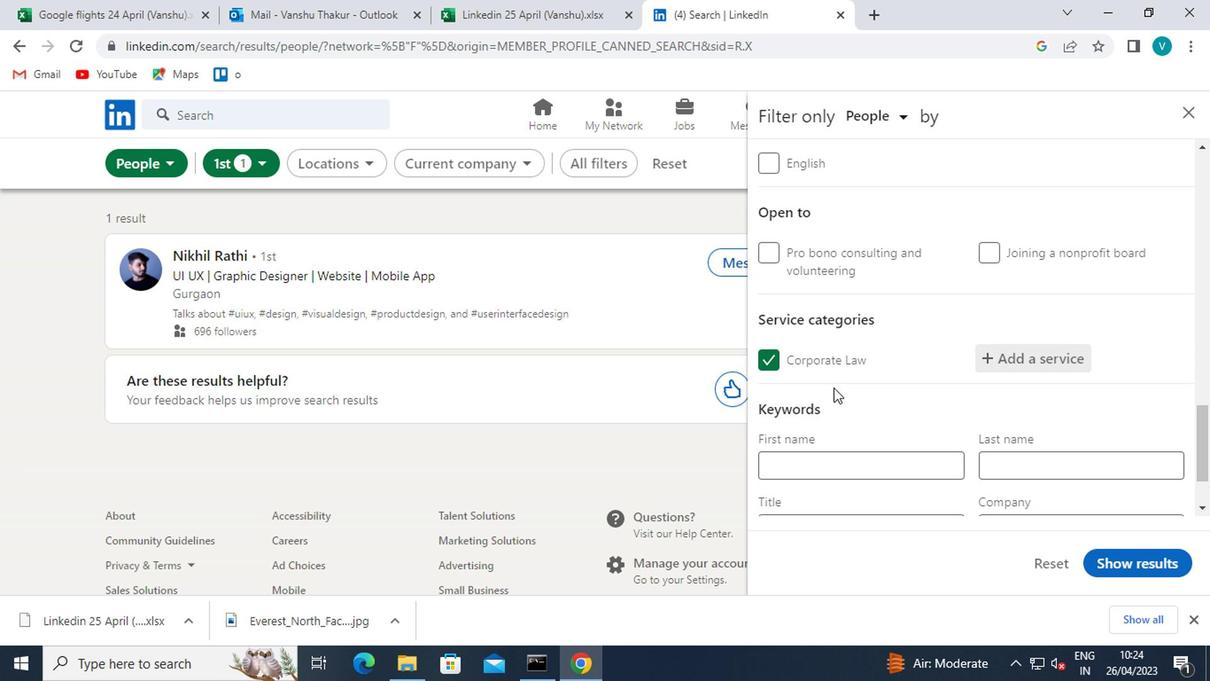 
Action: Mouse scrolled (831, 386) with delta (0, 0)
Screenshot: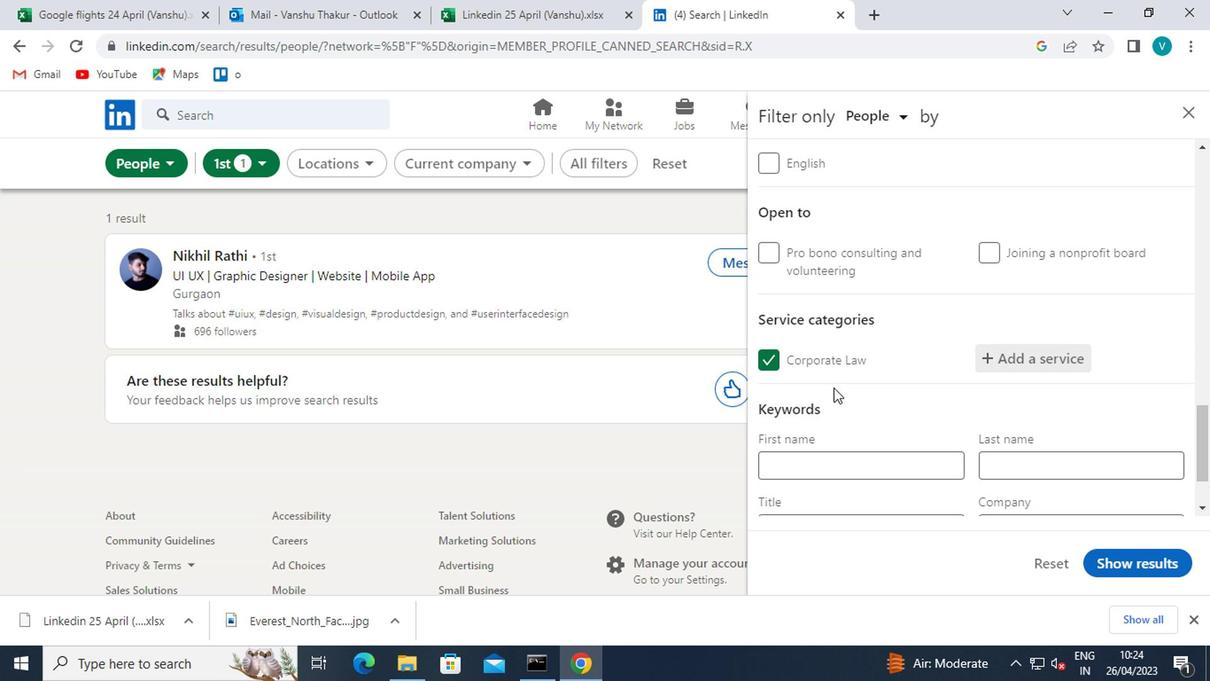 
Action: Mouse moved to (834, 416)
Screenshot: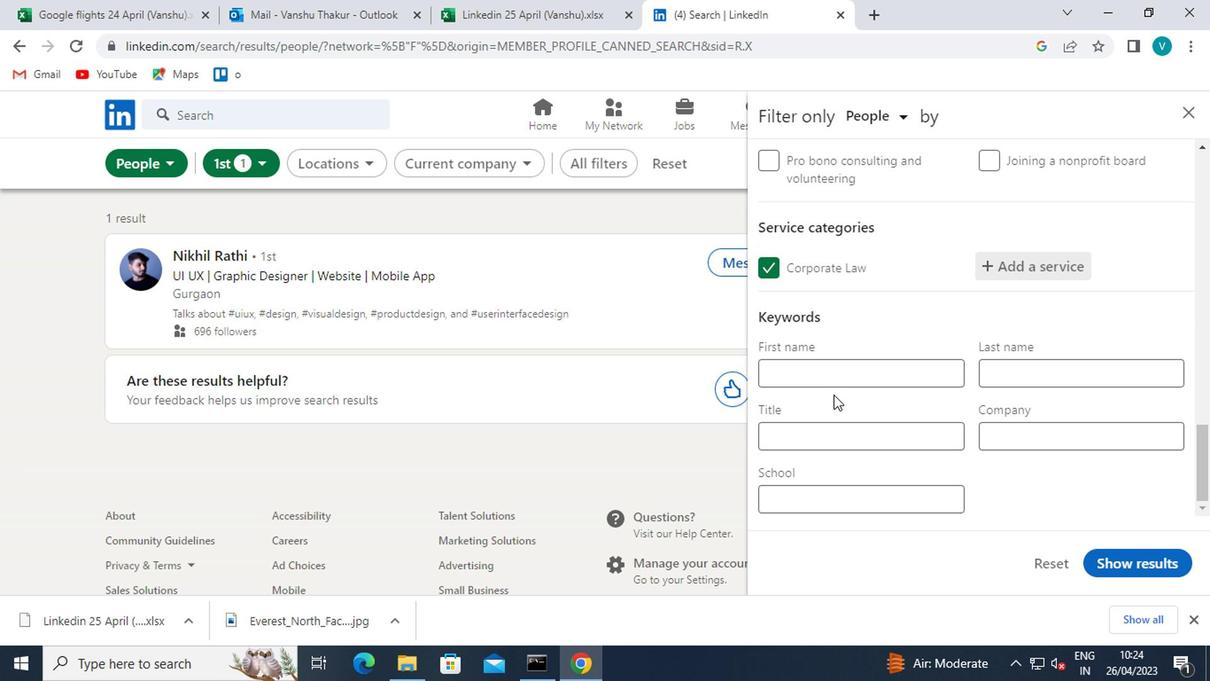
Action: Mouse pressed left at (834, 416)
Screenshot: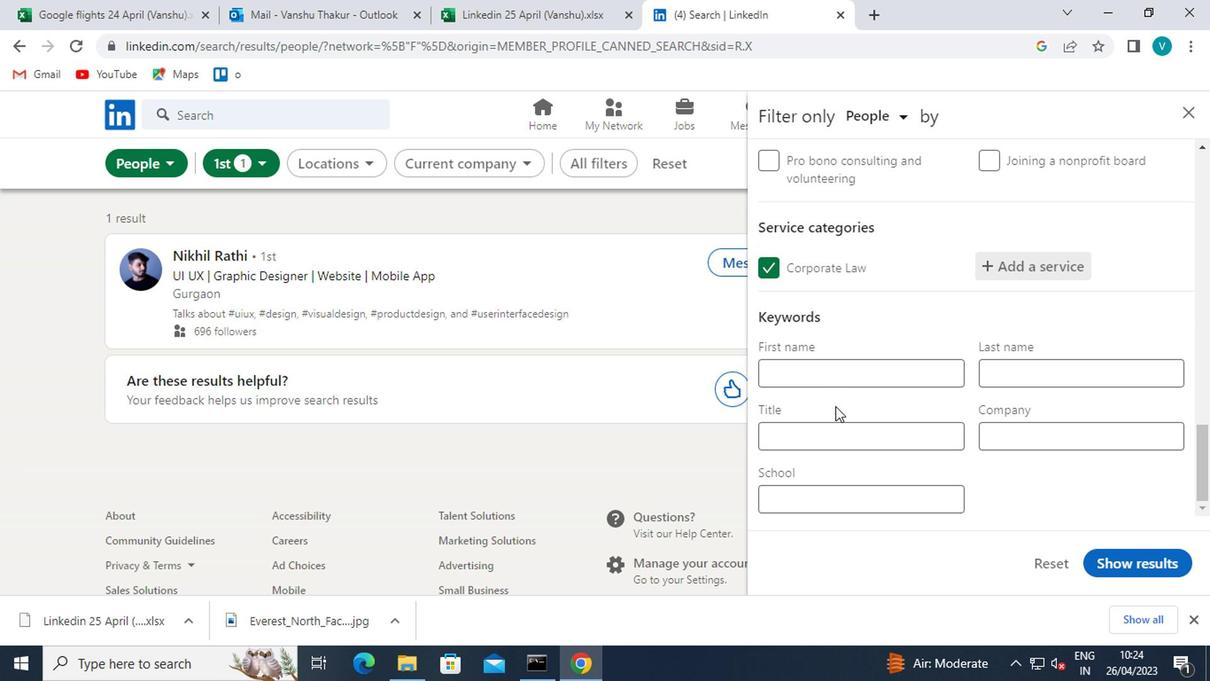 
Action: Mouse moved to (834, 418)
Screenshot: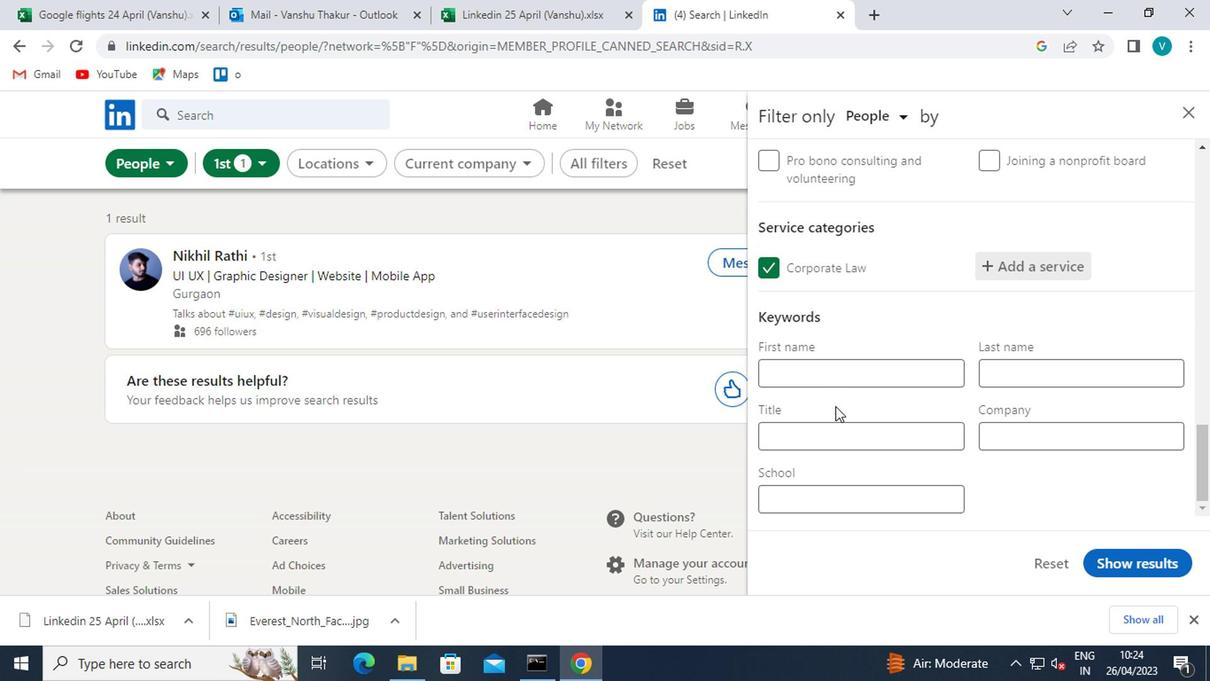 
Action: Key pressed <Key.shift>TRAVEL<Key.space><Key.shift>WRO<Key.backspace>ITER<Key.space>
Screenshot: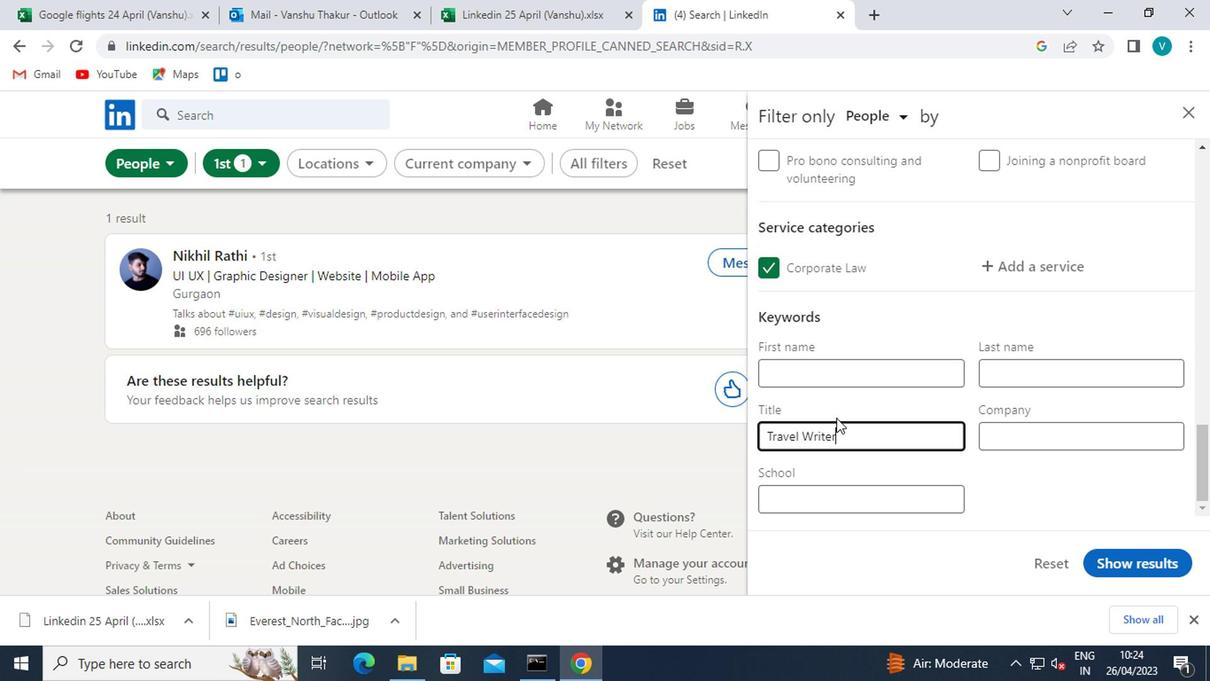 
Action: Mouse moved to (1109, 558)
Screenshot: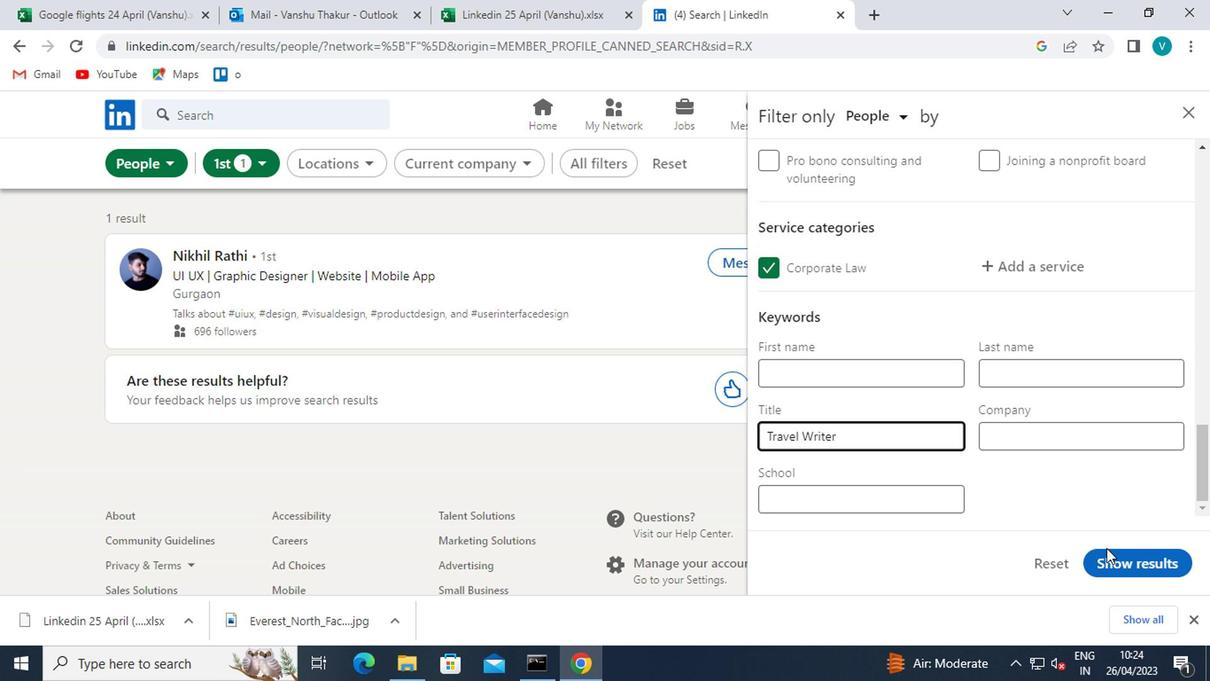 
Action: Mouse pressed left at (1109, 558)
Screenshot: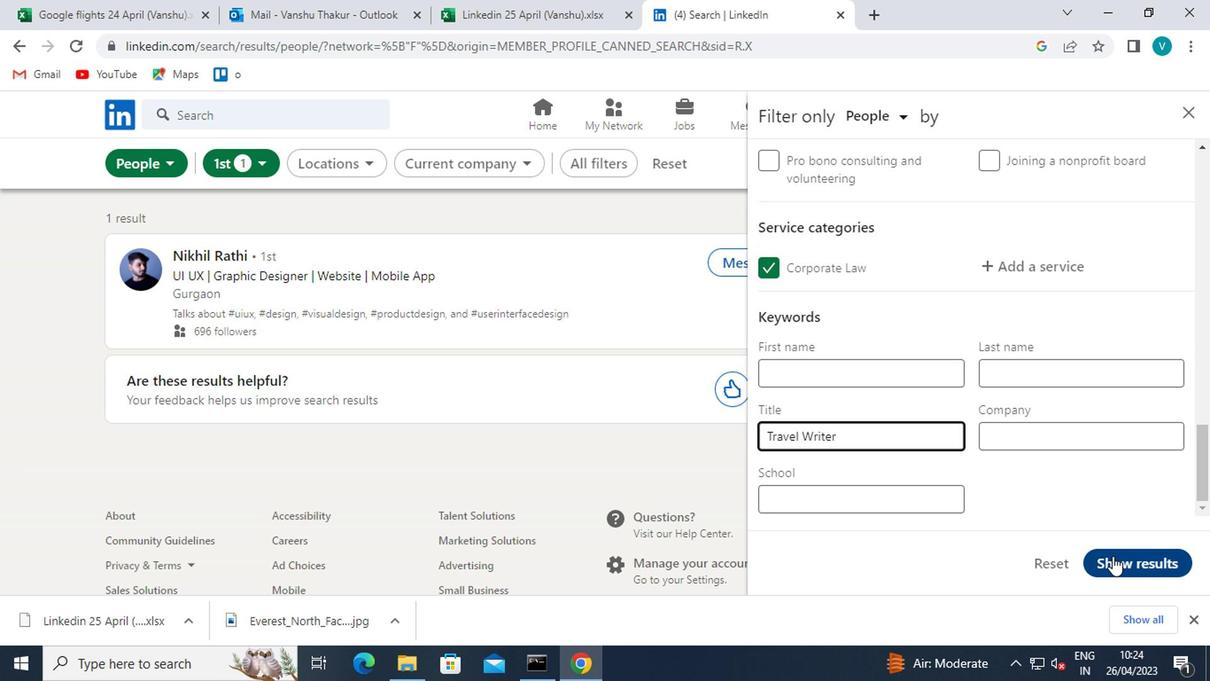 
